 Task: Find connections with filter location Longjumeau with filter topic #productmanagementwith filter profile language English with filter current company TDCX with filter school D.A.V. College Muzaffarnagar Mob.No.0131-2622667 with filter industry Civic and Social Organizations with filter service category AnimationArchitecture with filter keywords title Help Desk
Action: Mouse moved to (587, 109)
Screenshot: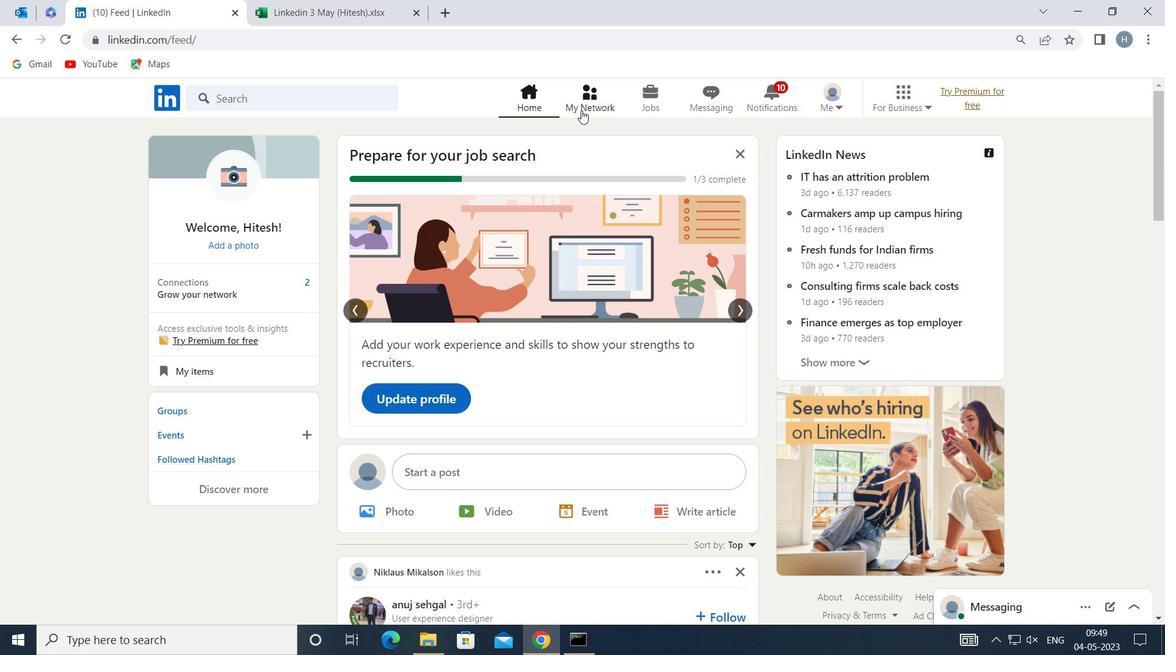 
Action: Mouse pressed left at (587, 109)
Screenshot: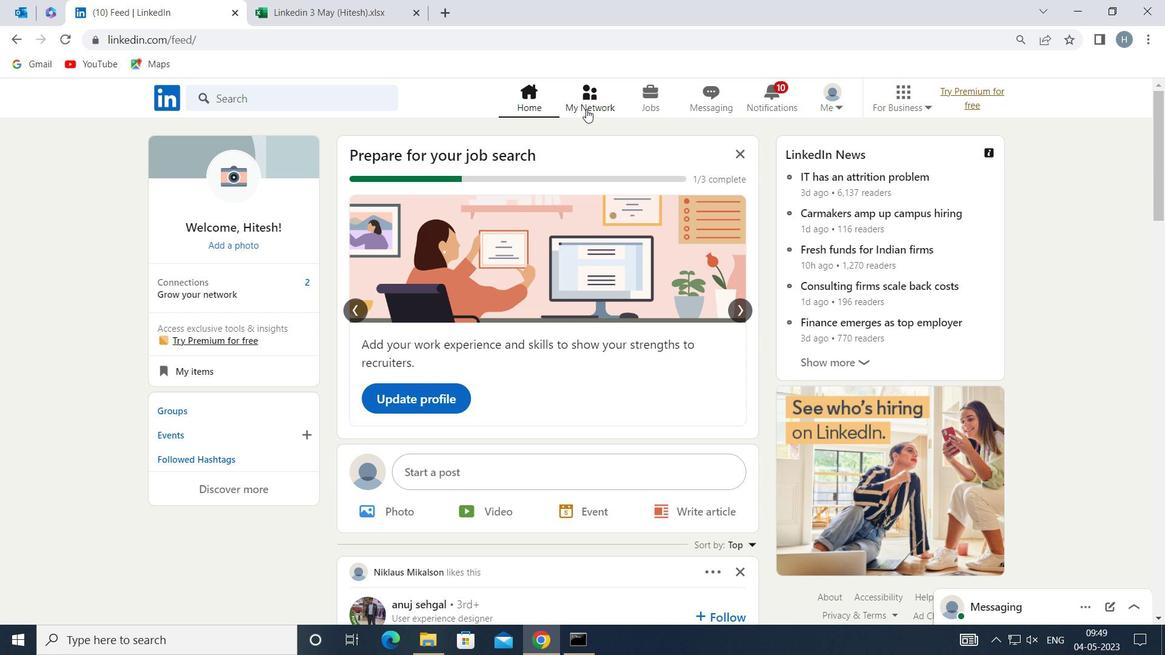 
Action: Mouse moved to (333, 186)
Screenshot: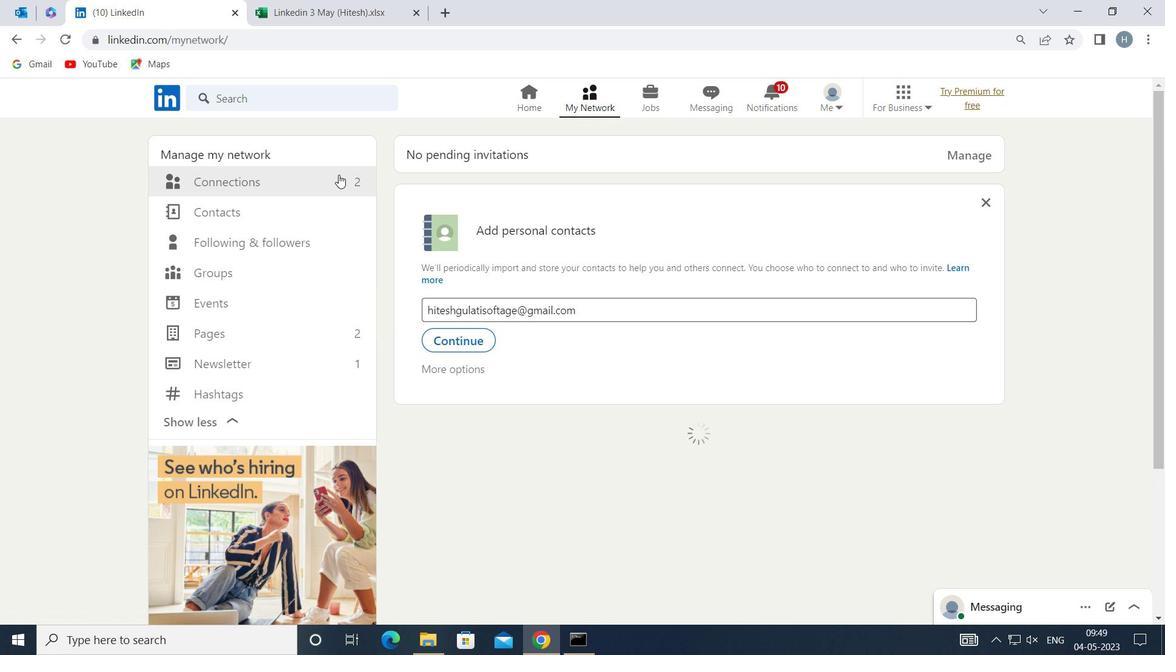 
Action: Mouse pressed left at (333, 186)
Screenshot: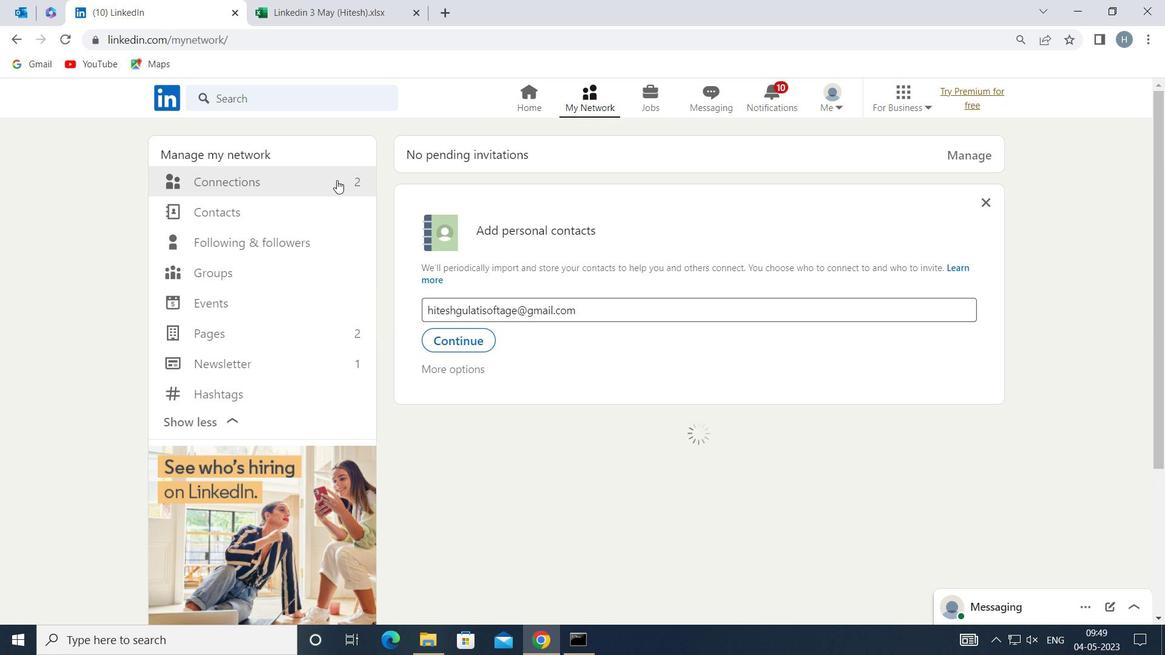 
Action: Mouse moved to (658, 180)
Screenshot: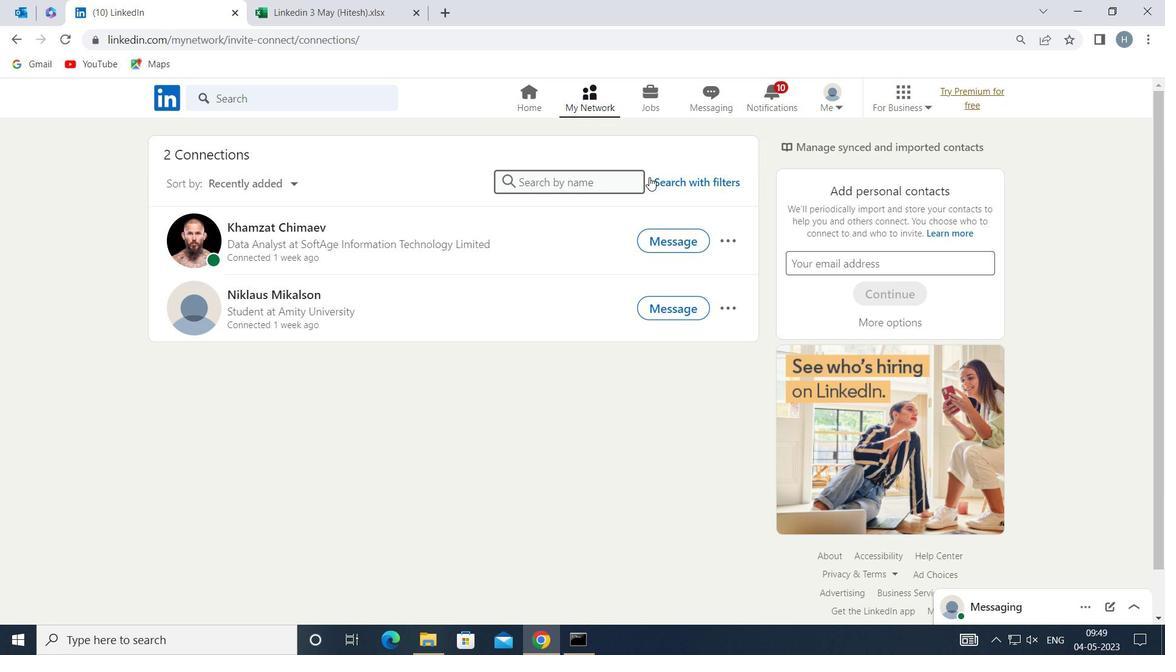 
Action: Mouse pressed left at (658, 180)
Screenshot: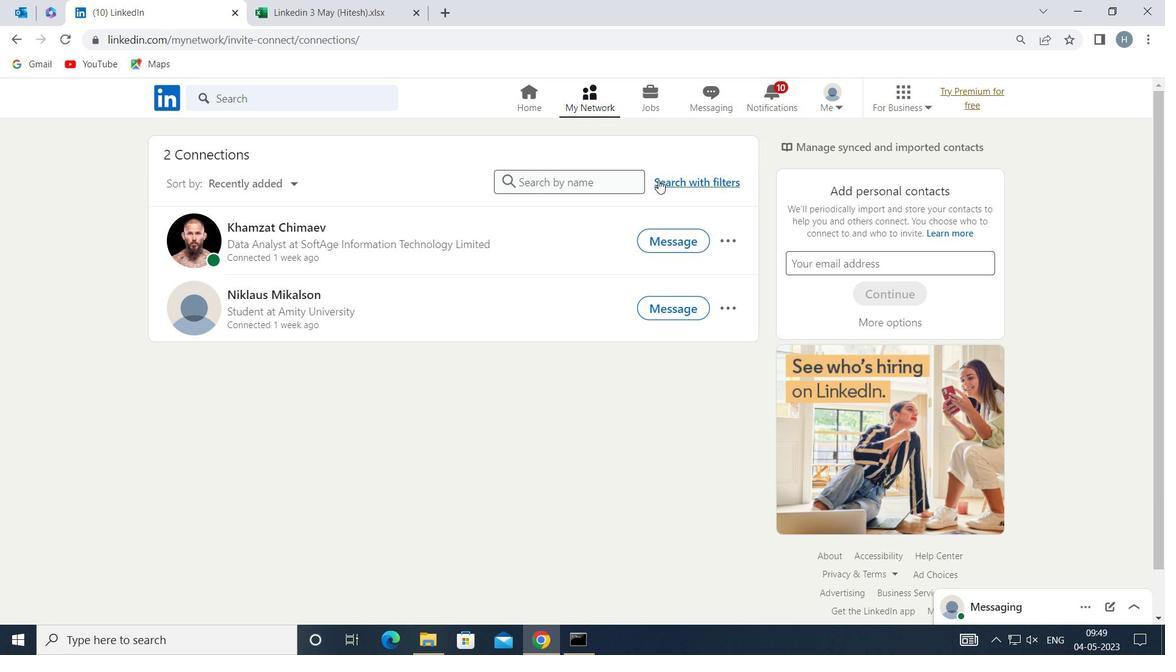 
Action: Mouse moved to (635, 145)
Screenshot: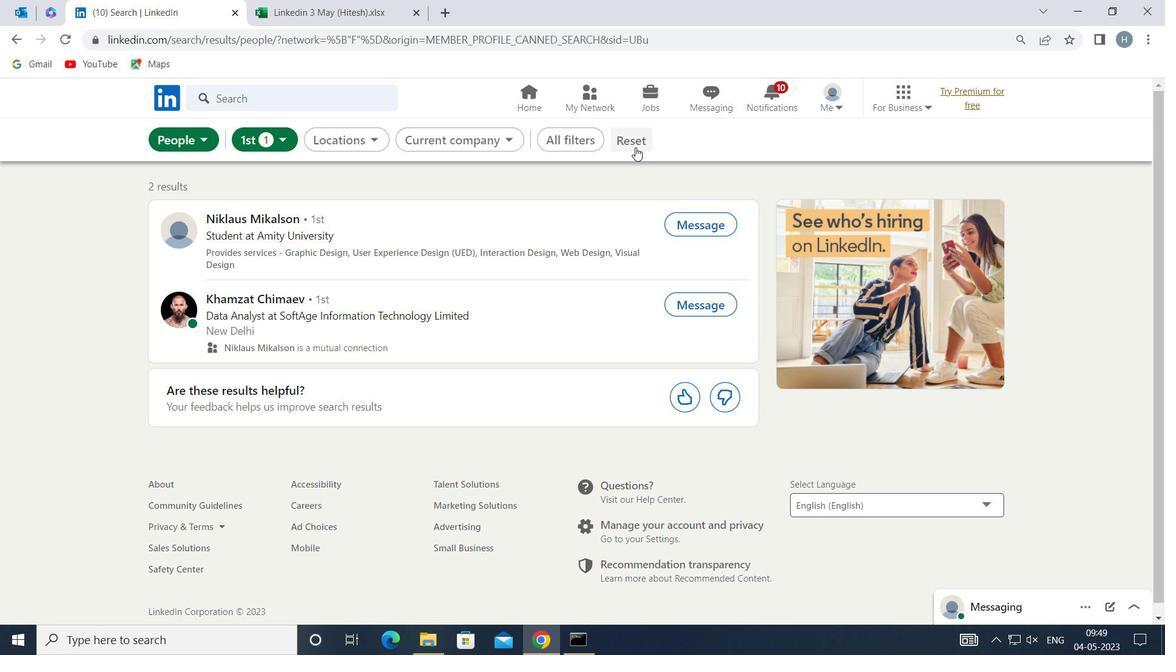 
Action: Mouse pressed left at (635, 145)
Screenshot: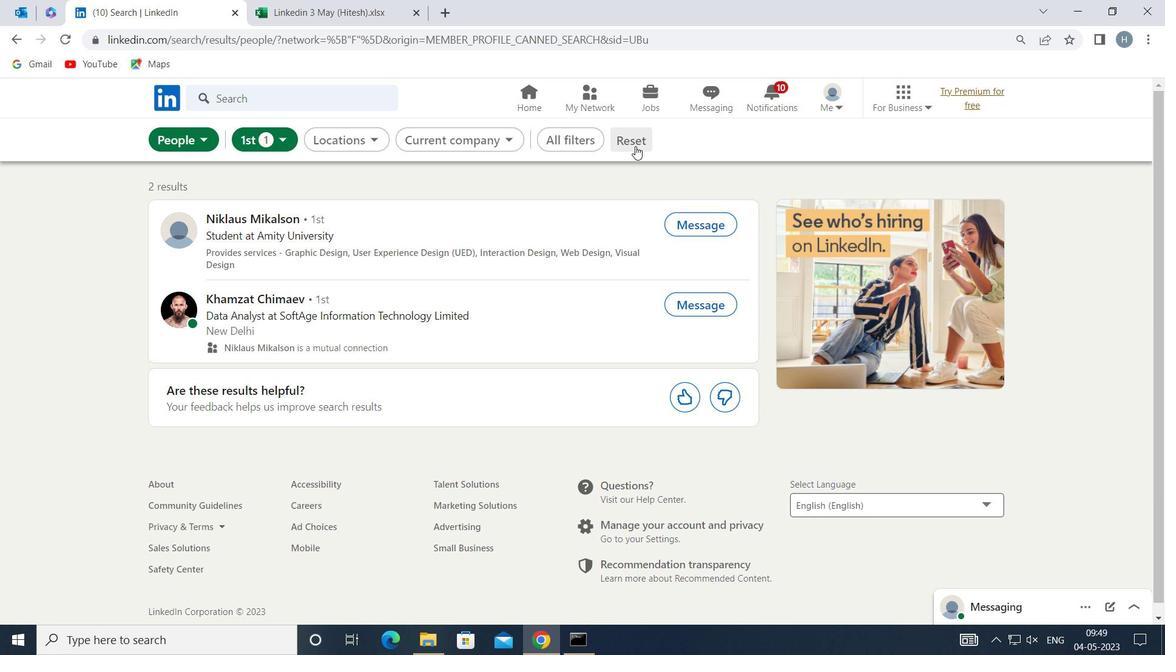 
Action: Mouse moved to (627, 142)
Screenshot: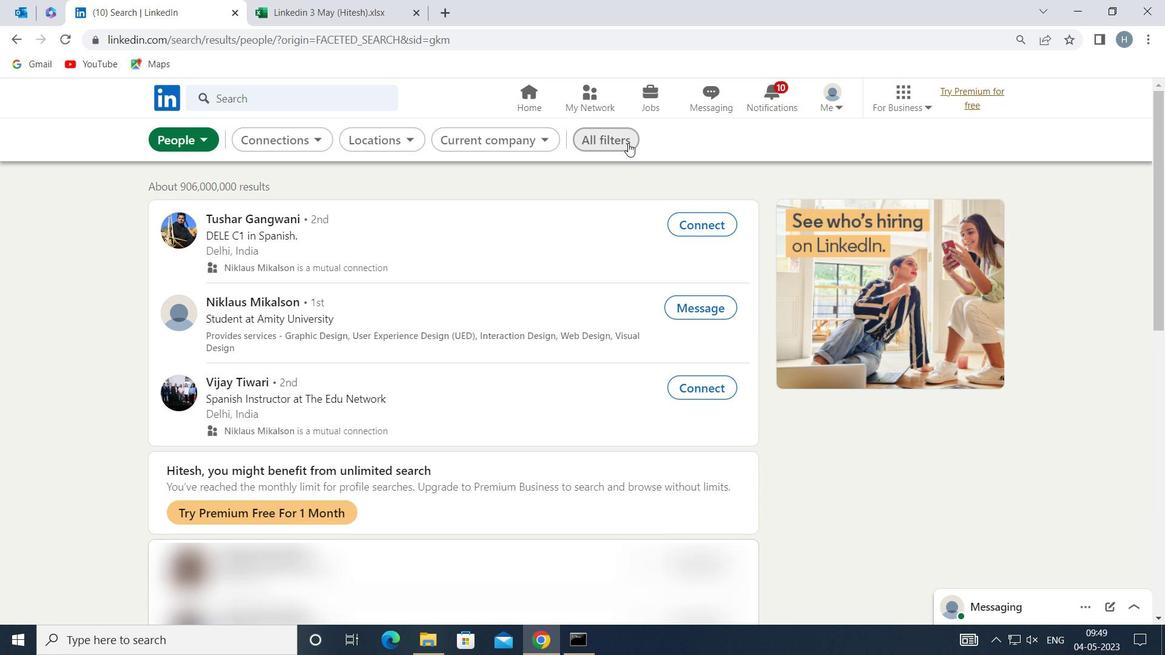
Action: Mouse pressed left at (627, 142)
Screenshot: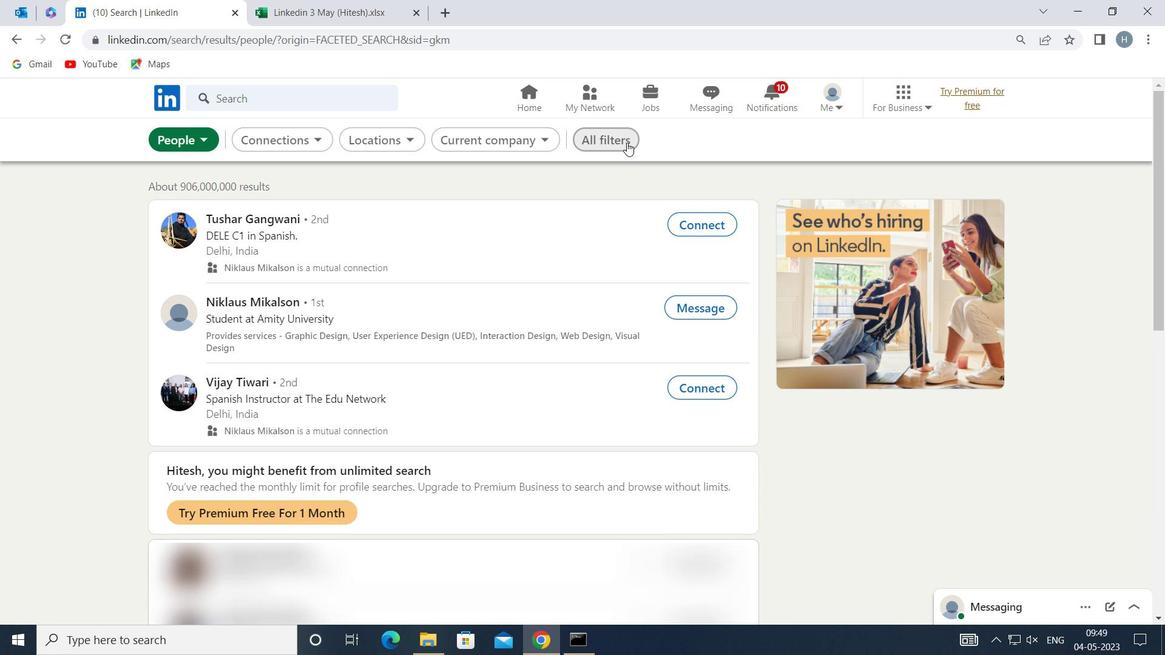 
Action: Mouse moved to (927, 337)
Screenshot: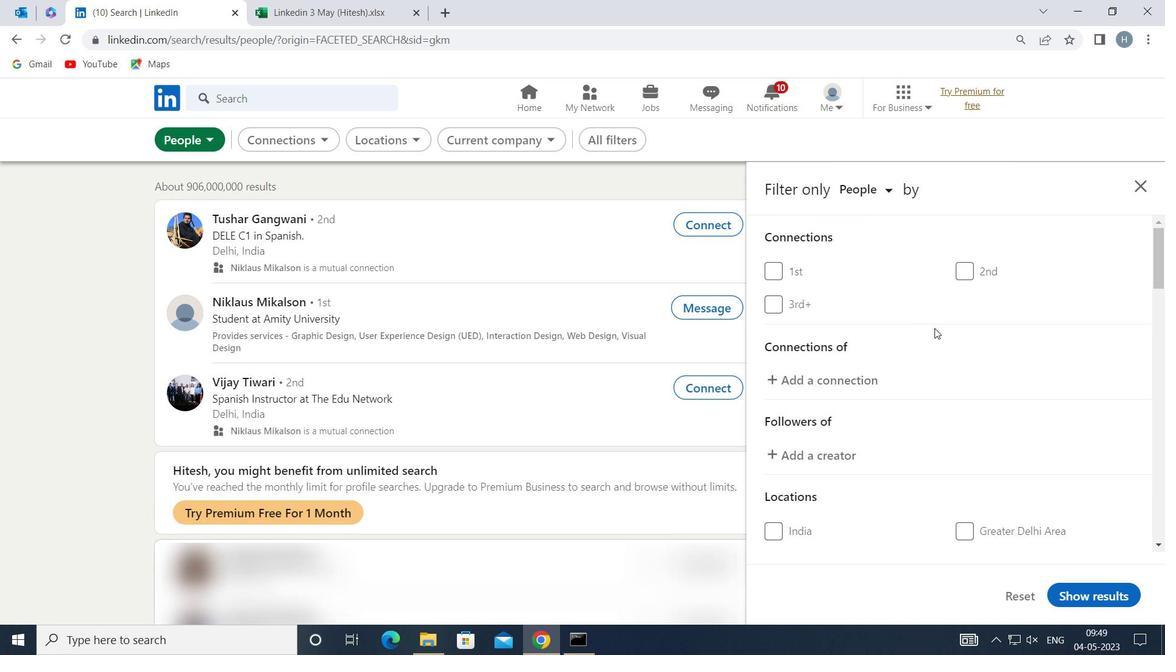
Action: Mouse scrolled (927, 337) with delta (0, 0)
Screenshot: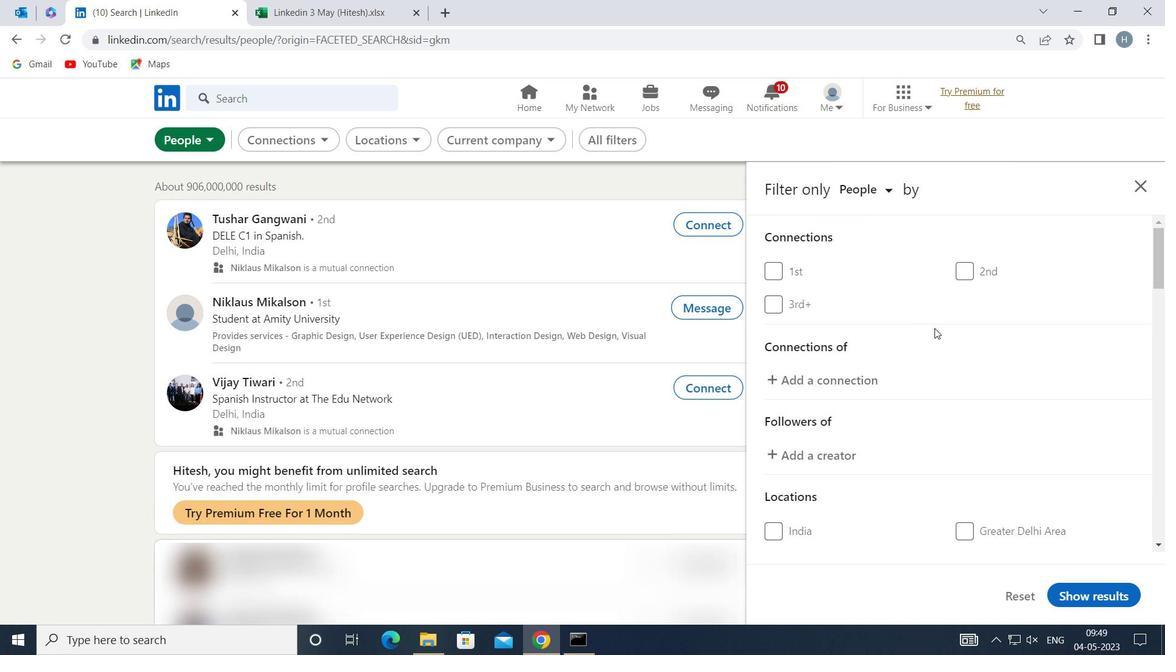 
Action: Mouse moved to (927, 338)
Screenshot: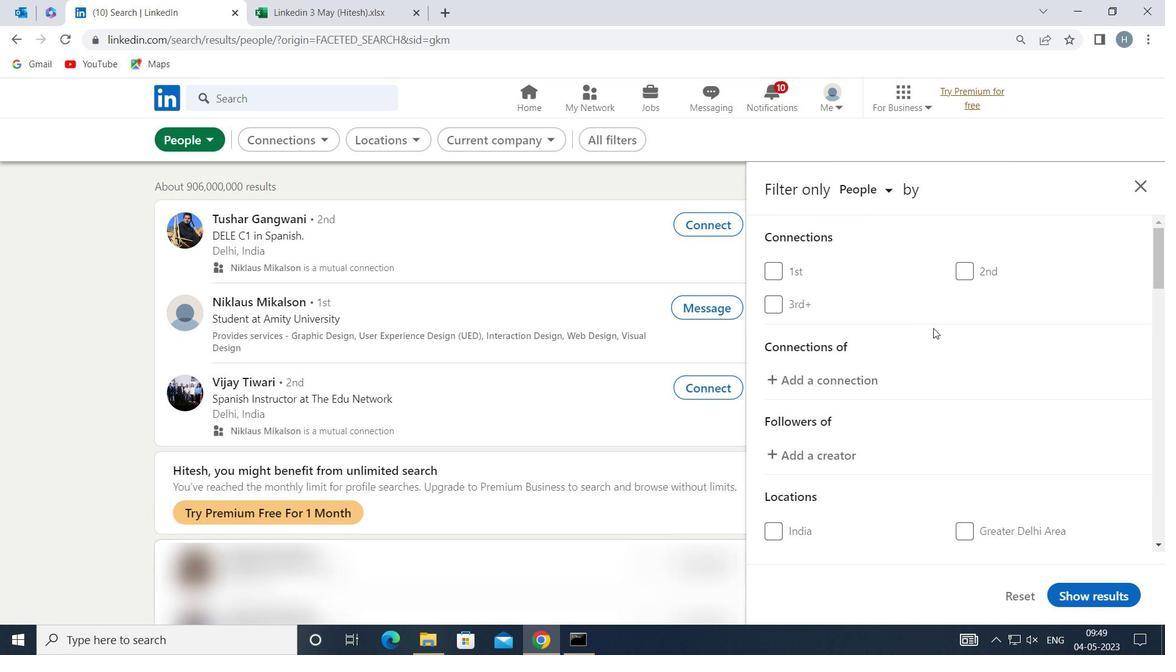 
Action: Mouse scrolled (927, 337) with delta (0, 0)
Screenshot: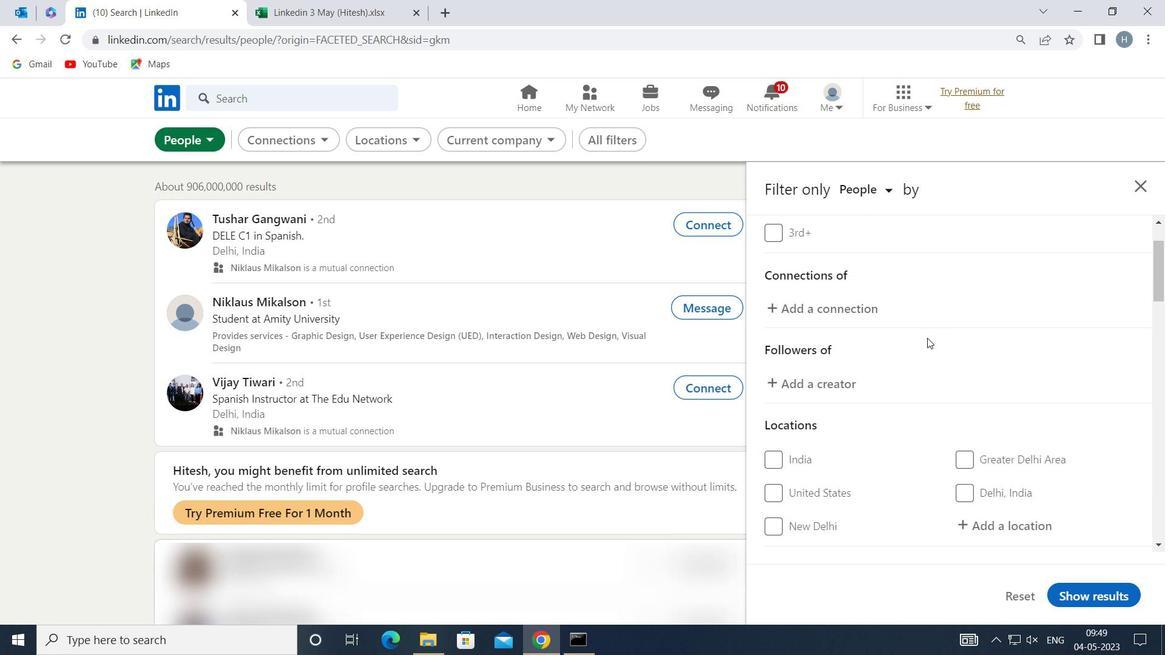 
Action: Mouse moved to (927, 341)
Screenshot: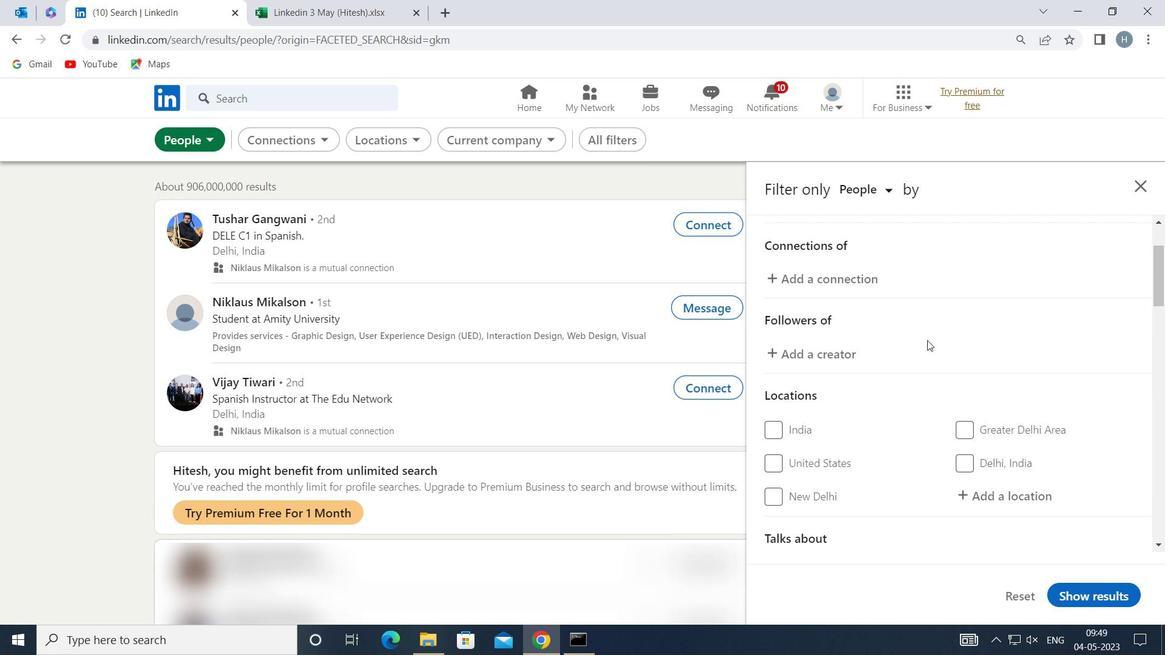 
Action: Mouse scrolled (927, 340) with delta (0, 0)
Screenshot: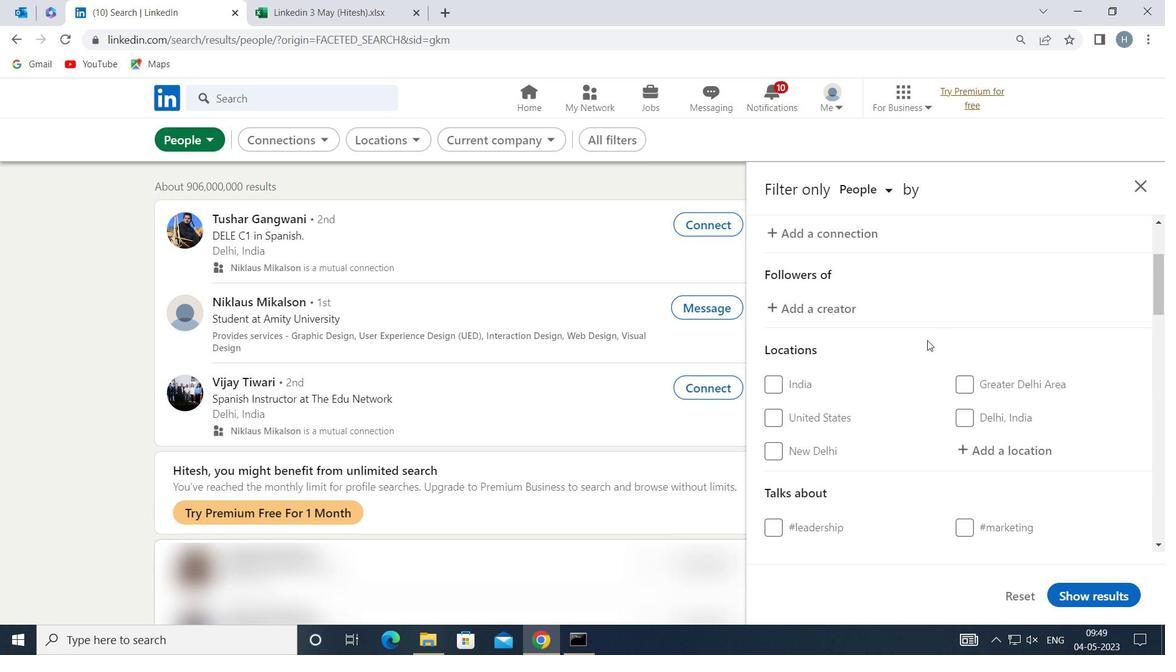 
Action: Mouse moved to (1002, 370)
Screenshot: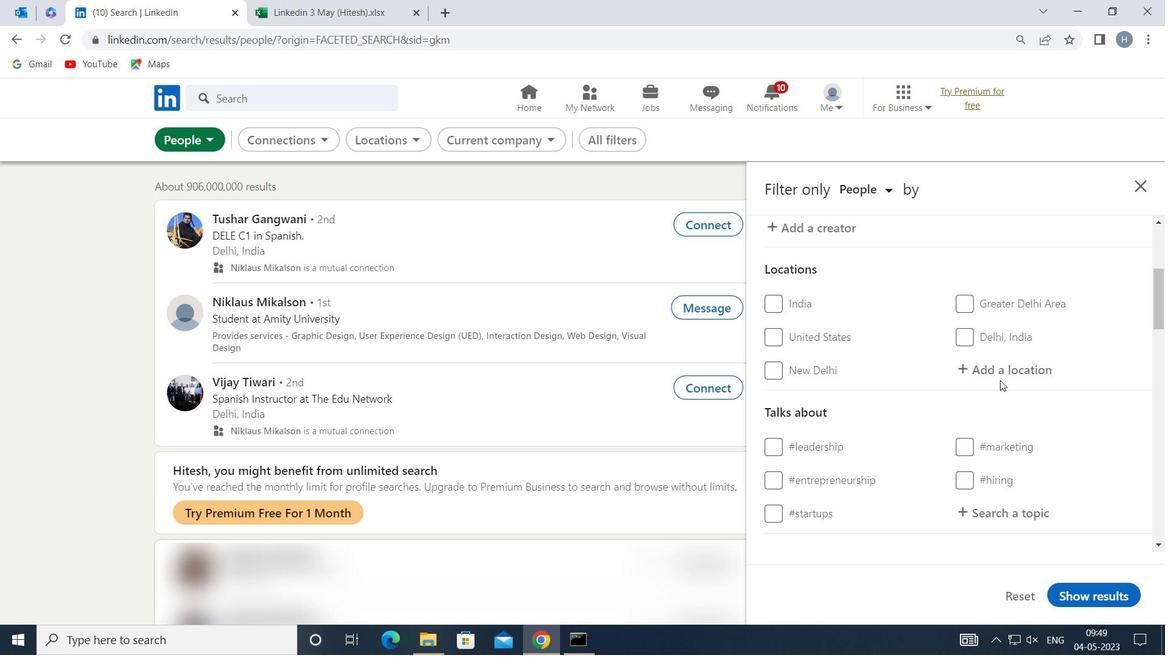 
Action: Mouse pressed left at (1002, 370)
Screenshot: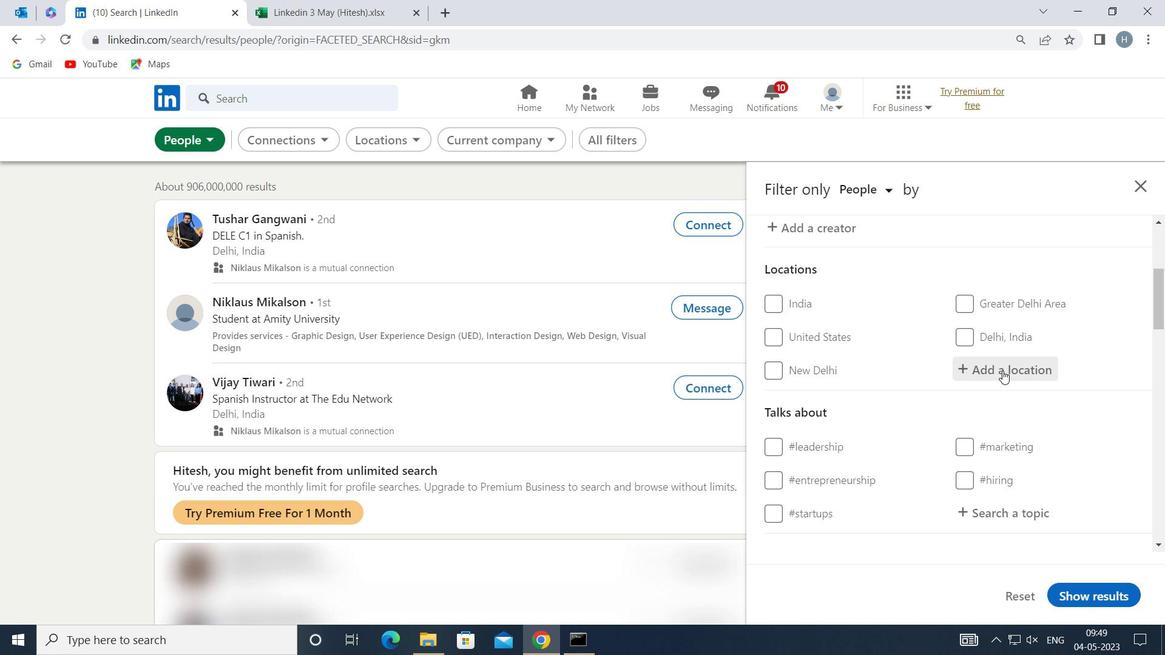 
Action: Key pressed <Key.shift>LONGJUMEAU
Screenshot: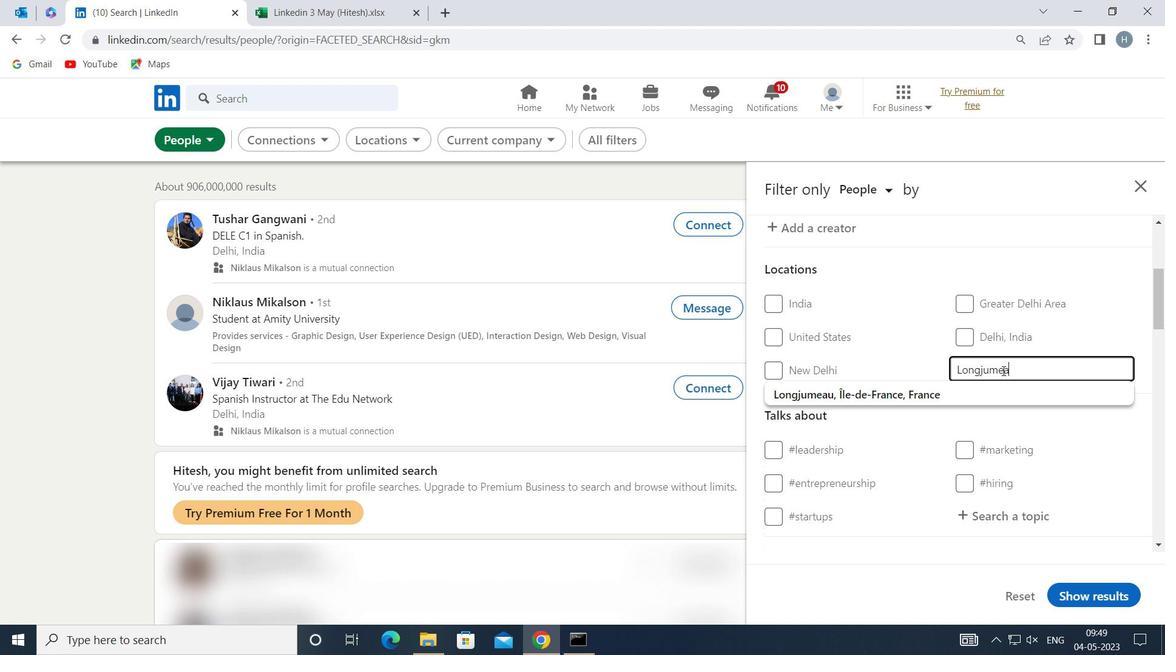 
Action: Mouse moved to (974, 396)
Screenshot: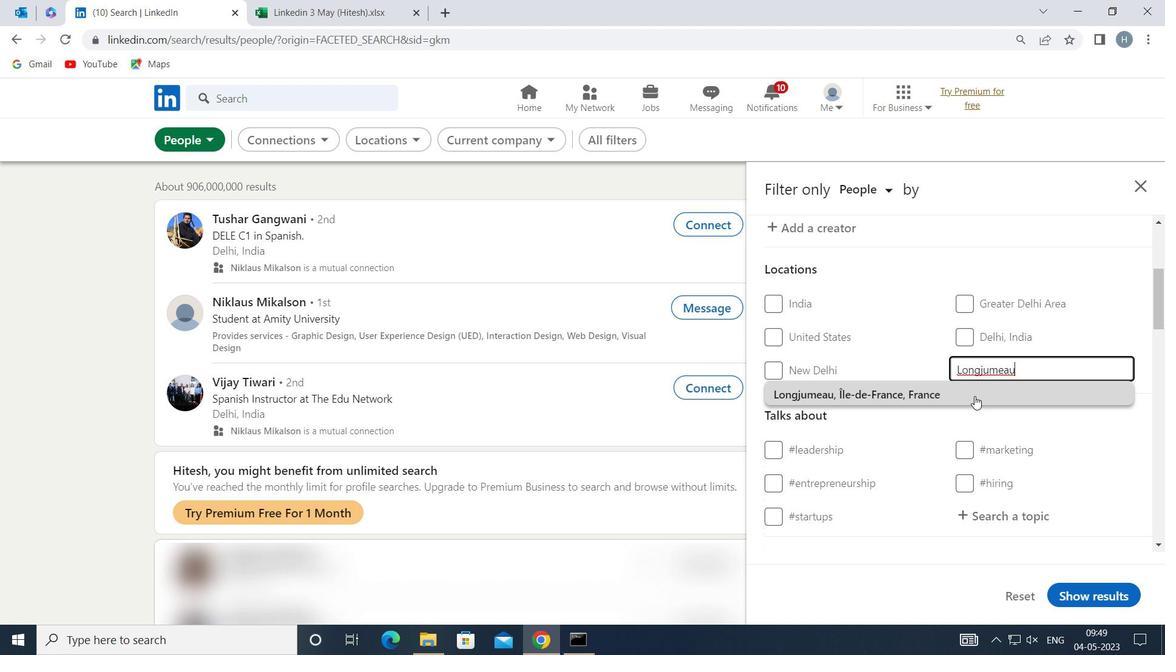 
Action: Mouse pressed left at (974, 396)
Screenshot: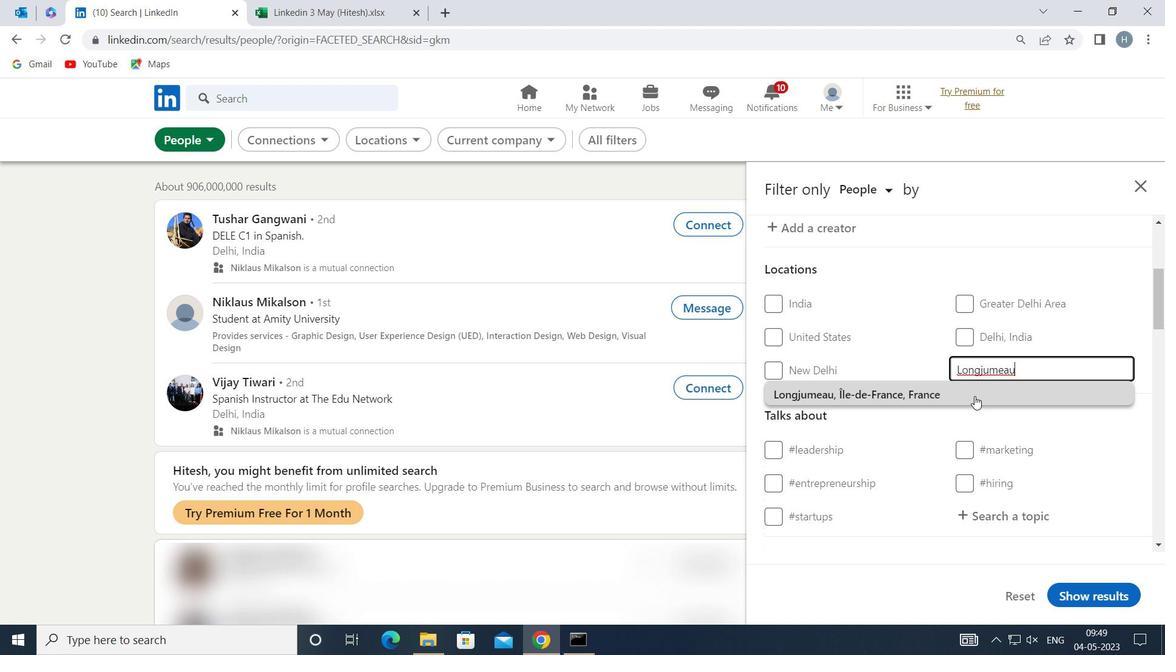 
Action: Mouse moved to (935, 418)
Screenshot: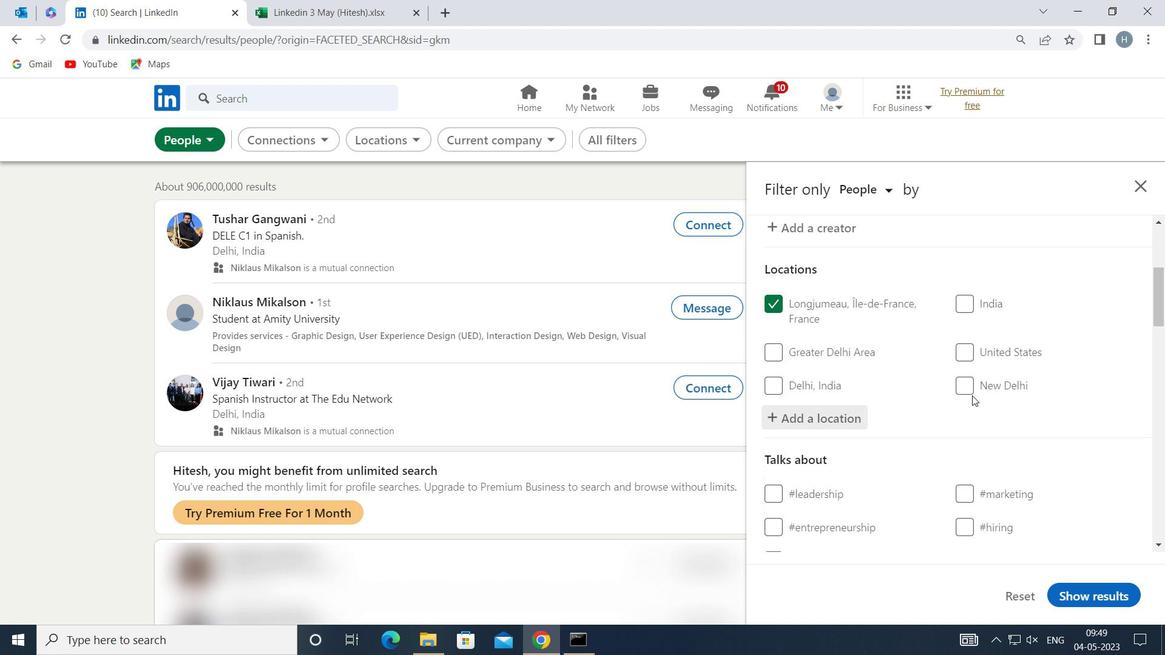 
Action: Mouse scrolled (935, 418) with delta (0, 0)
Screenshot: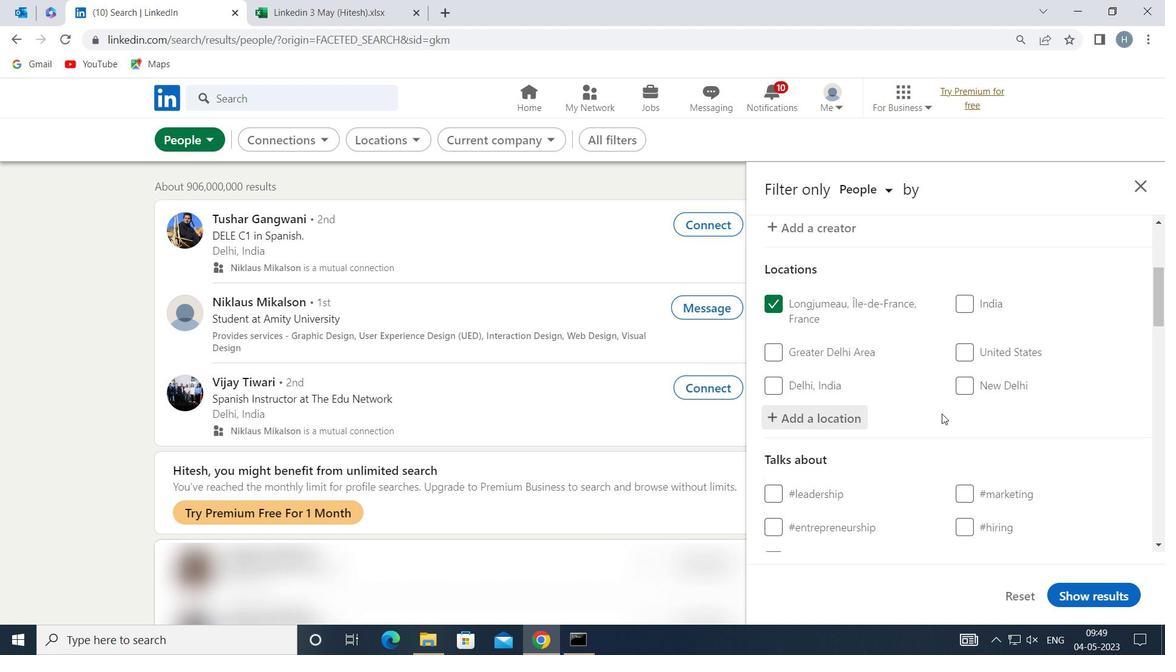 
Action: Mouse moved to (934, 419)
Screenshot: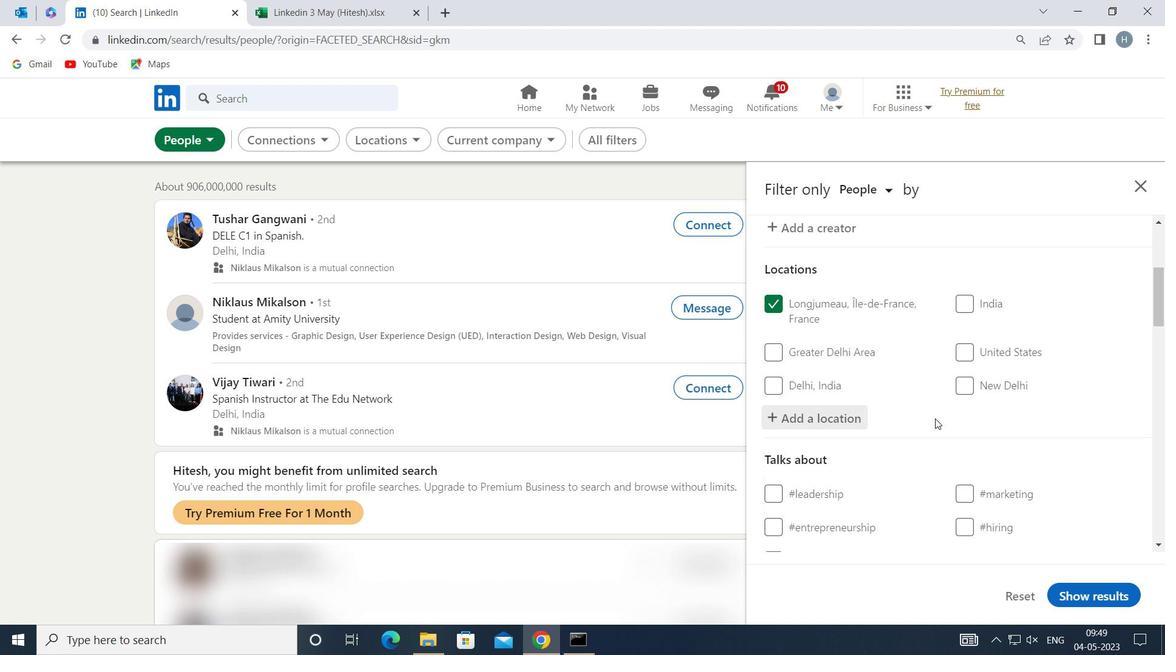 
Action: Mouse scrolled (934, 418) with delta (0, 0)
Screenshot: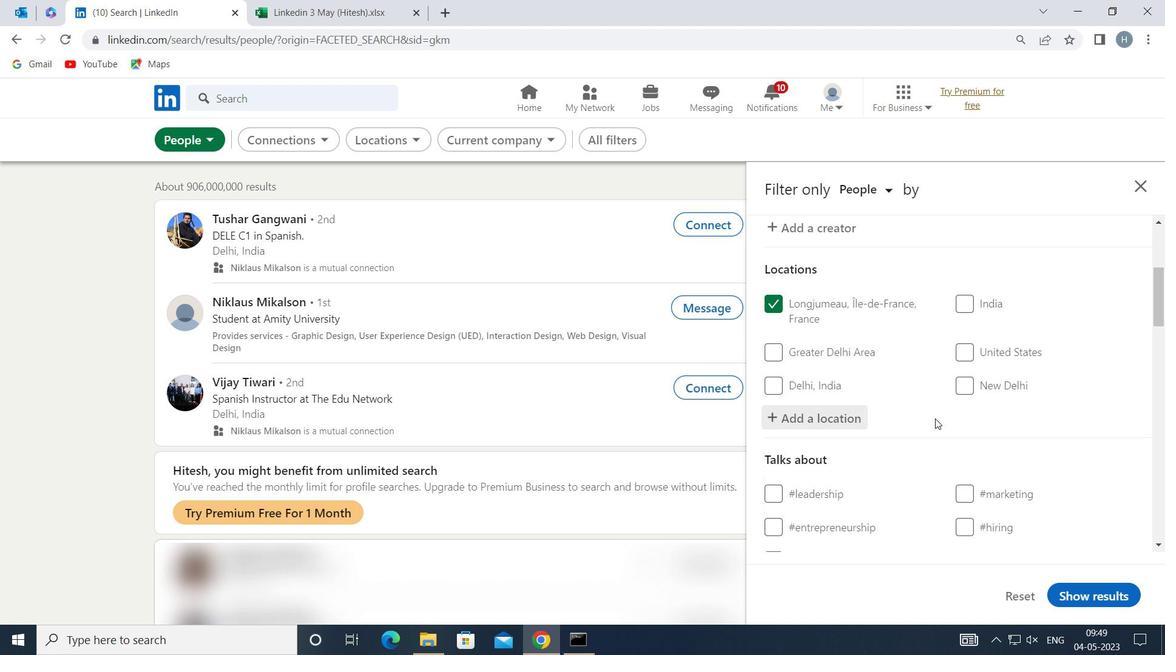 
Action: Mouse moved to (1004, 403)
Screenshot: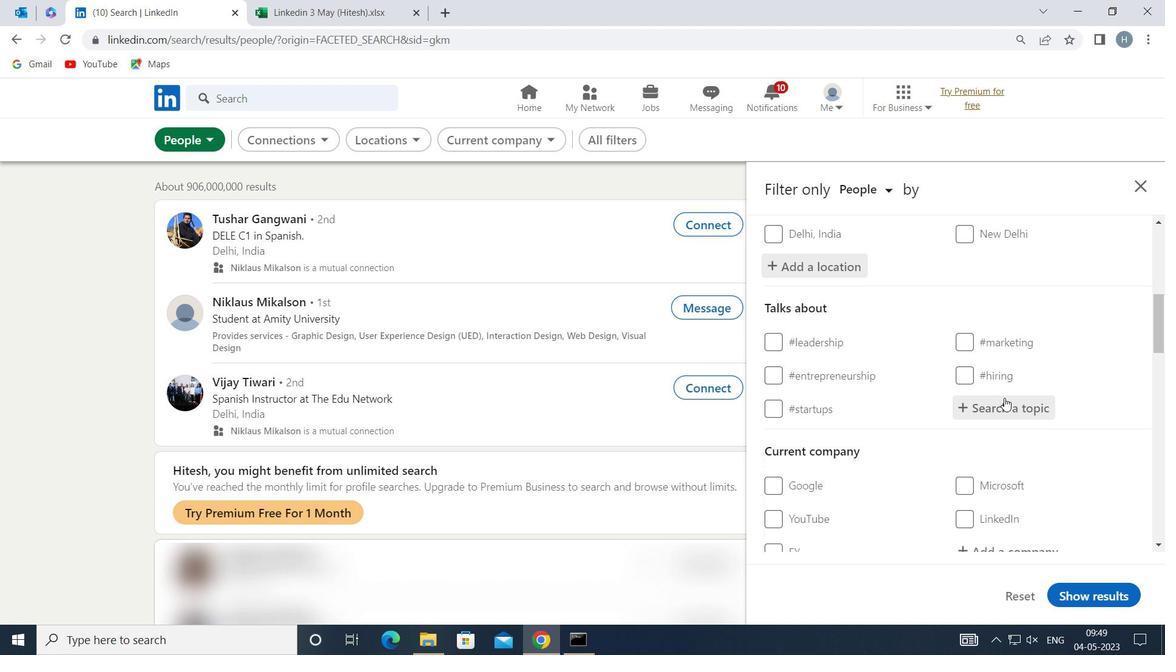 
Action: Mouse pressed left at (1004, 403)
Screenshot: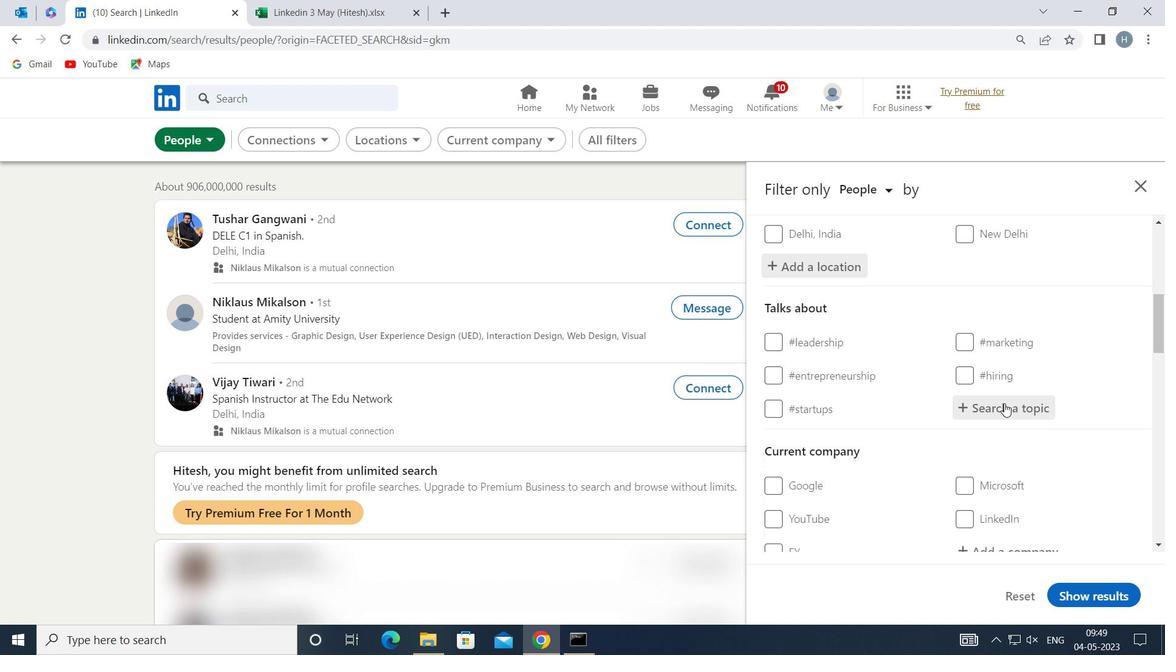 
Action: Key pressed PRODUCTMANAGEMENT
Screenshot: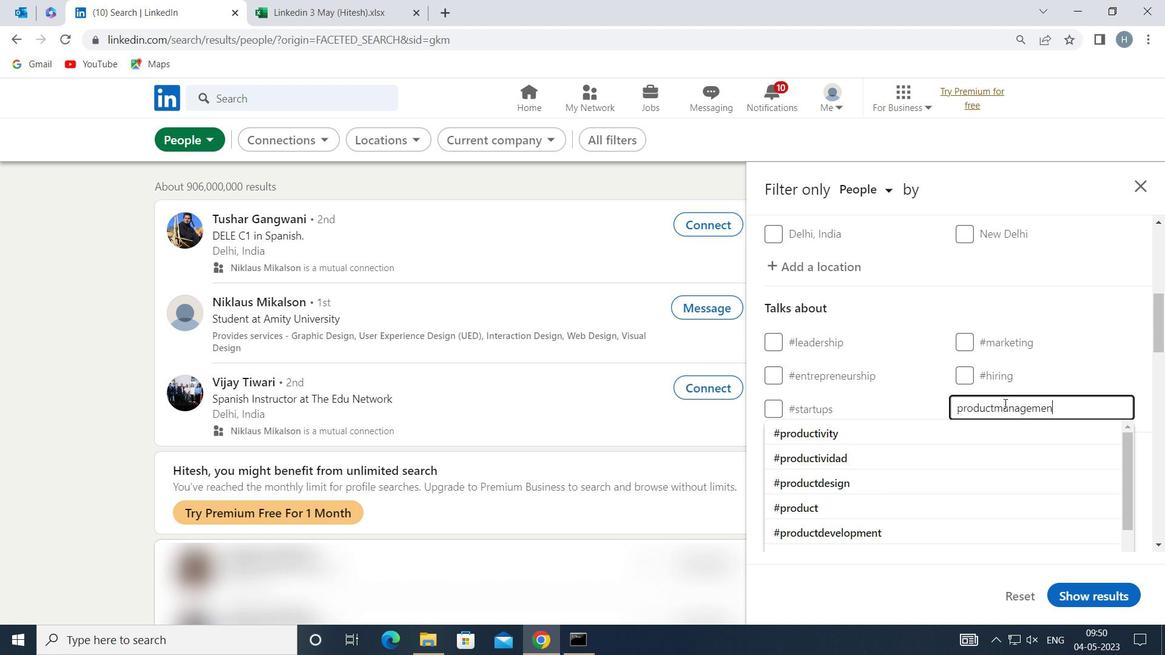 
Action: Mouse moved to (971, 427)
Screenshot: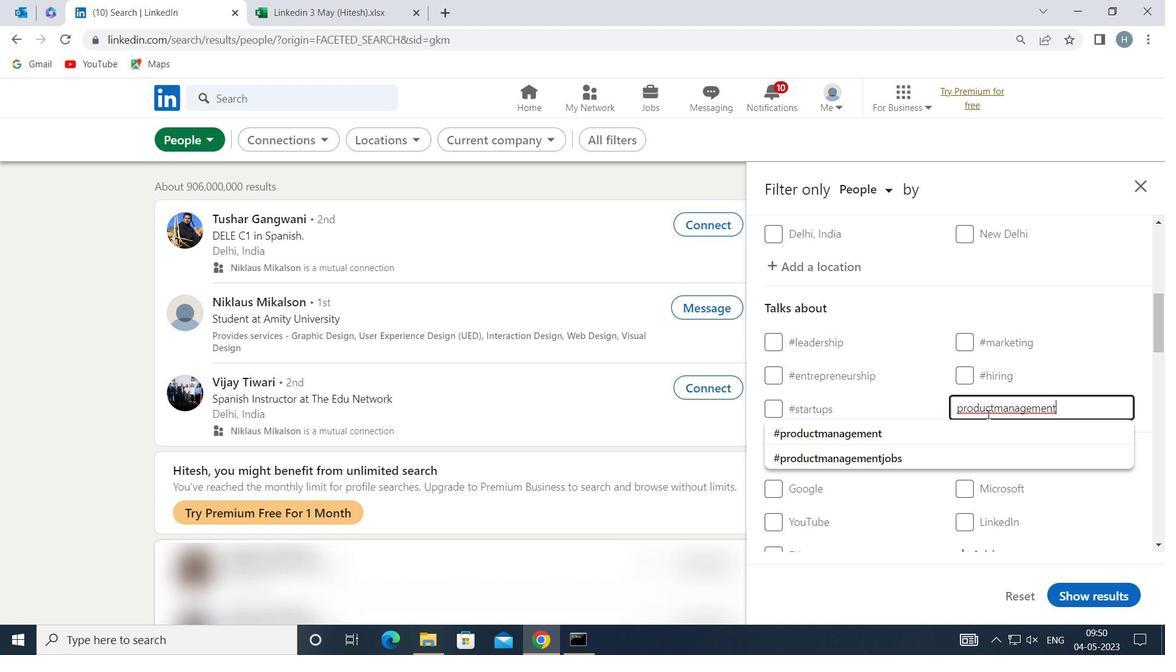 
Action: Mouse pressed left at (971, 427)
Screenshot: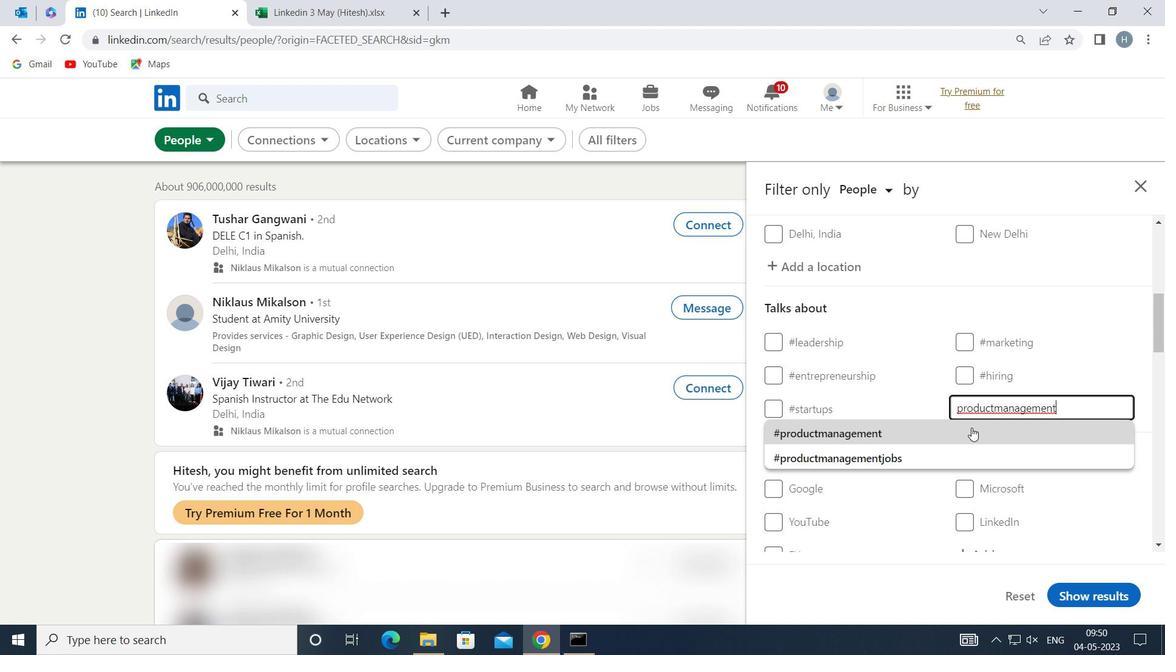 
Action: Mouse moved to (905, 443)
Screenshot: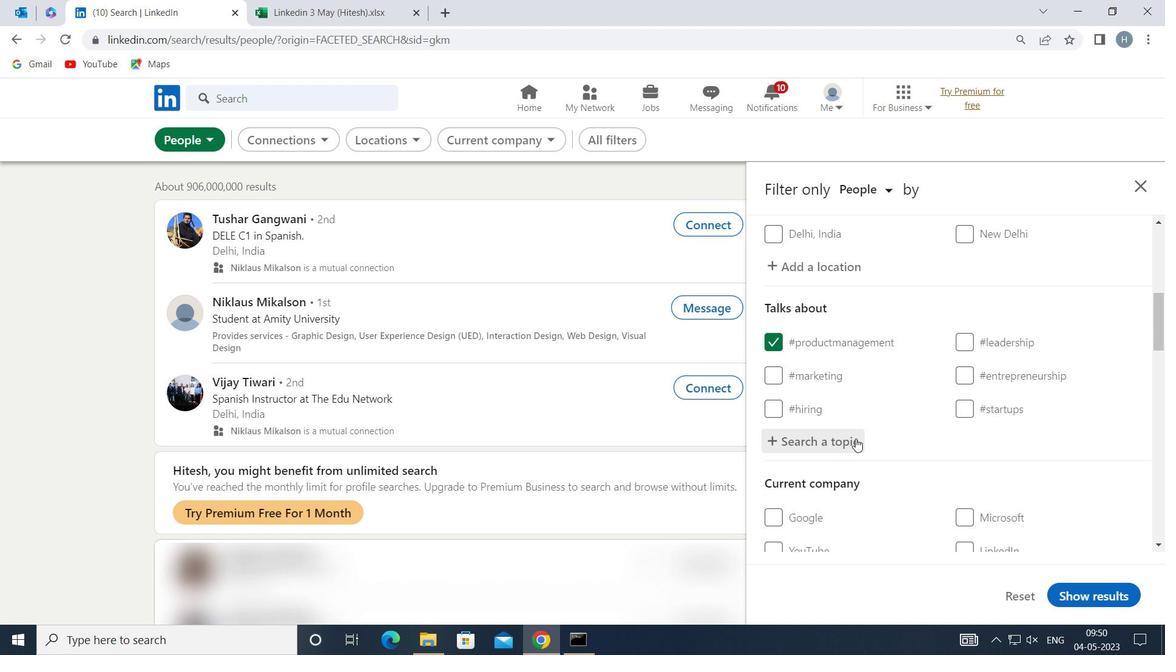 
Action: Mouse scrolled (905, 442) with delta (0, 0)
Screenshot: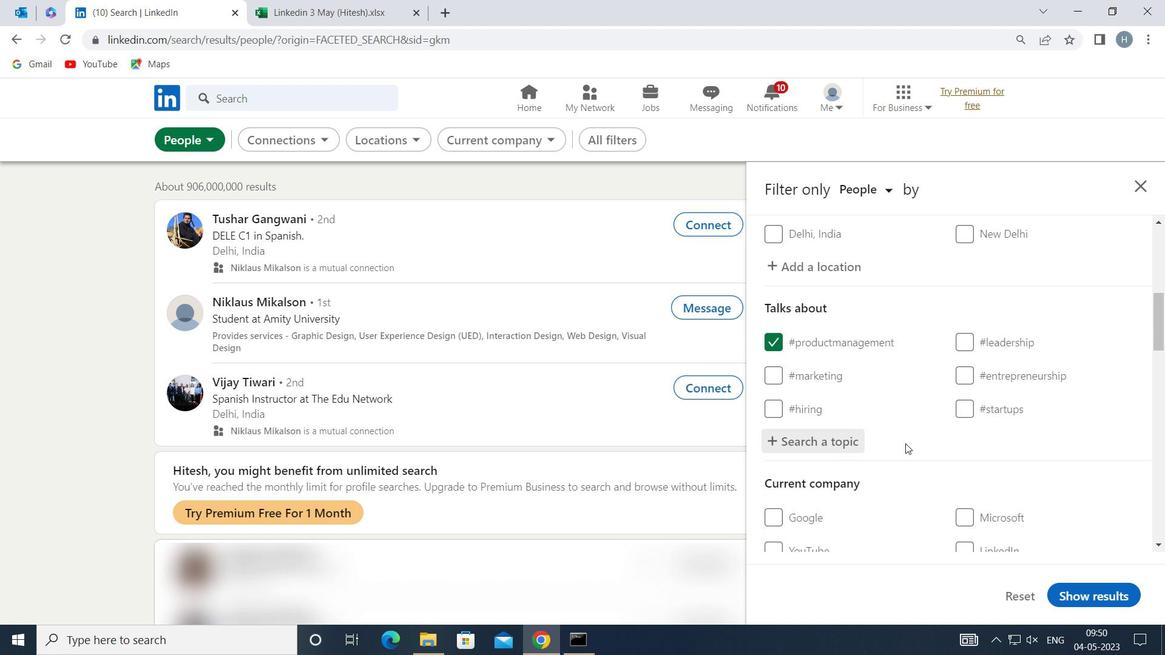 
Action: Mouse moved to (908, 441)
Screenshot: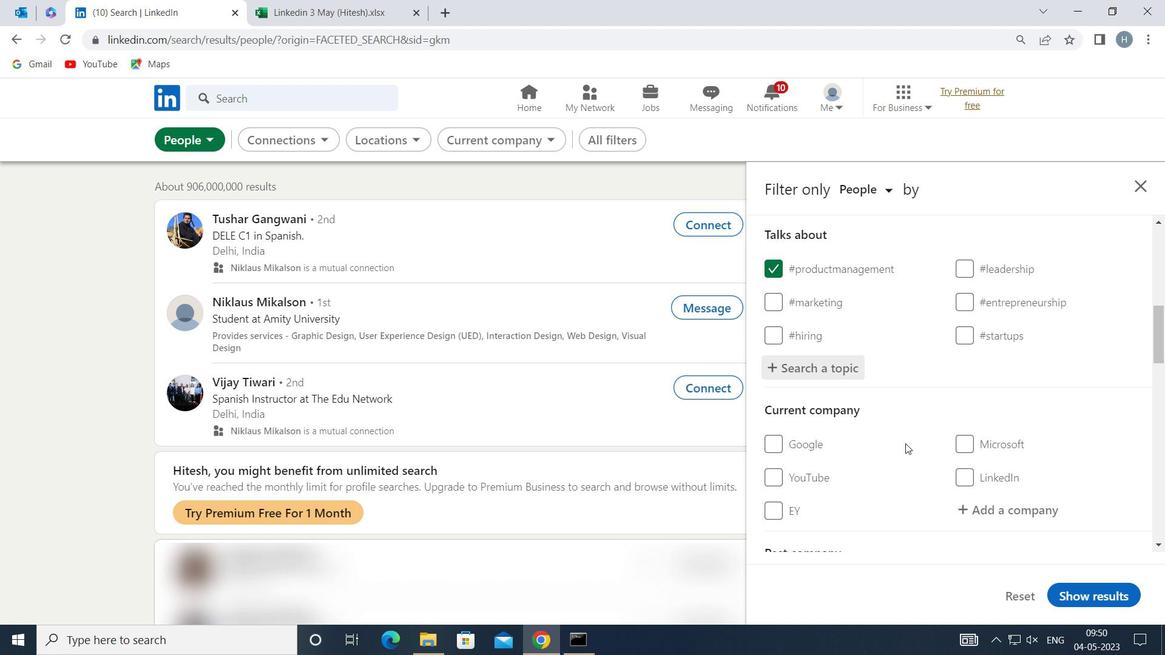 
Action: Mouse scrolled (908, 441) with delta (0, 0)
Screenshot: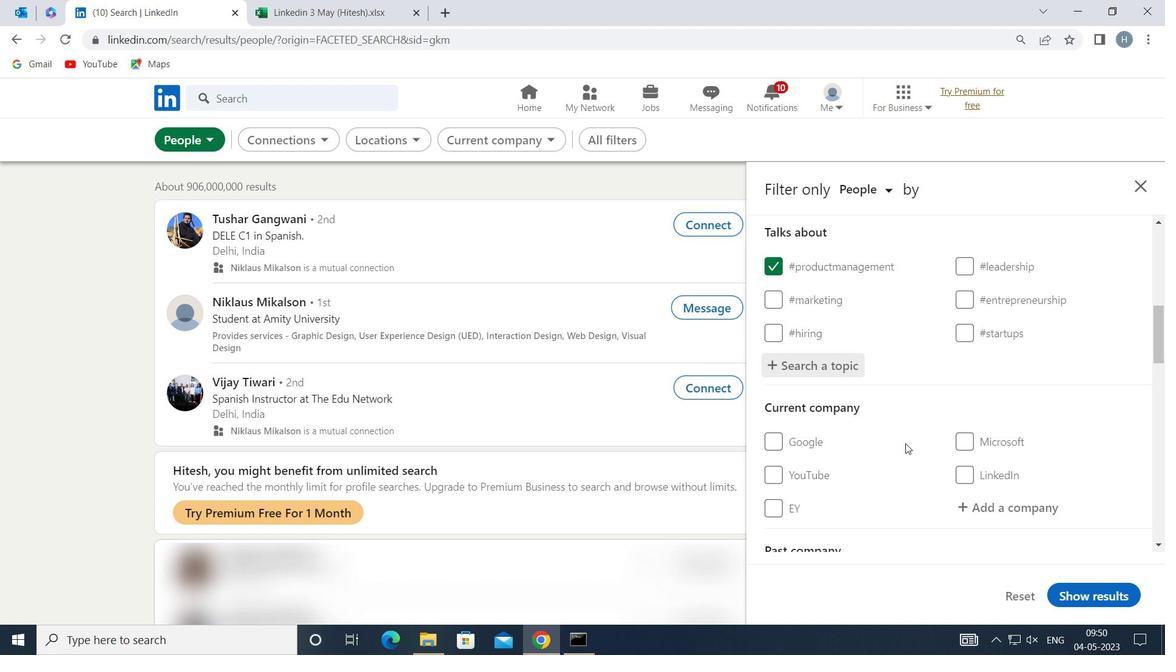 
Action: Mouse scrolled (908, 441) with delta (0, 0)
Screenshot: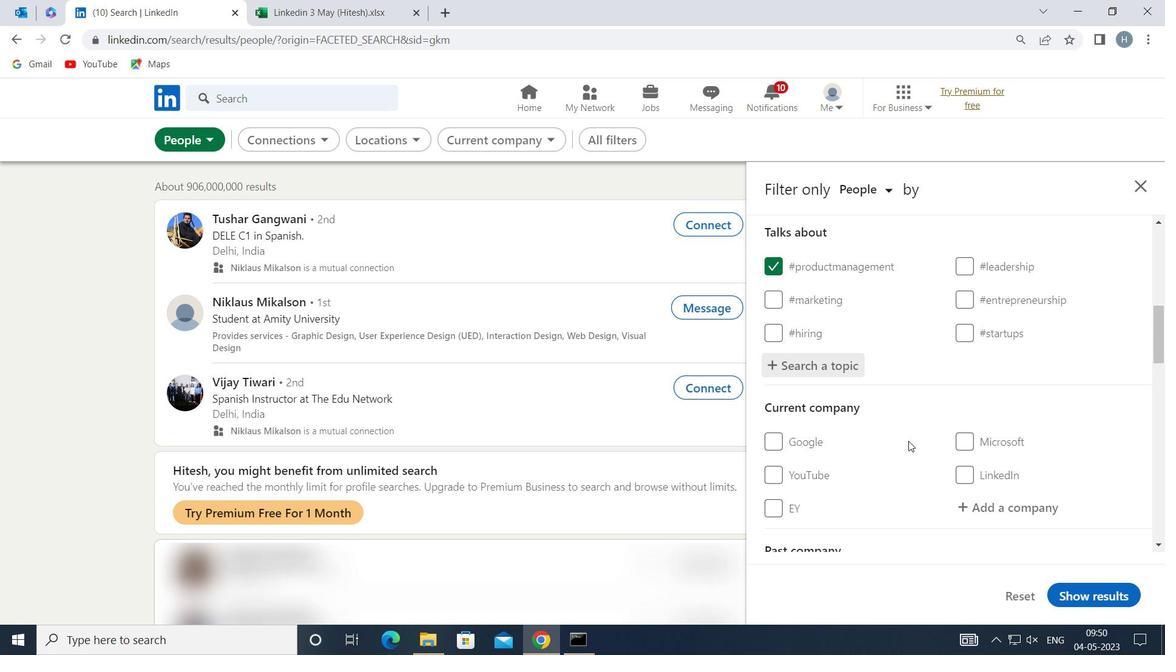 
Action: Mouse scrolled (908, 441) with delta (0, 0)
Screenshot: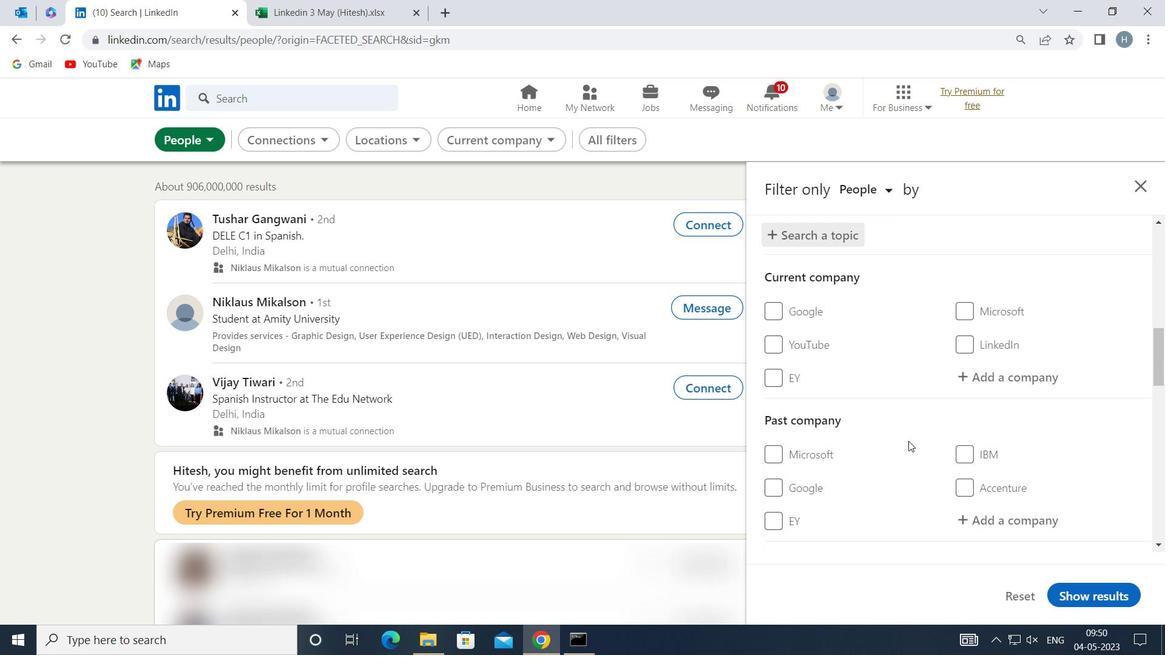 
Action: Mouse scrolled (908, 441) with delta (0, 0)
Screenshot: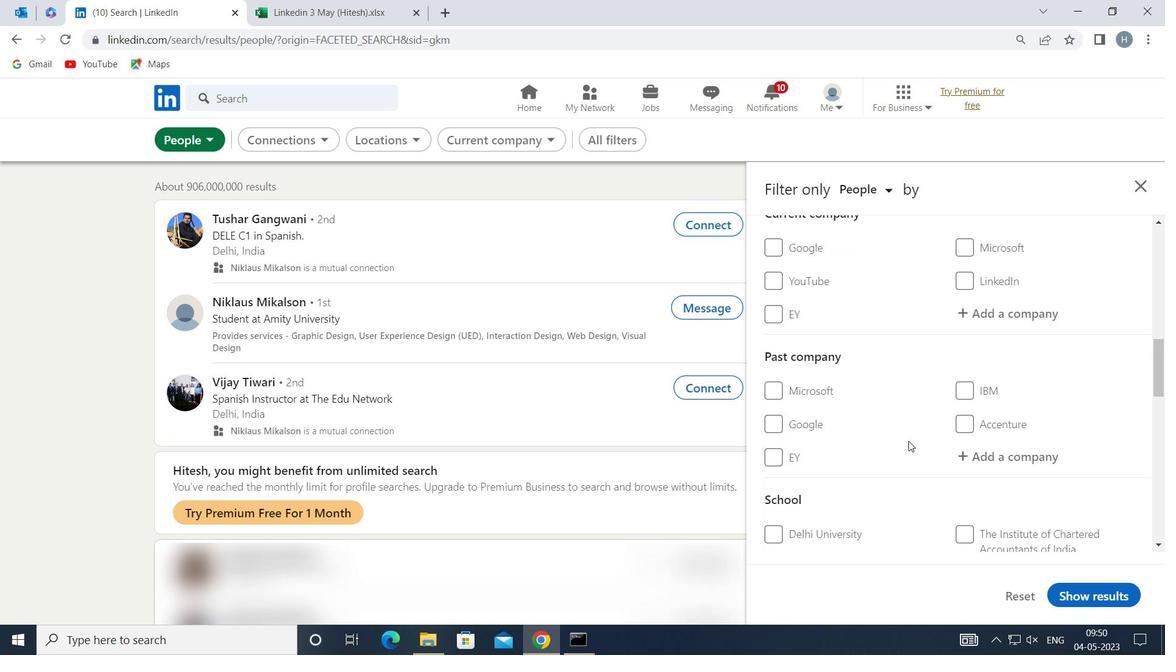 
Action: Mouse scrolled (908, 441) with delta (0, 0)
Screenshot: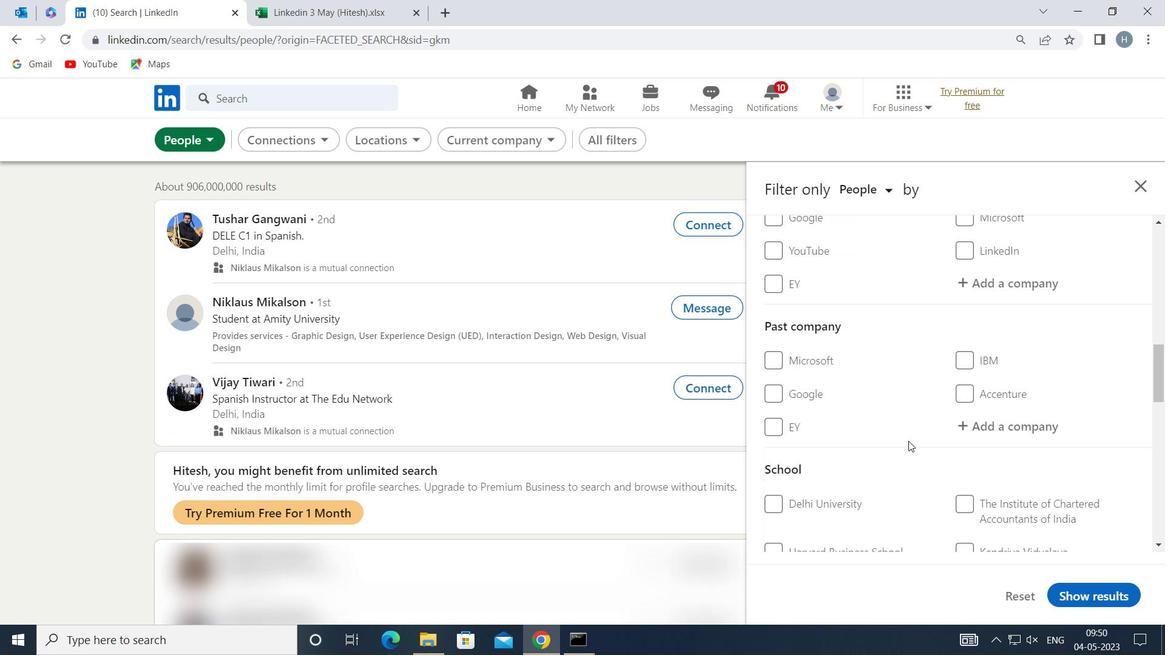 
Action: Mouse scrolled (908, 441) with delta (0, 0)
Screenshot: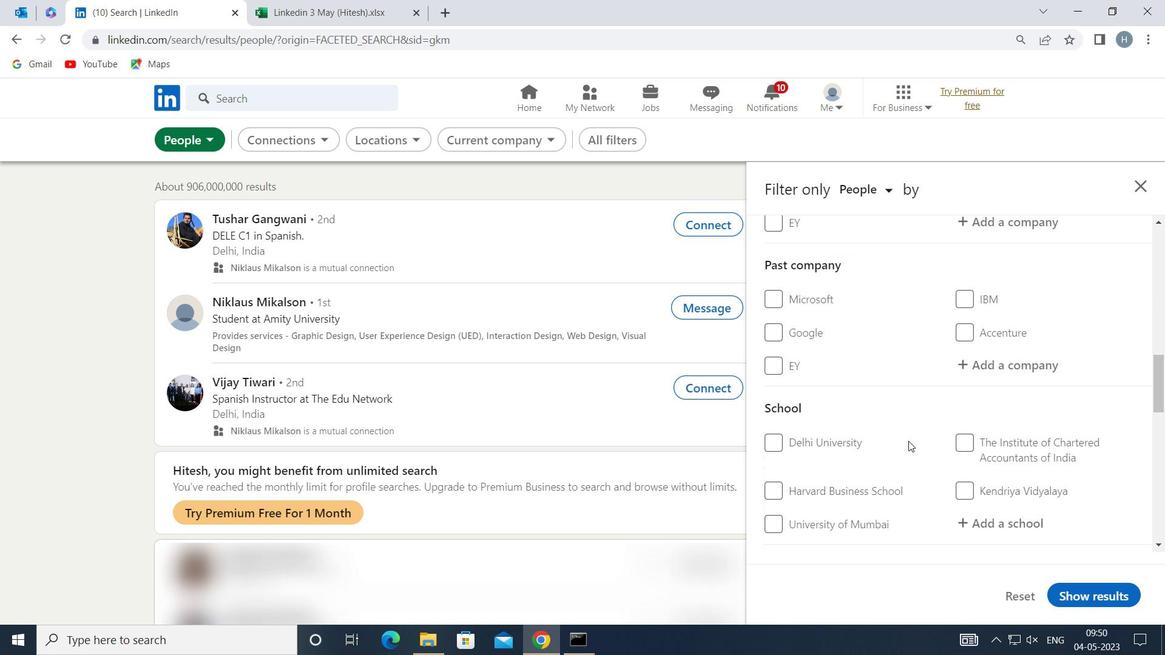 
Action: Mouse scrolled (908, 441) with delta (0, 0)
Screenshot: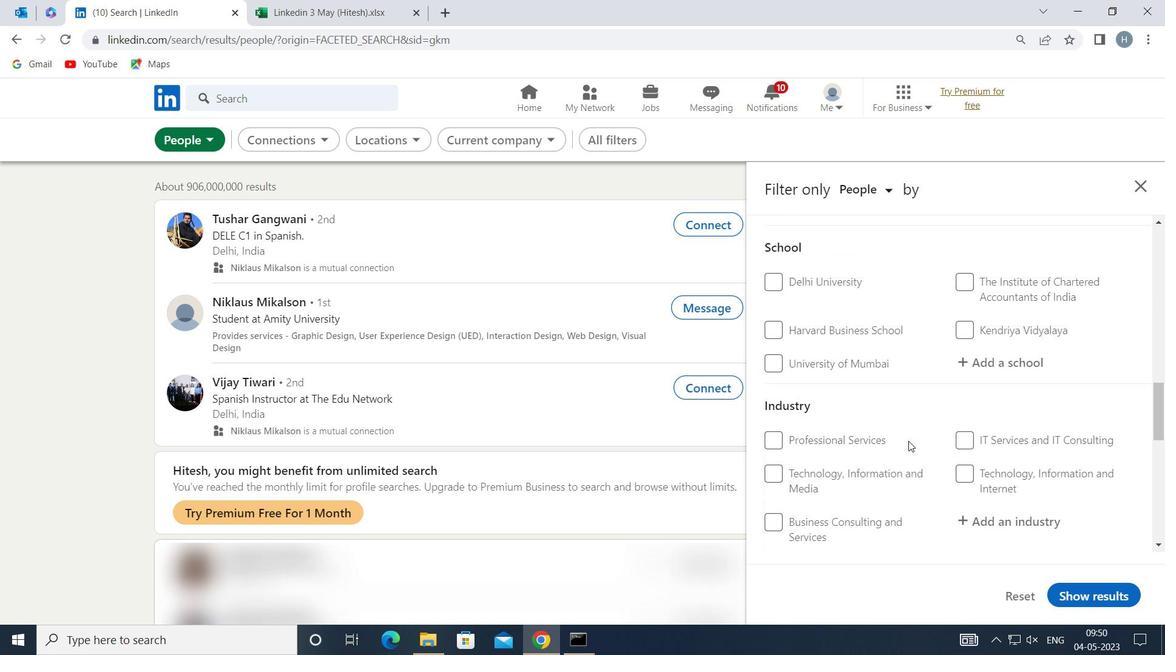 
Action: Mouse moved to (908, 441)
Screenshot: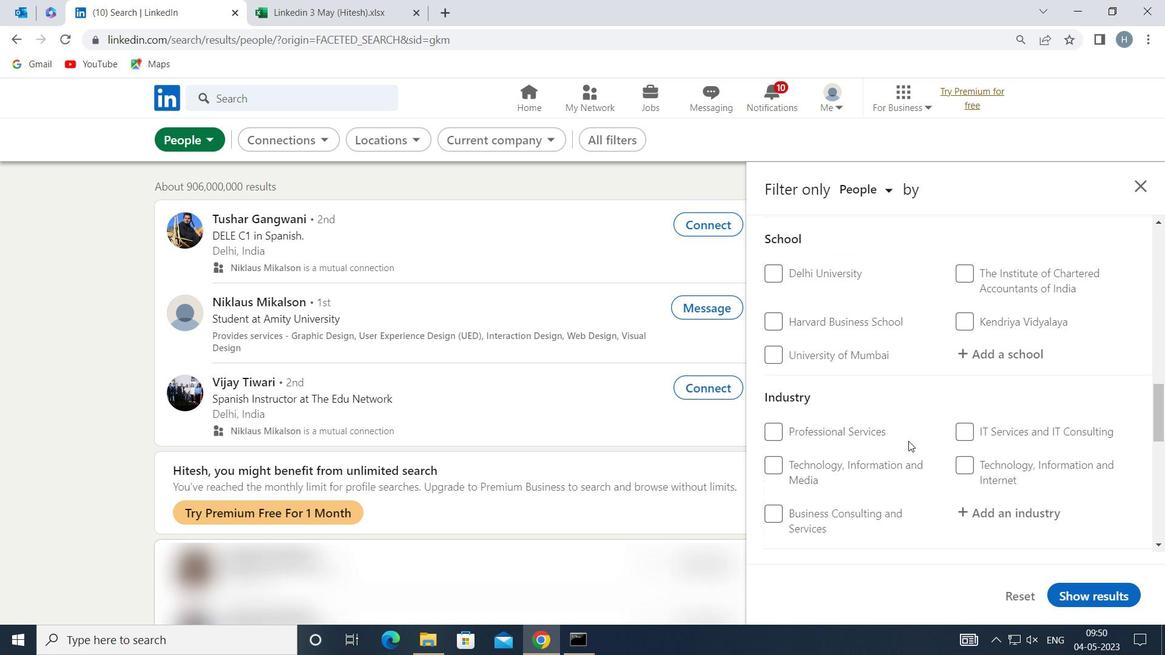 
Action: Mouse scrolled (908, 441) with delta (0, 0)
Screenshot: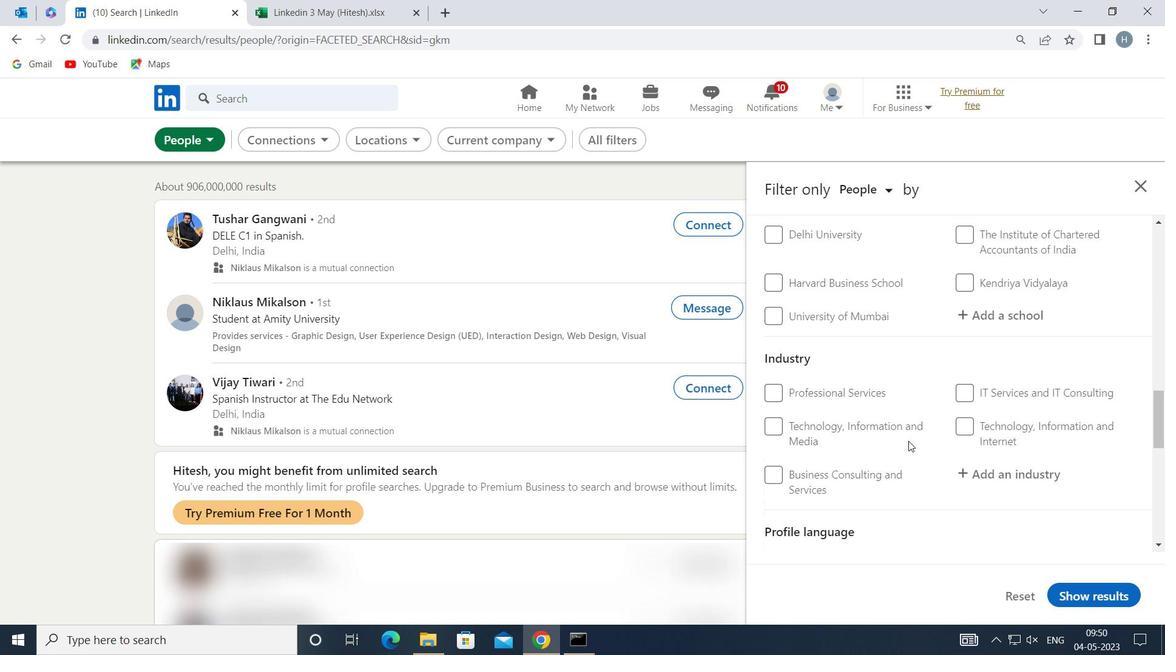 
Action: Mouse moved to (800, 457)
Screenshot: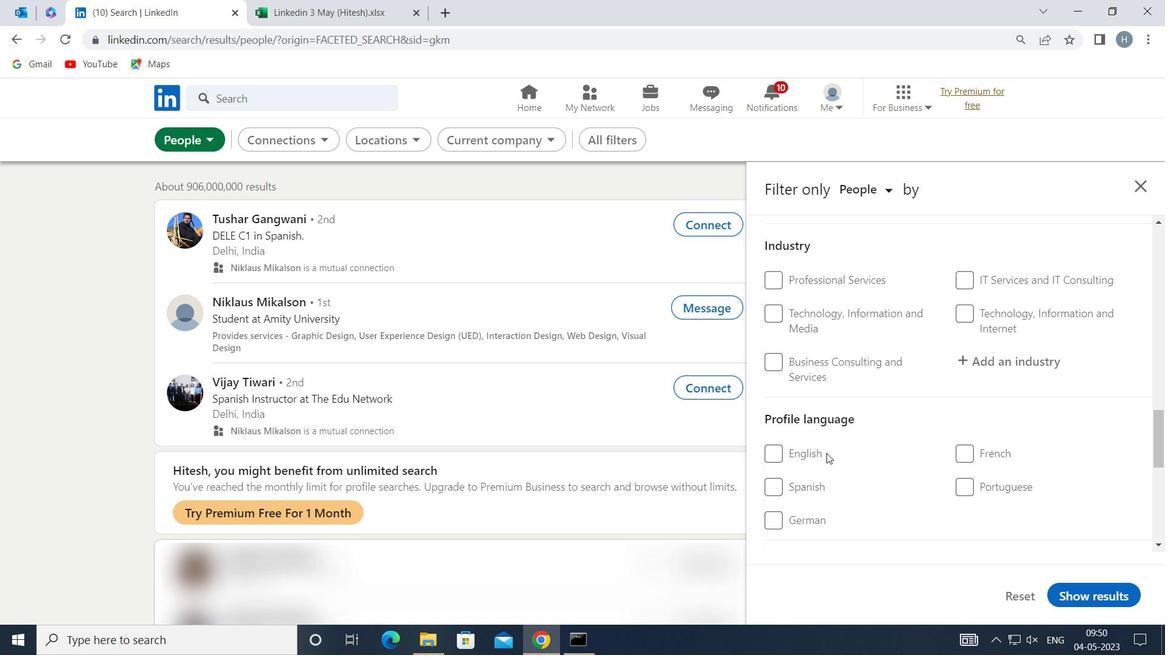 
Action: Mouse pressed left at (800, 457)
Screenshot: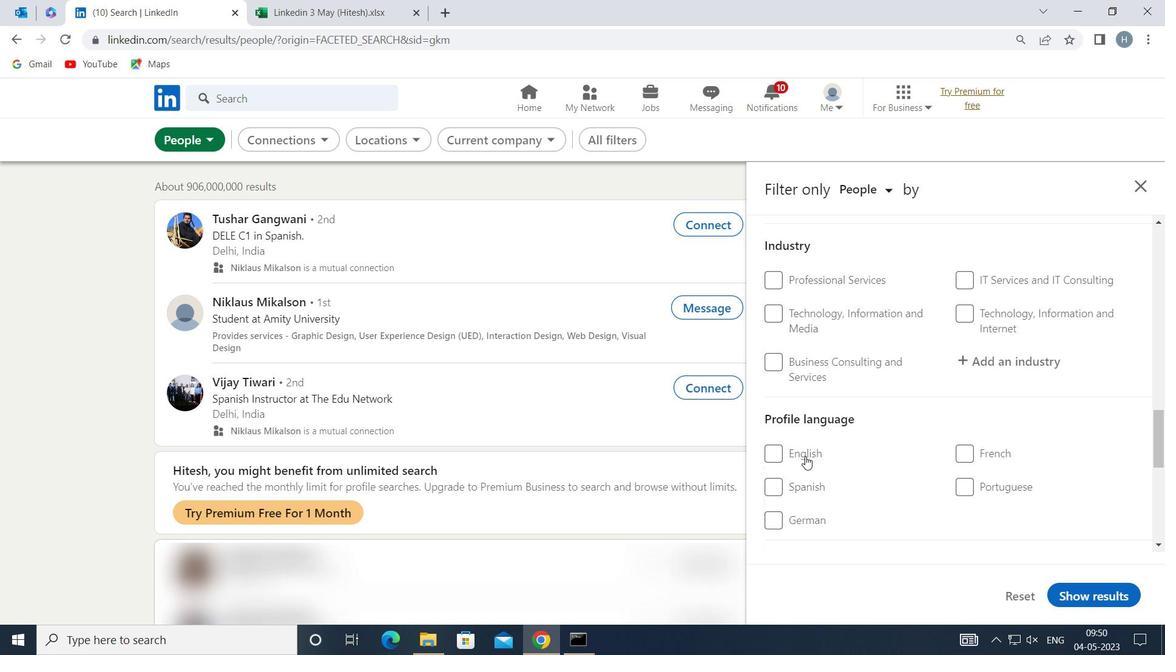 
Action: Mouse moved to (939, 441)
Screenshot: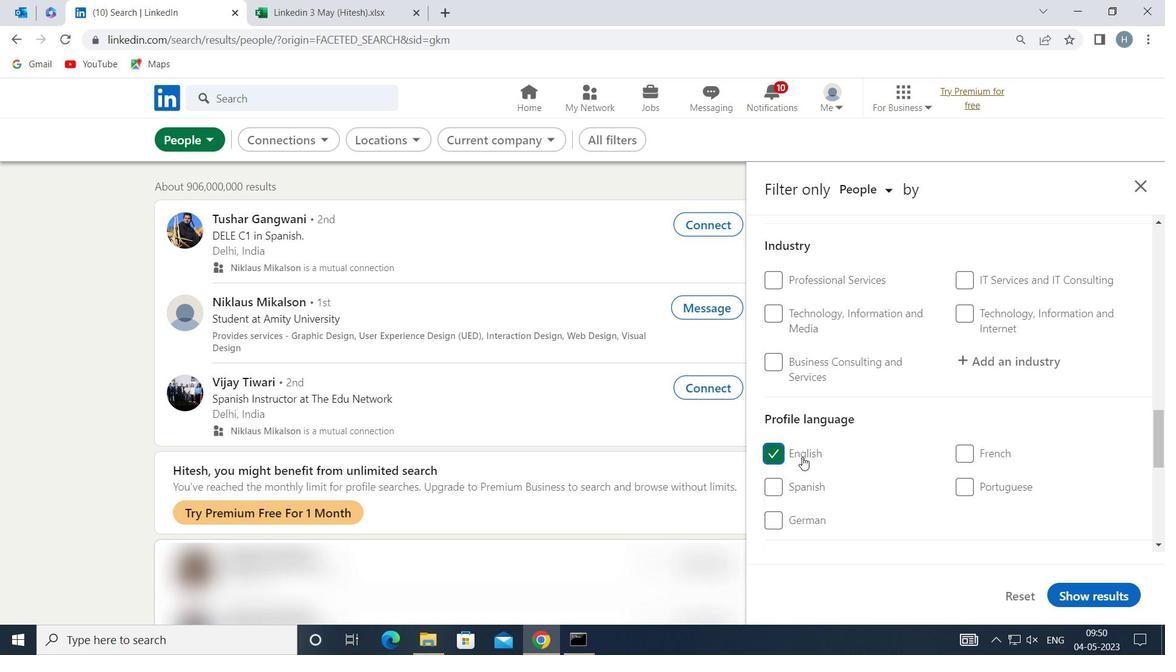 
Action: Mouse scrolled (939, 442) with delta (0, 0)
Screenshot: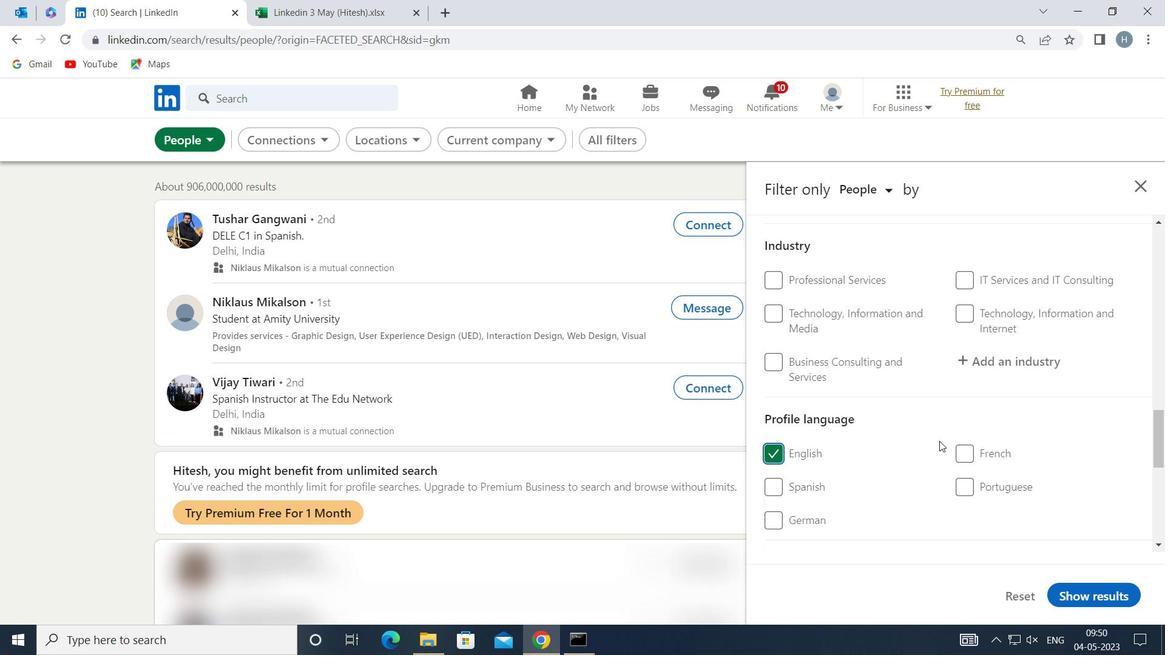 
Action: Mouse moved to (939, 440)
Screenshot: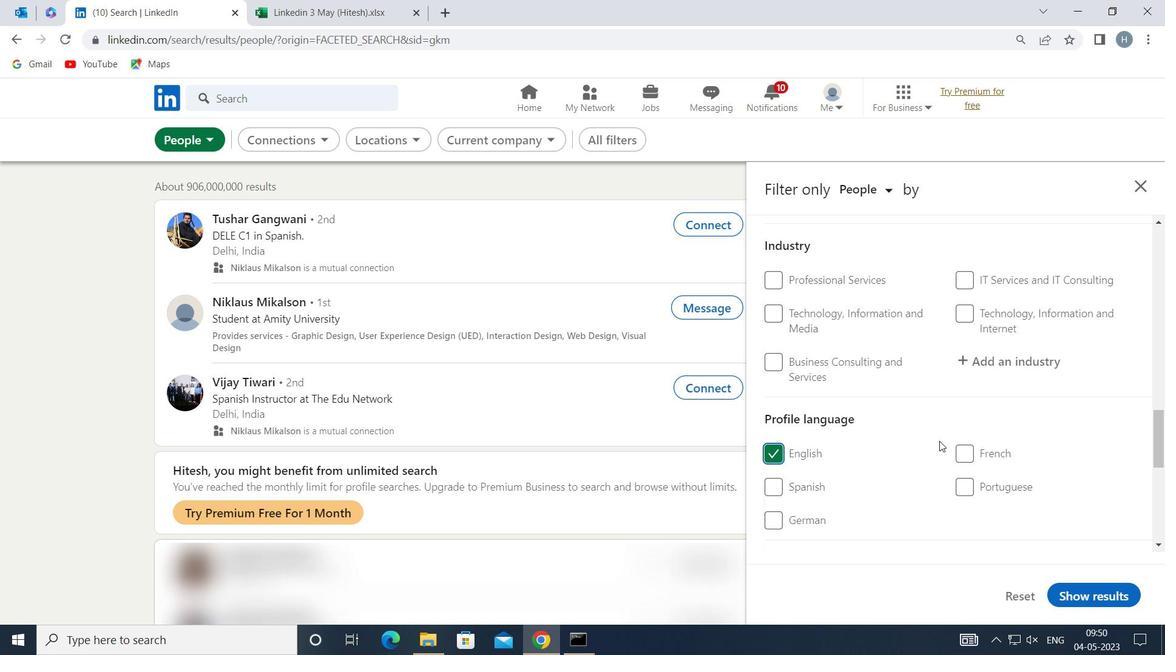 
Action: Mouse scrolled (939, 441) with delta (0, 0)
Screenshot: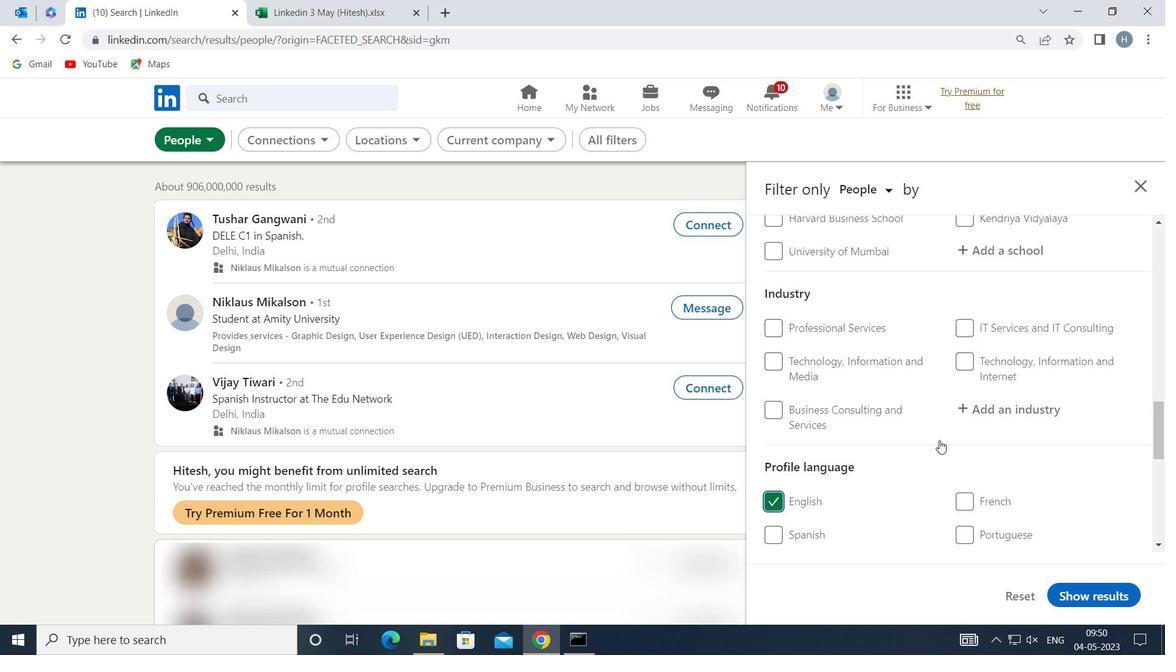 
Action: Mouse scrolled (939, 441) with delta (0, 0)
Screenshot: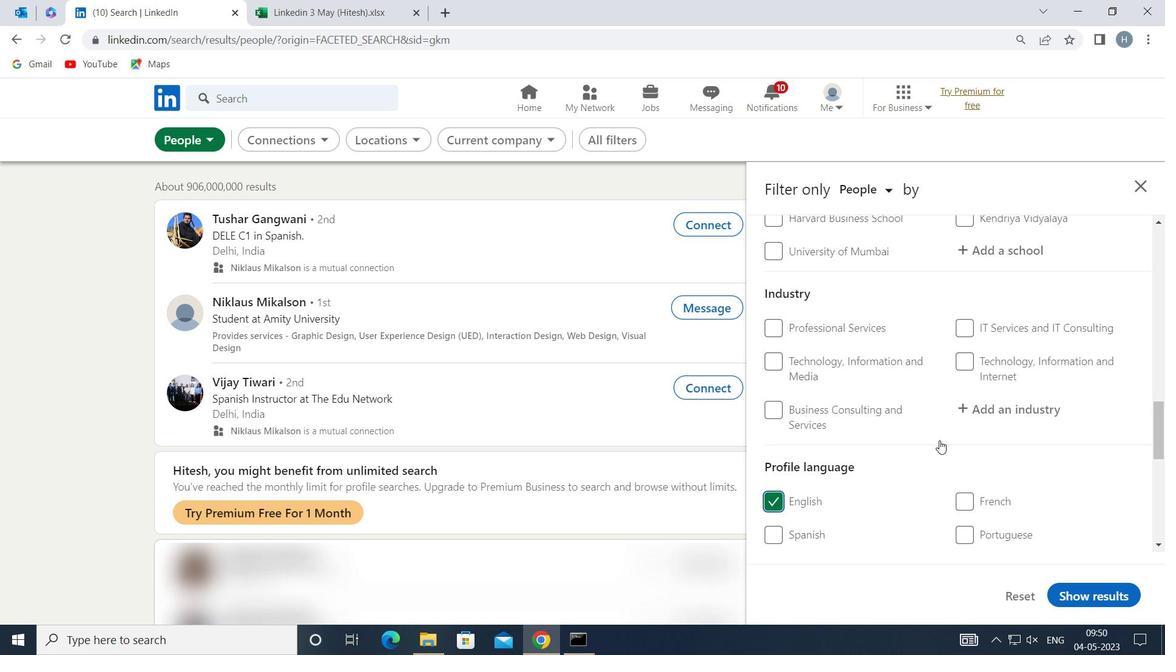 
Action: Mouse scrolled (939, 441) with delta (0, 0)
Screenshot: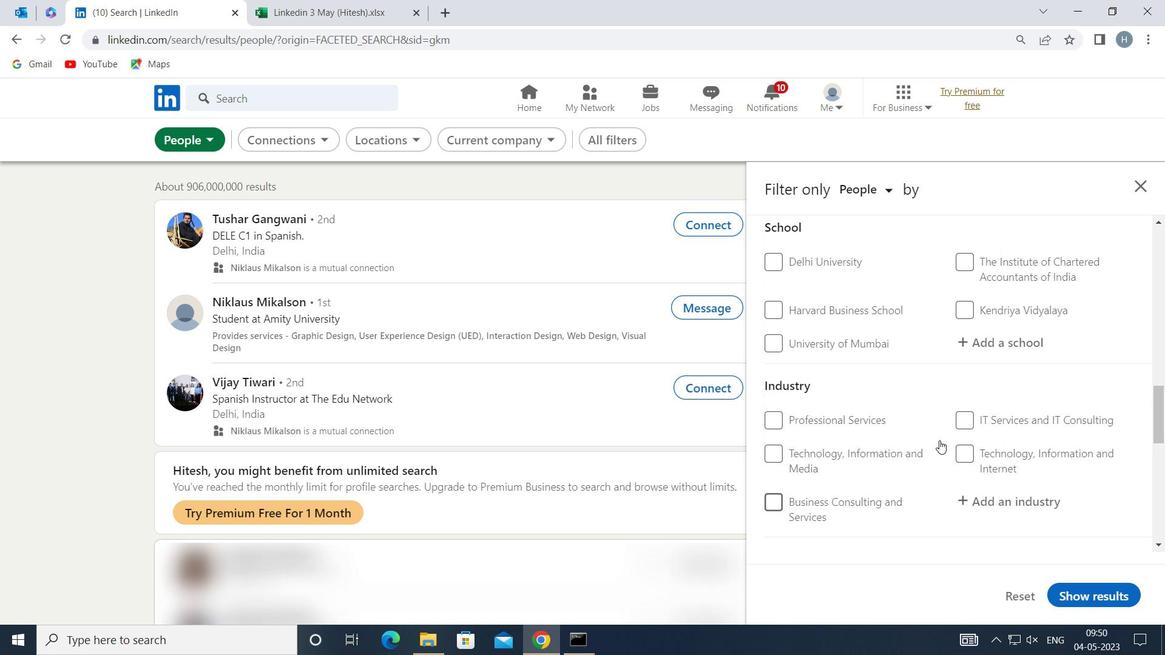 
Action: Mouse scrolled (939, 441) with delta (0, 0)
Screenshot: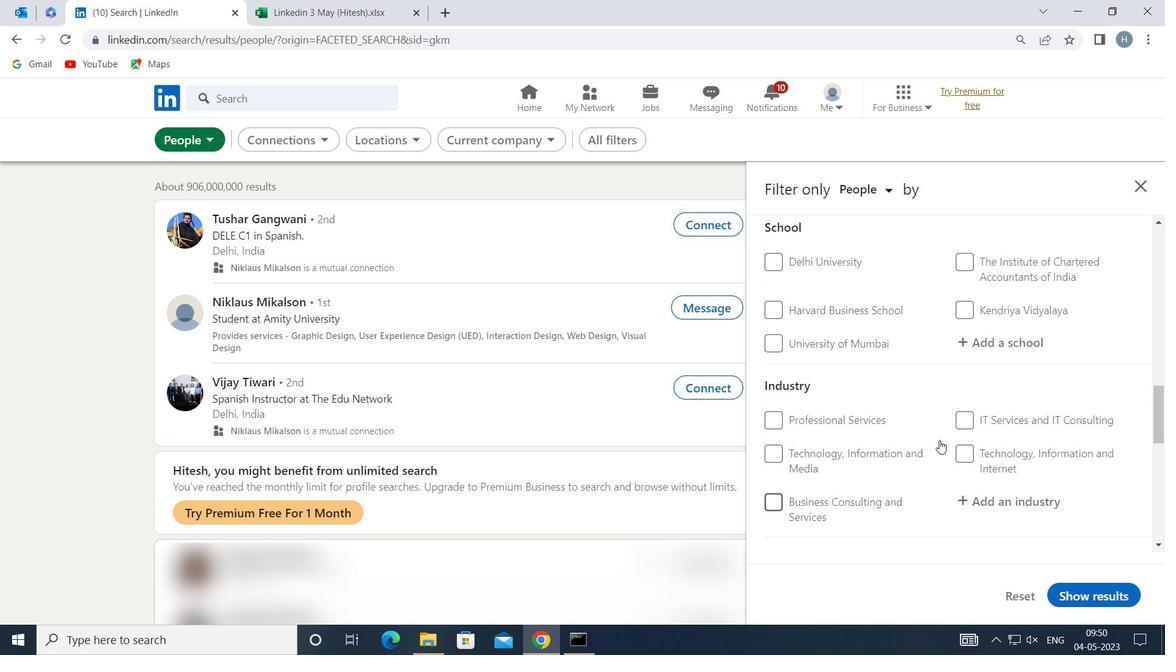 
Action: Mouse scrolled (939, 441) with delta (0, 0)
Screenshot: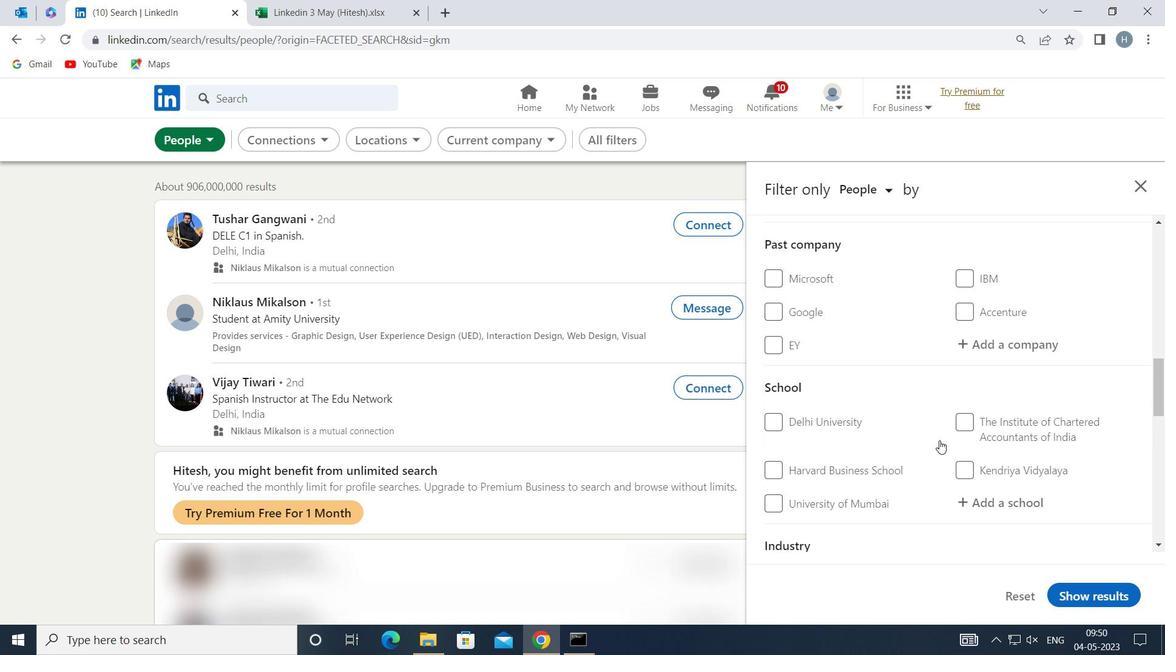 
Action: Mouse scrolled (939, 441) with delta (0, 0)
Screenshot: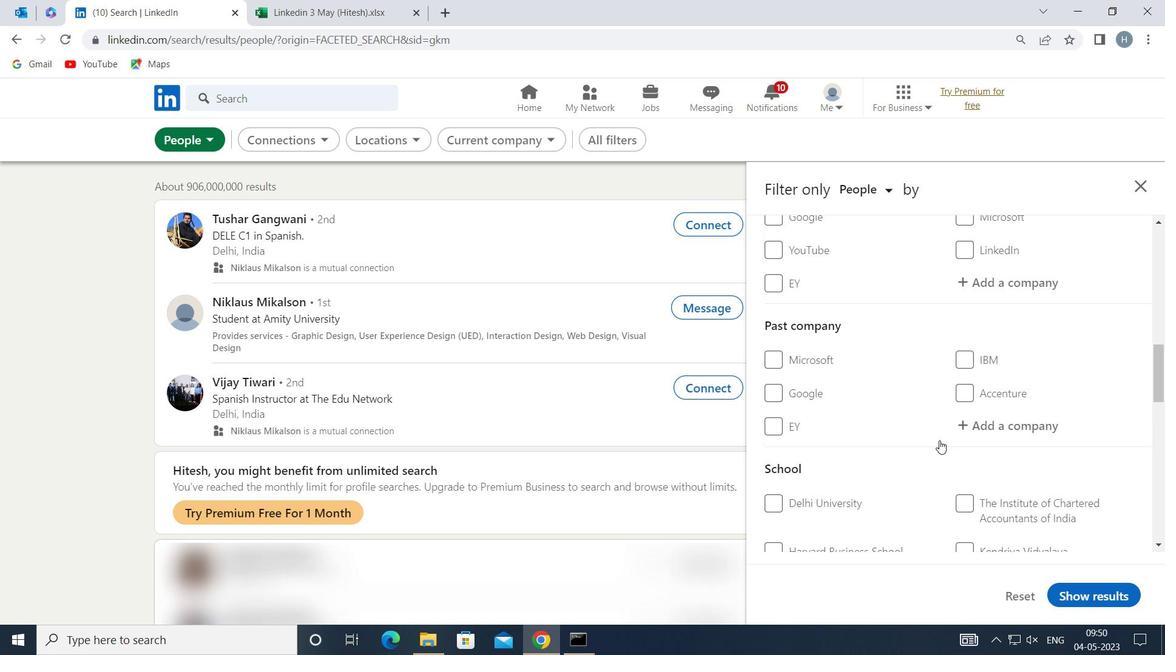 
Action: Mouse moved to (1006, 432)
Screenshot: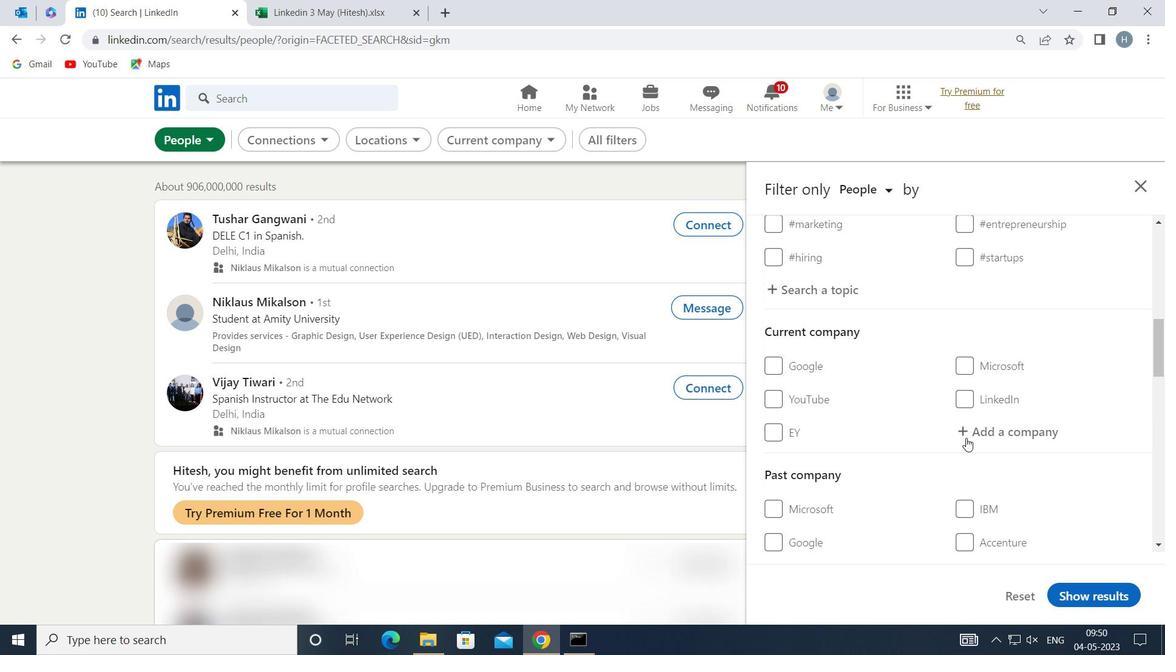 
Action: Mouse pressed left at (1006, 432)
Screenshot: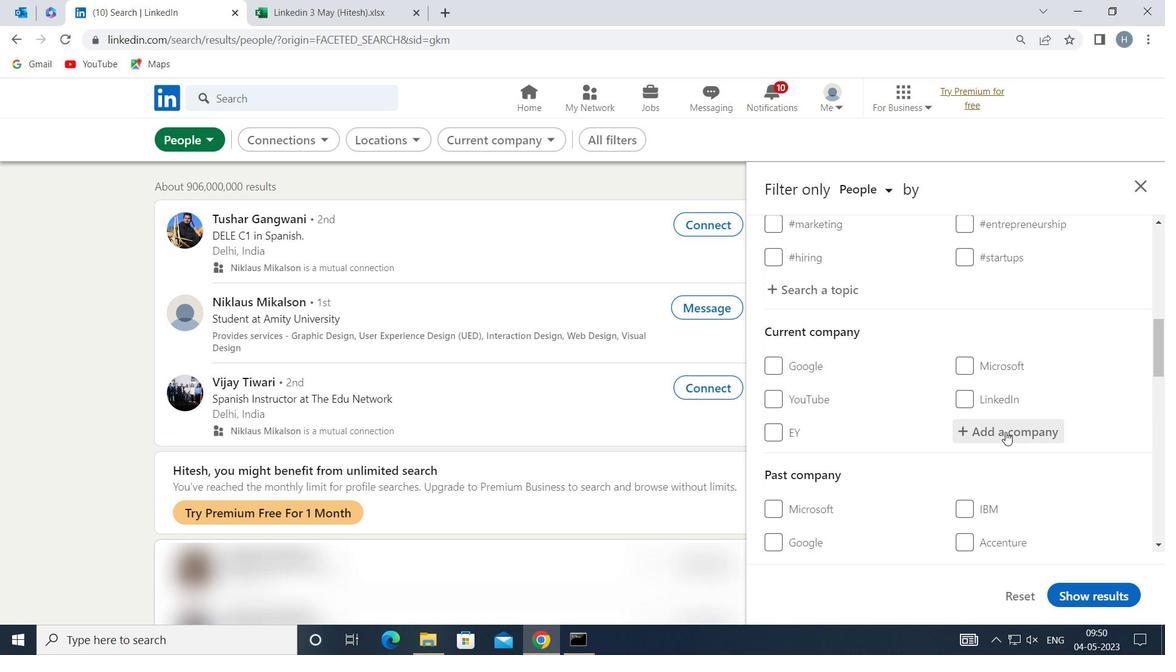
Action: Key pressed <Key.shift>TDCX
Screenshot: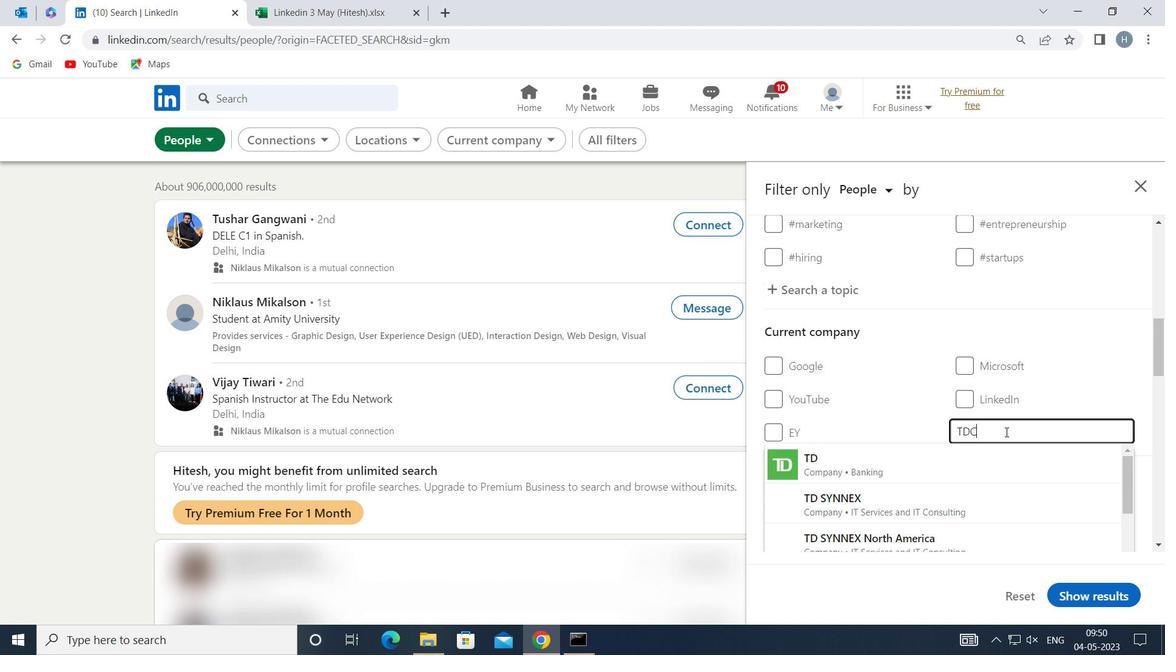 
Action: Mouse moved to (985, 455)
Screenshot: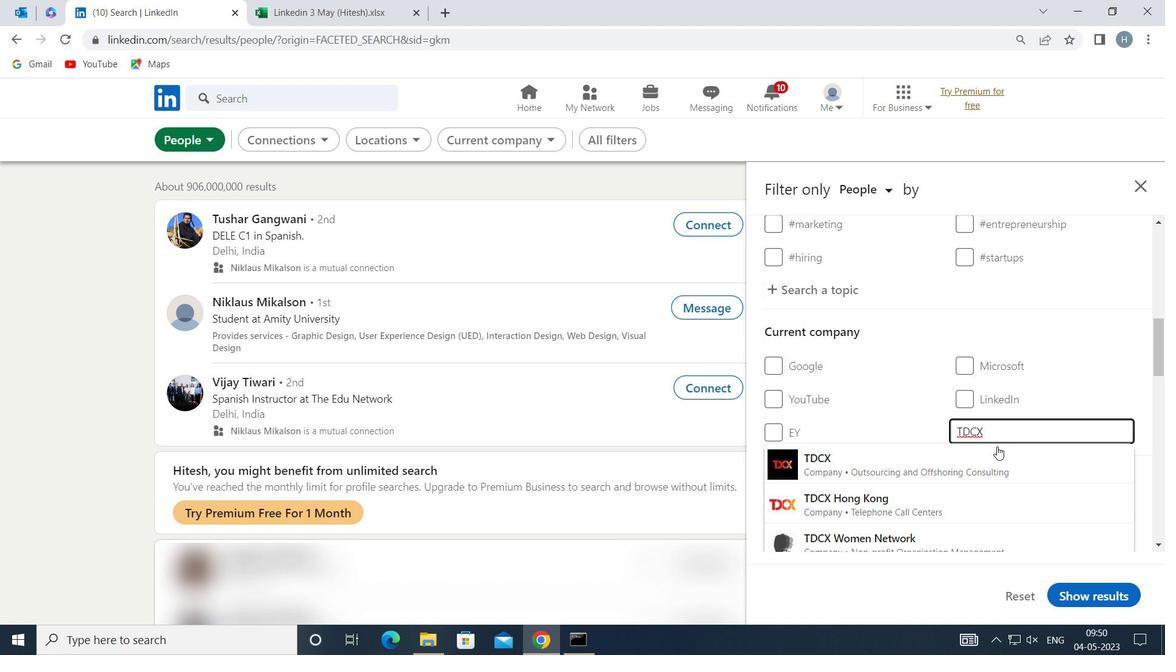 
Action: Mouse pressed left at (985, 455)
Screenshot: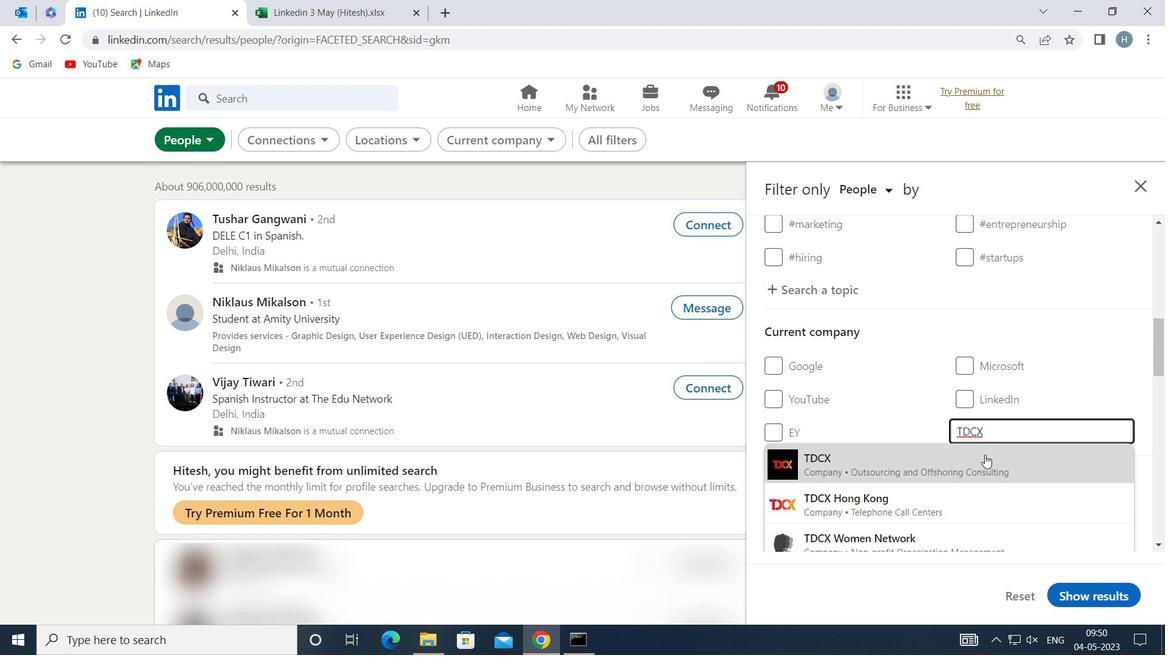
Action: Mouse moved to (960, 456)
Screenshot: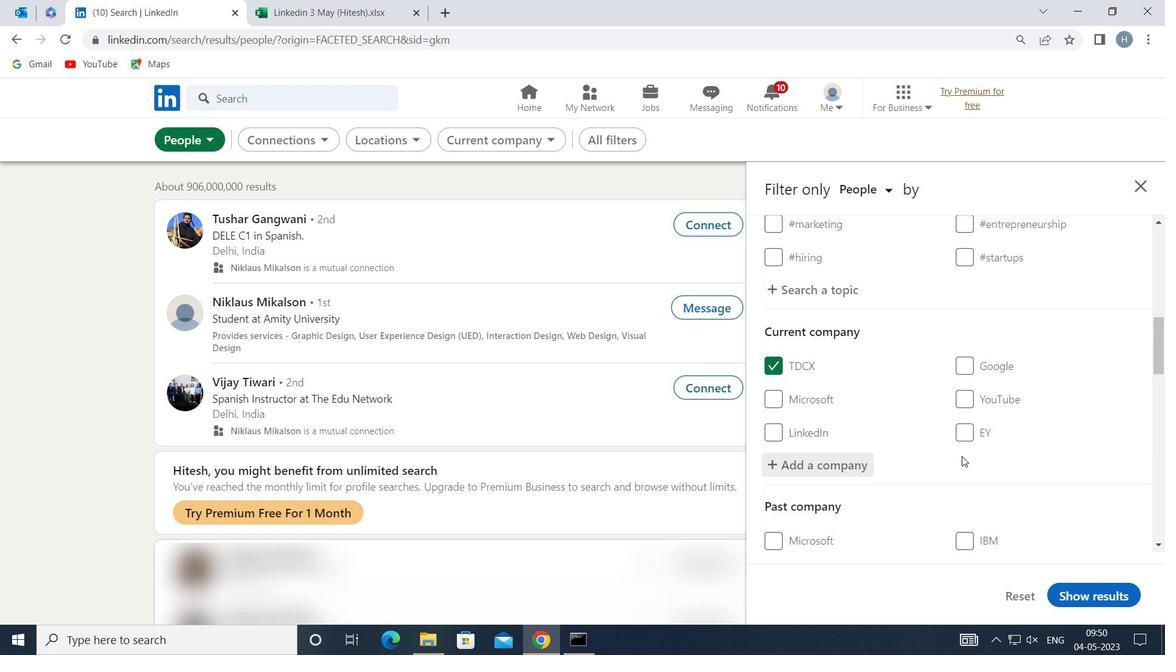 
Action: Mouse scrolled (960, 455) with delta (0, 0)
Screenshot: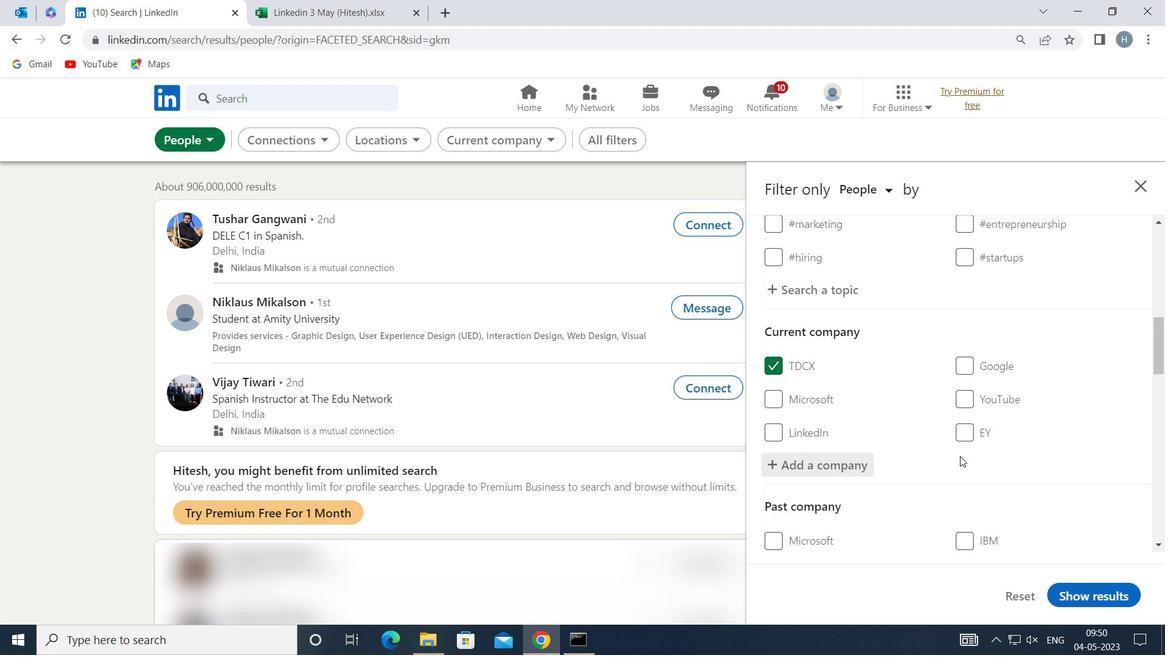 
Action: Mouse scrolled (960, 455) with delta (0, 0)
Screenshot: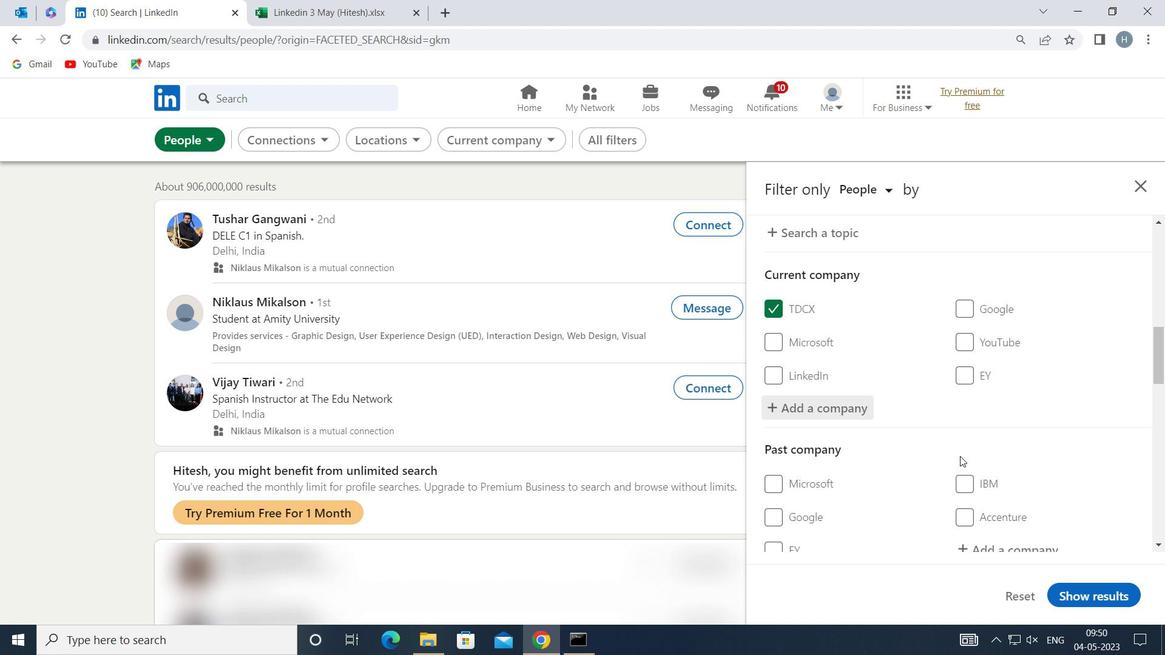 
Action: Mouse scrolled (960, 455) with delta (0, 0)
Screenshot: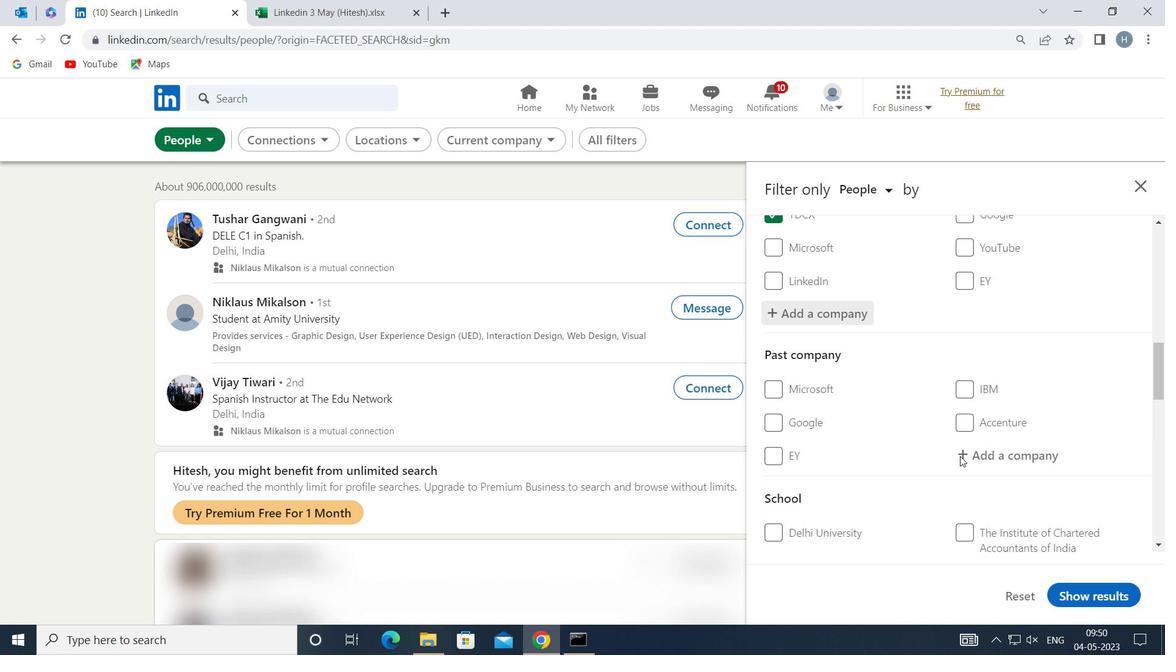 
Action: Mouse scrolled (960, 455) with delta (0, 0)
Screenshot: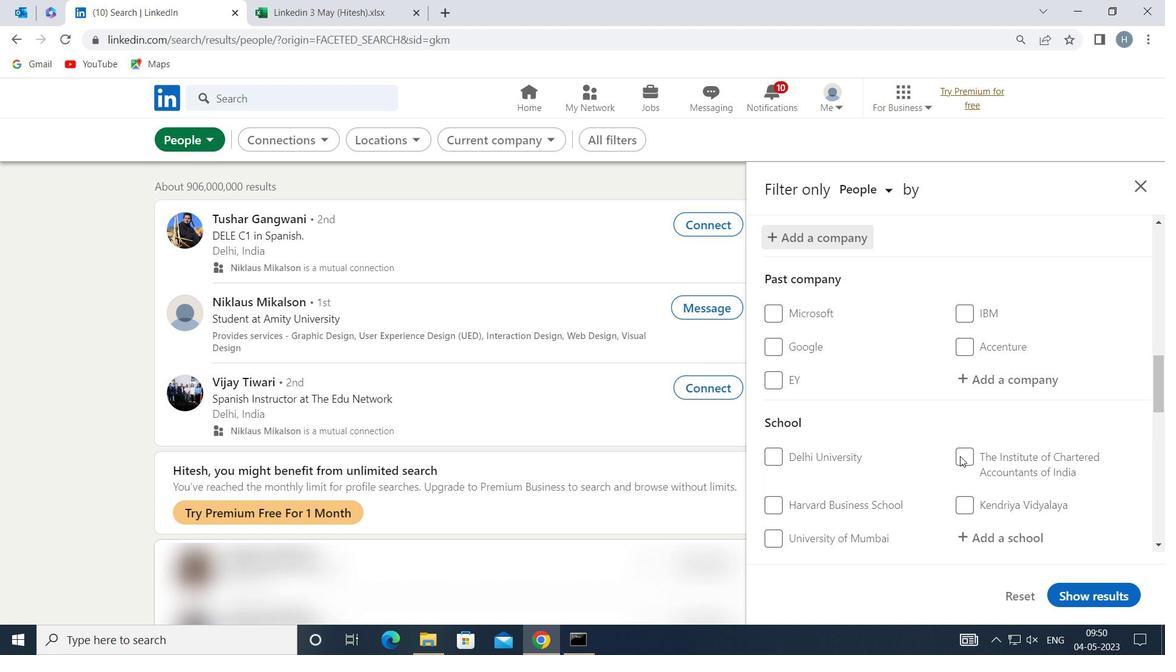 
Action: Mouse scrolled (960, 455) with delta (0, 0)
Screenshot: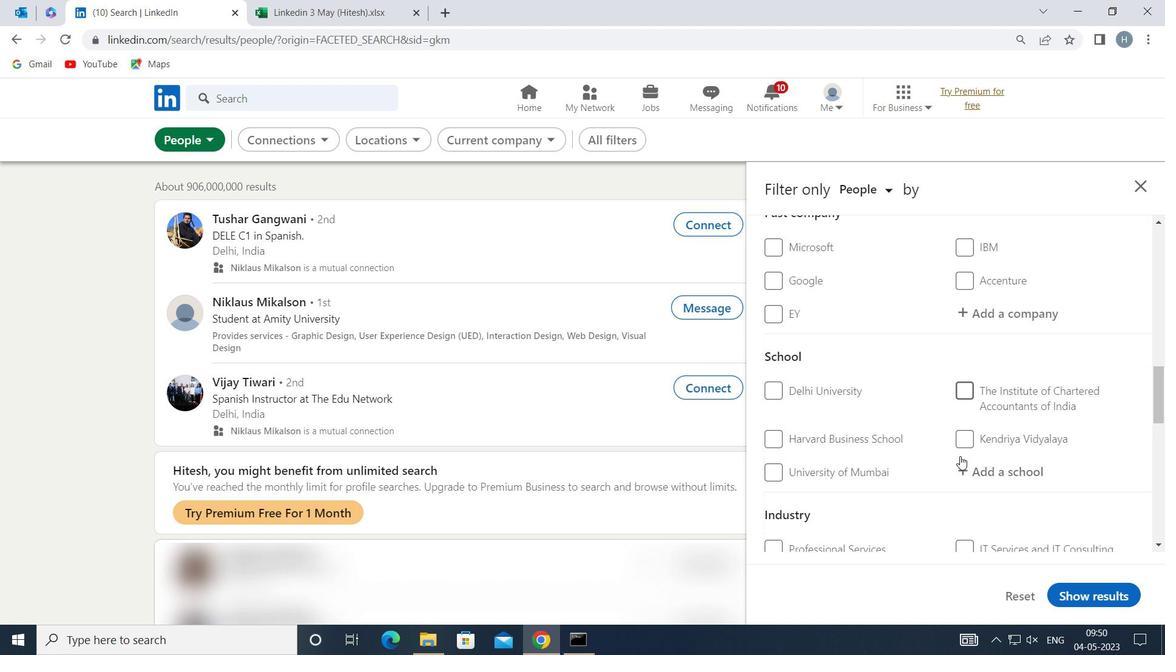 
Action: Mouse moved to (1015, 386)
Screenshot: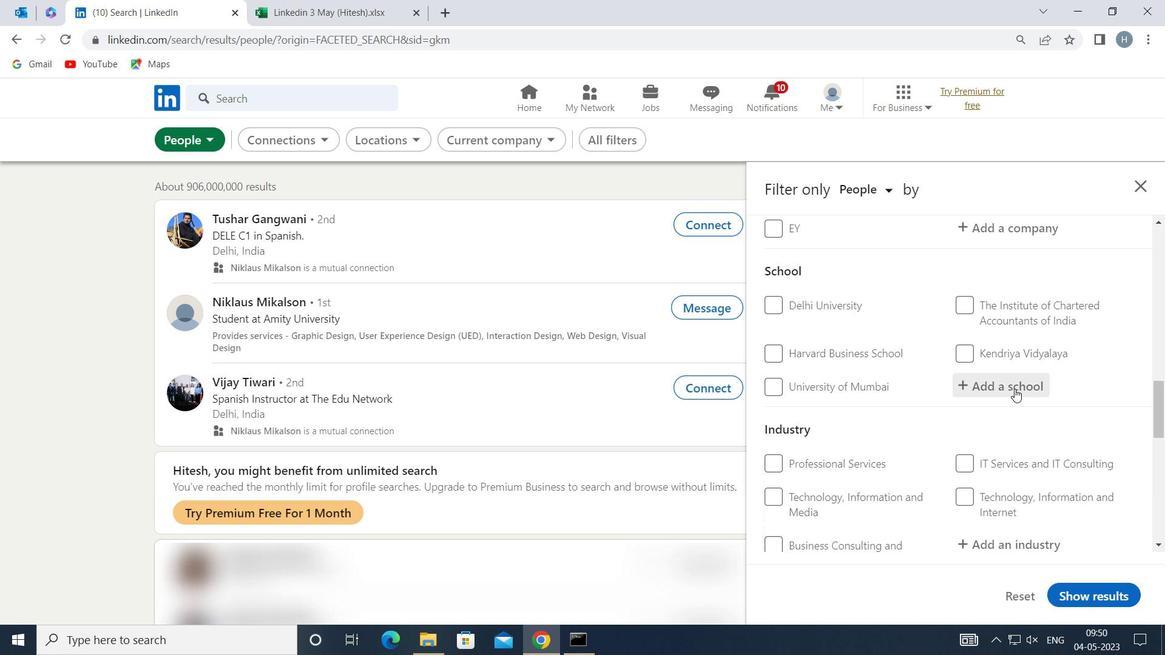 
Action: Mouse pressed left at (1015, 386)
Screenshot: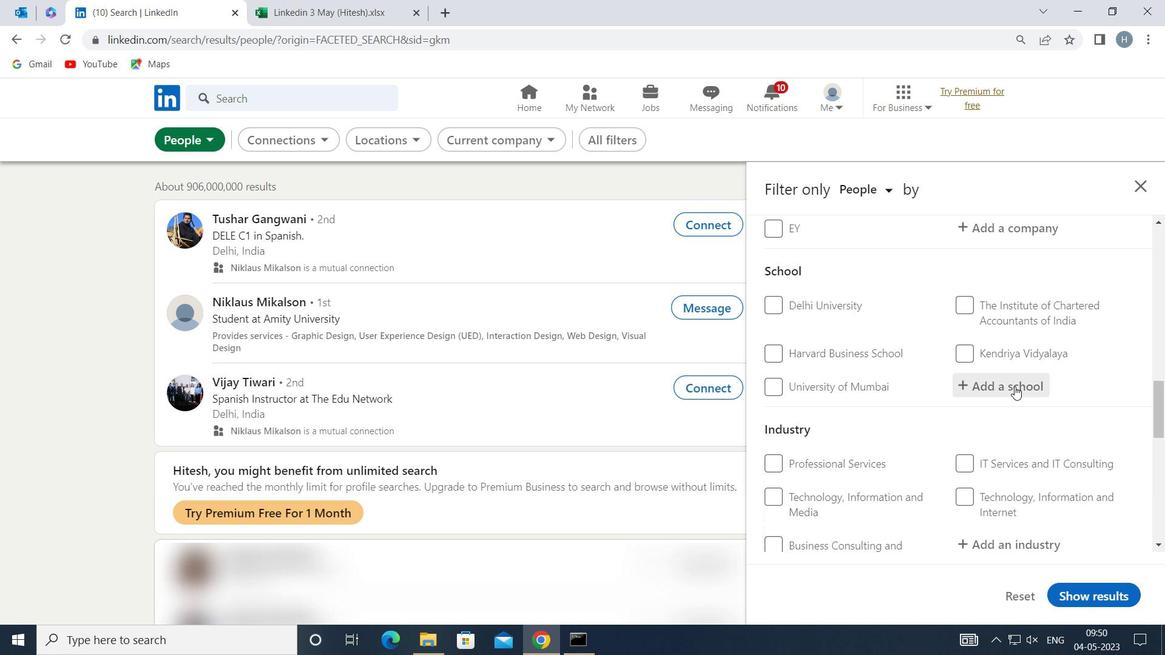 
Action: Key pressed <Key.shift><Key.shift><Key.shift><Key.shift>D<Key.space>A<Key.space>V<Key.space><Key.shift>COLLEGE<Key.space><Key.shift>MU
Screenshot: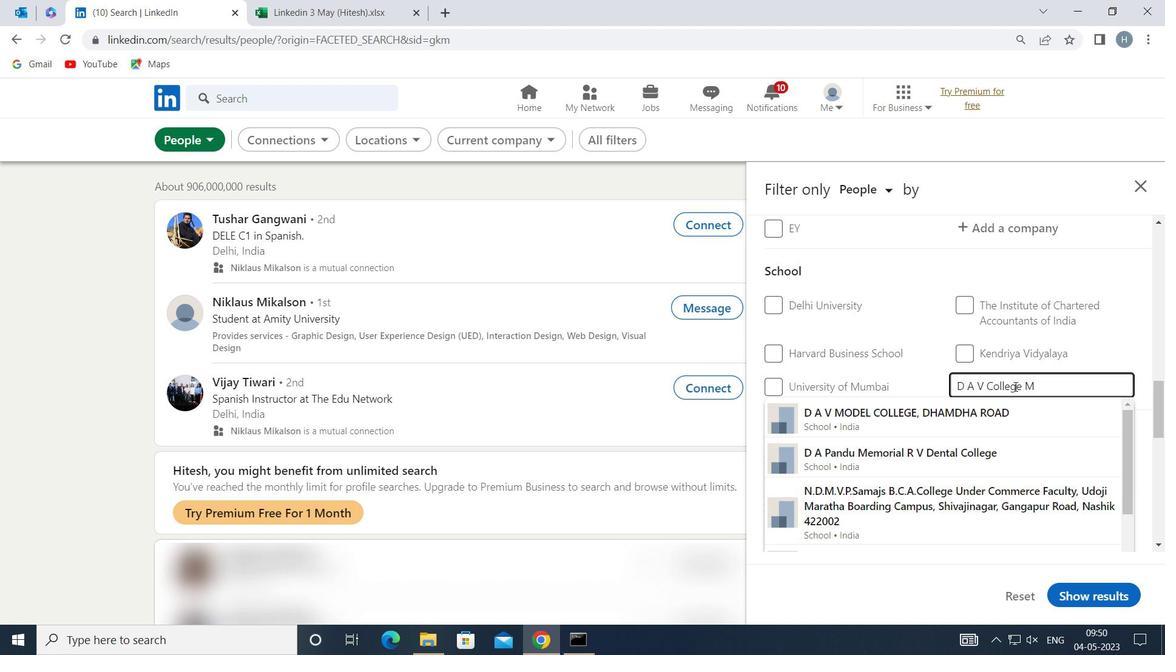 
Action: Mouse moved to (1018, 419)
Screenshot: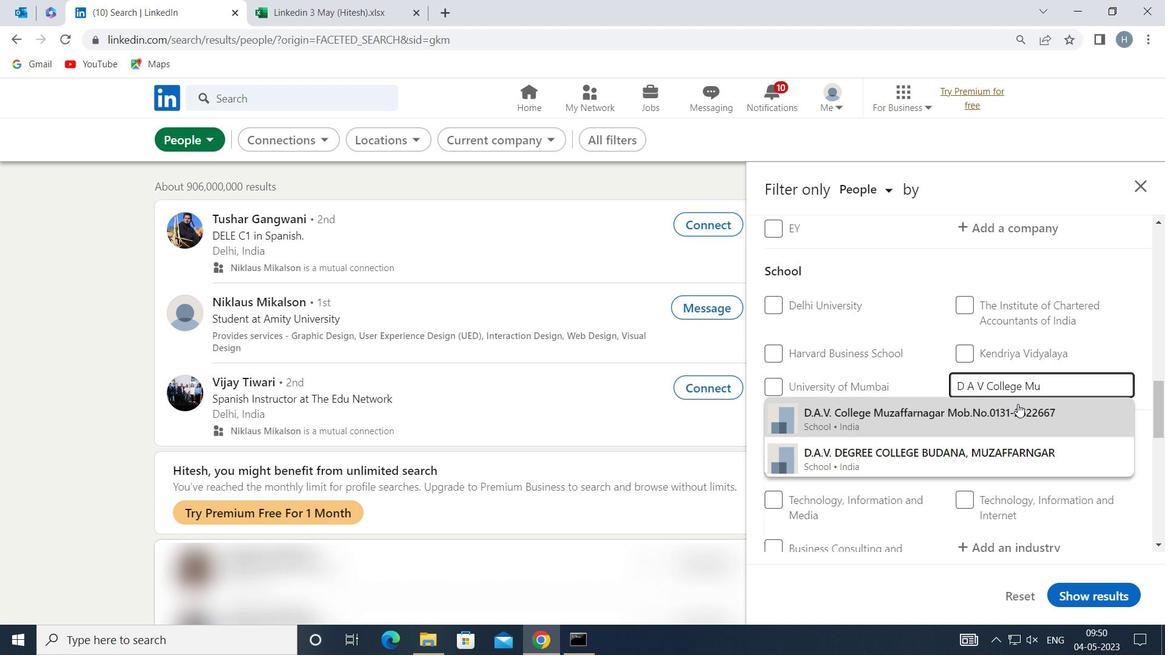 
Action: Mouse pressed left at (1018, 419)
Screenshot: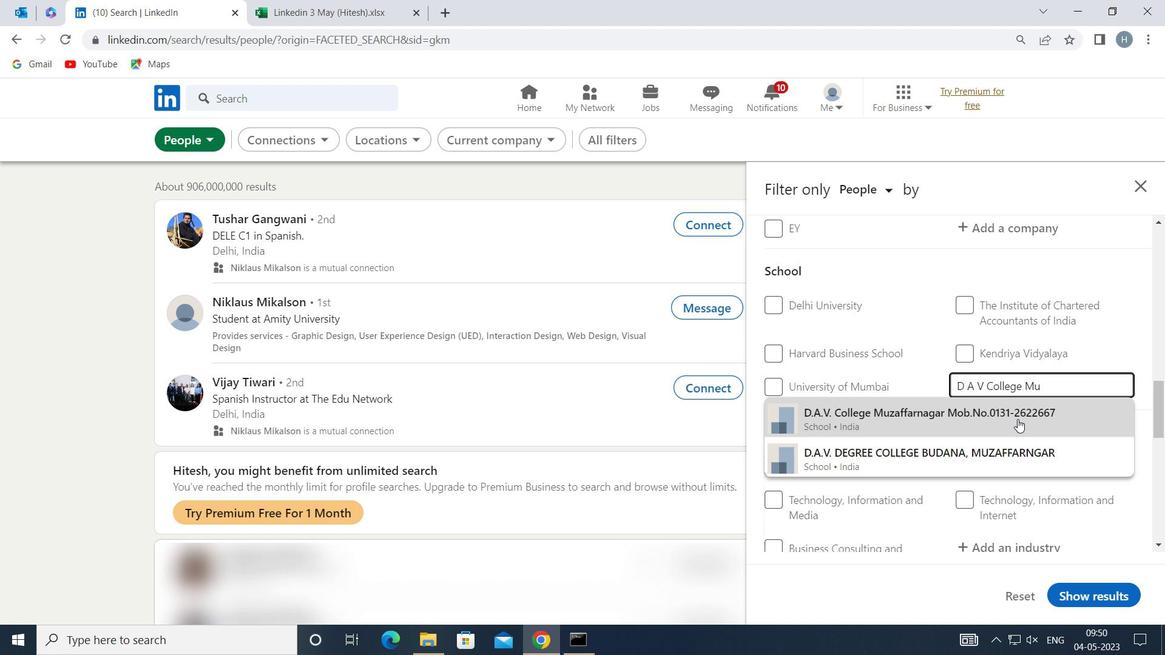 
Action: Mouse moved to (946, 422)
Screenshot: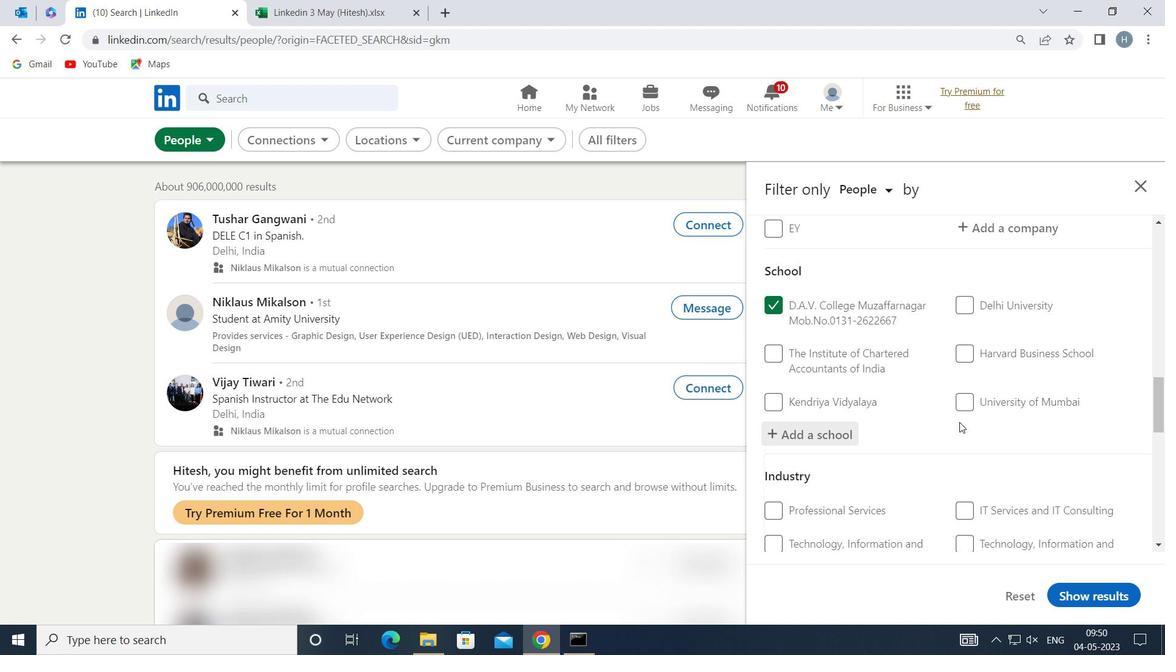 
Action: Mouse scrolled (946, 421) with delta (0, 0)
Screenshot: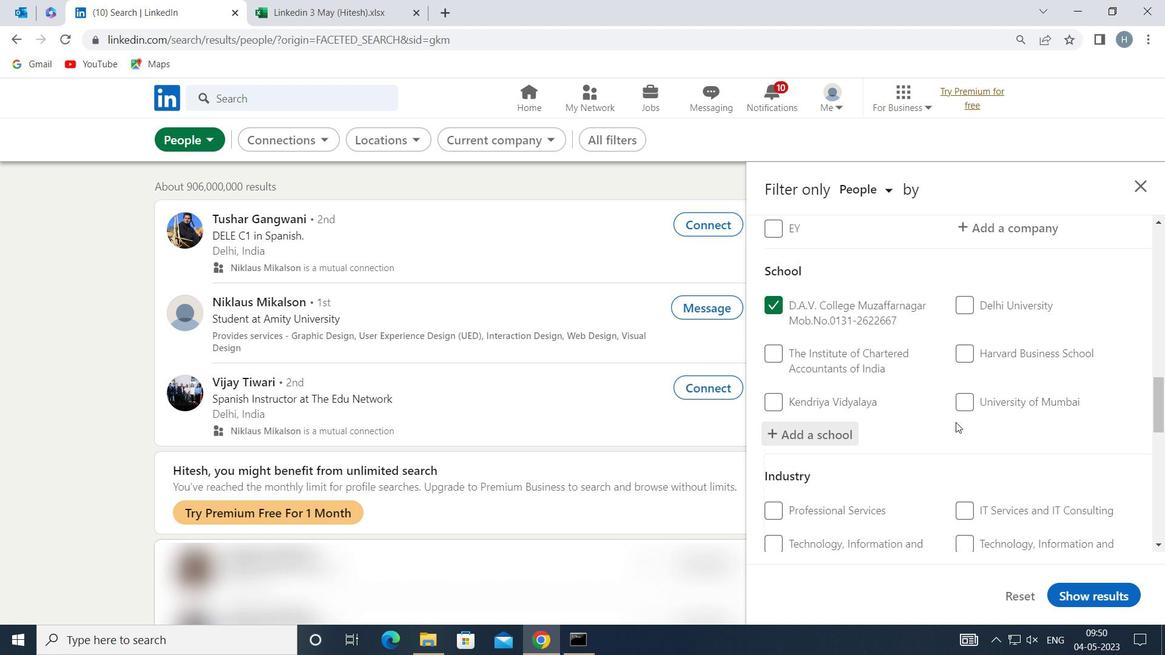 
Action: Mouse scrolled (946, 421) with delta (0, 0)
Screenshot: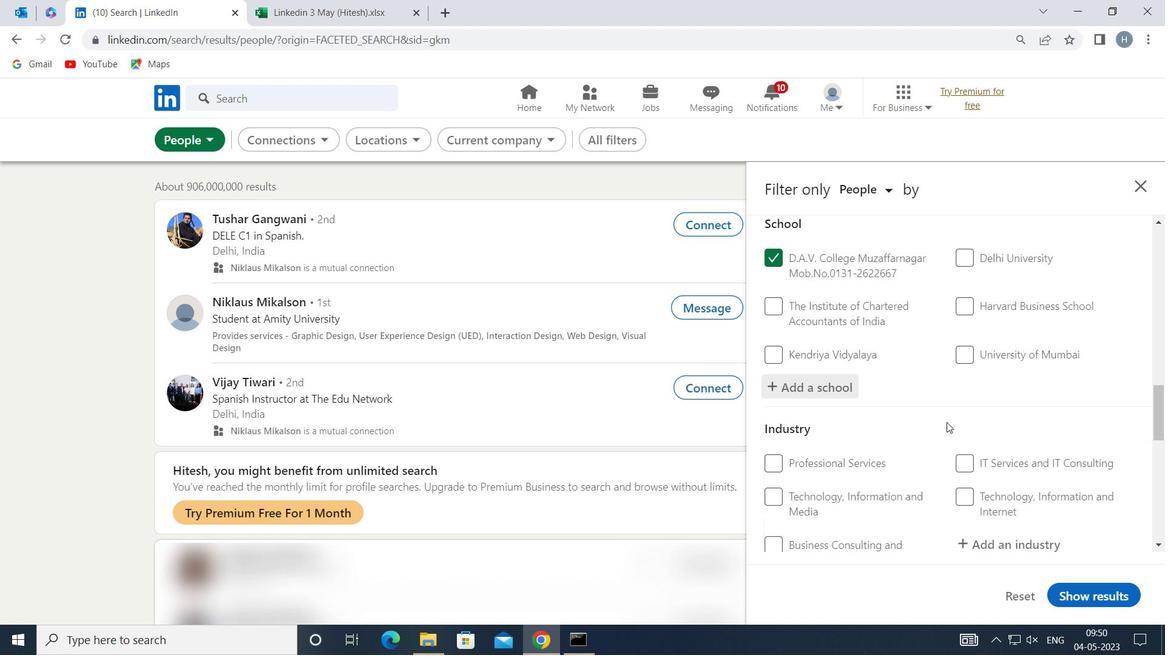 
Action: Mouse scrolled (946, 421) with delta (0, 0)
Screenshot: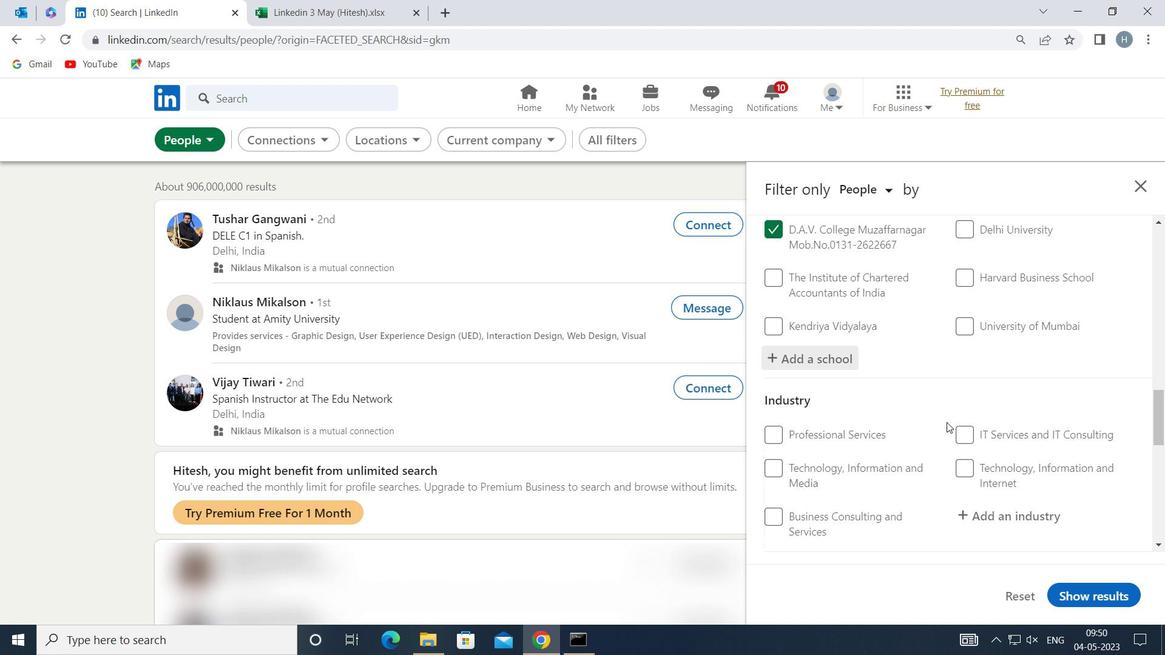 
Action: Mouse moved to (1023, 365)
Screenshot: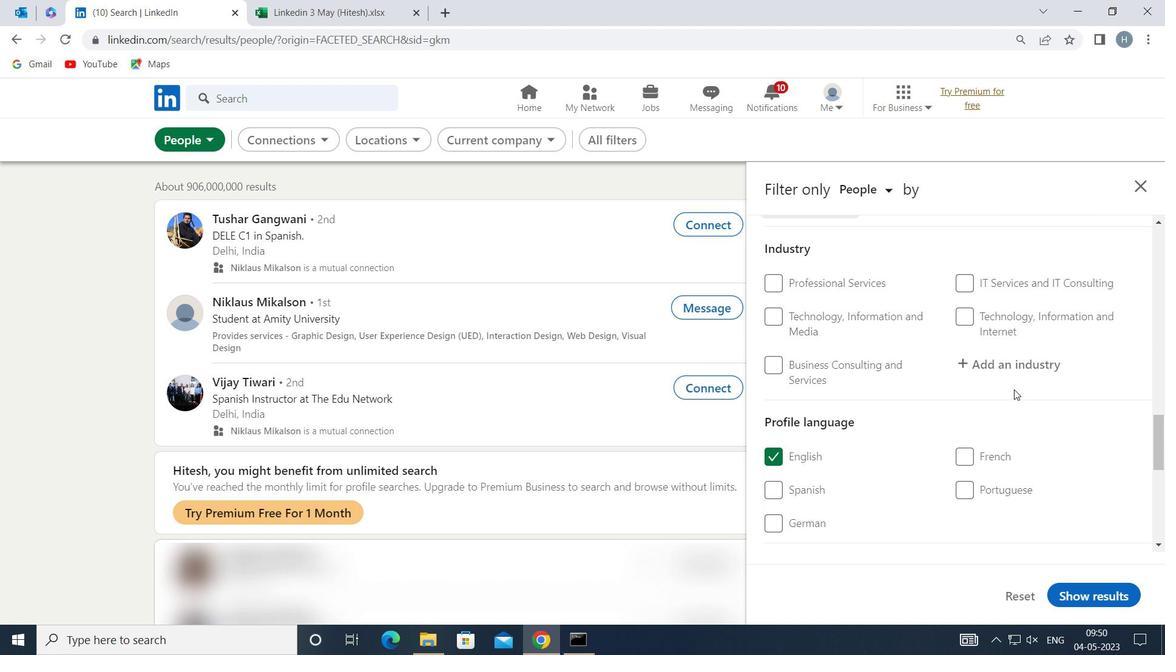 
Action: Mouse pressed left at (1023, 365)
Screenshot: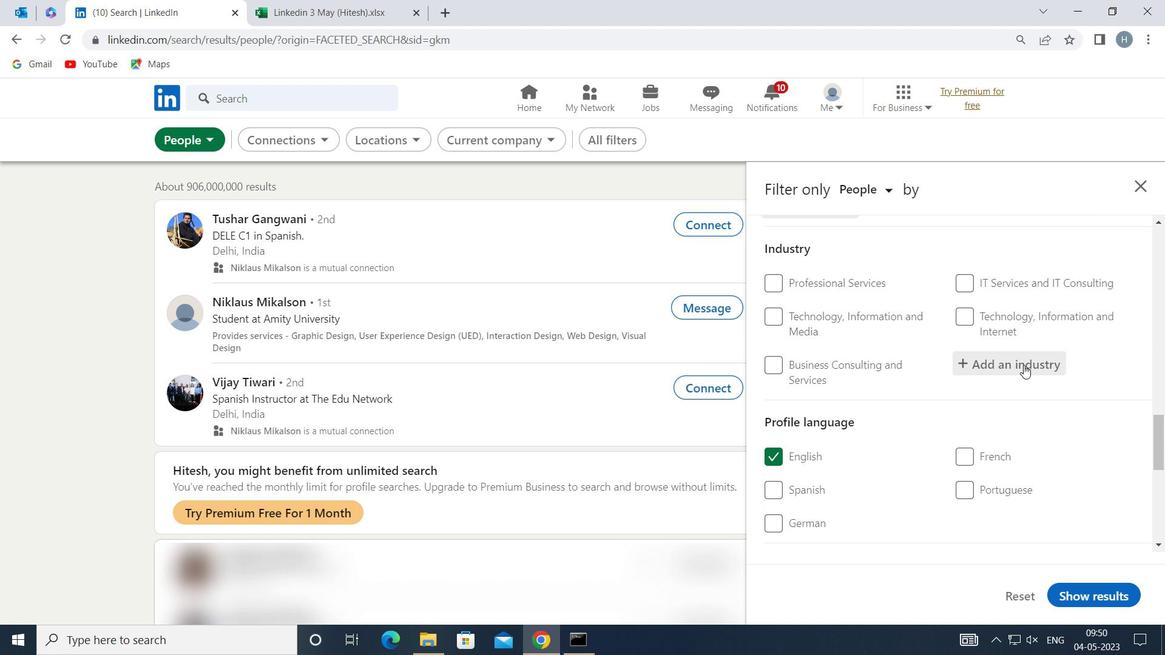
Action: Key pressed <Key.shift>CIVIC<Key.space>AND<Key.space><Key.shift>SOCIAL<Key.space>
Screenshot: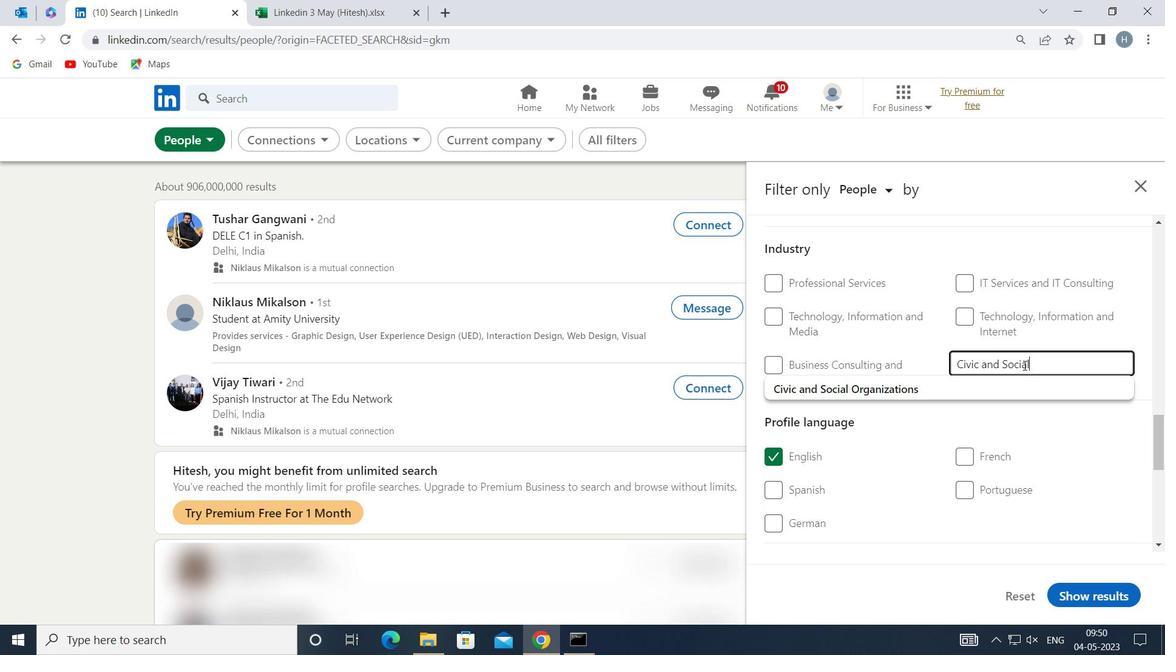 
Action: Mouse moved to (927, 385)
Screenshot: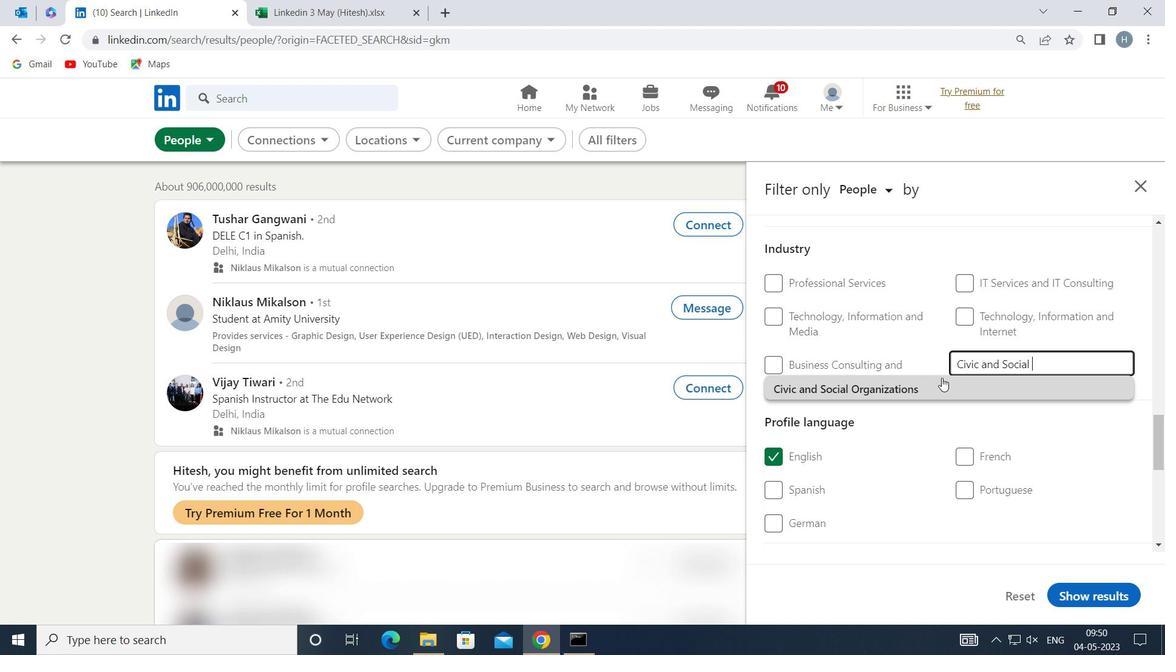 
Action: Mouse pressed left at (927, 385)
Screenshot: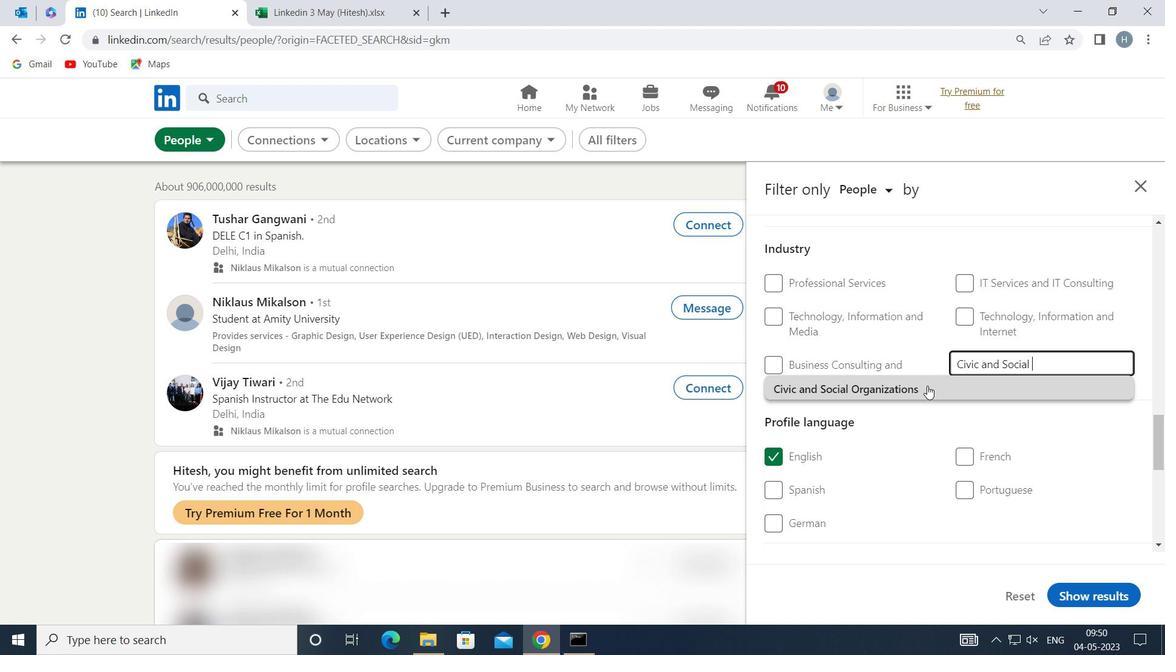 
Action: Mouse moved to (907, 396)
Screenshot: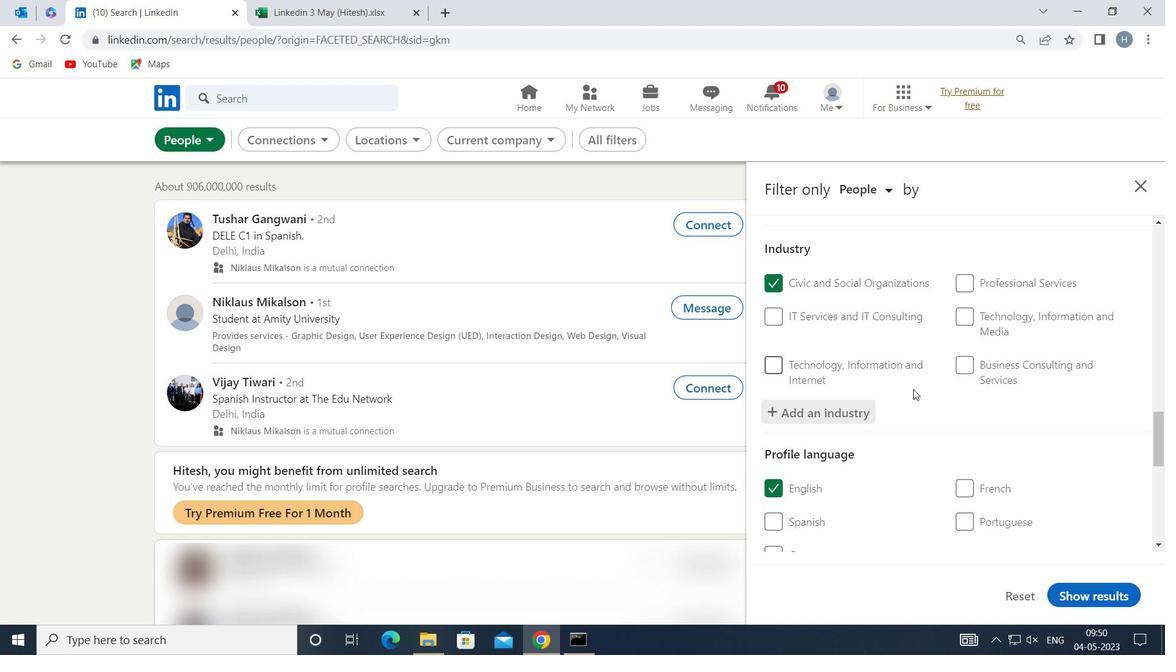 
Action: Mouse scrolled (907, 396) with delta (0, 0)
Screenshot: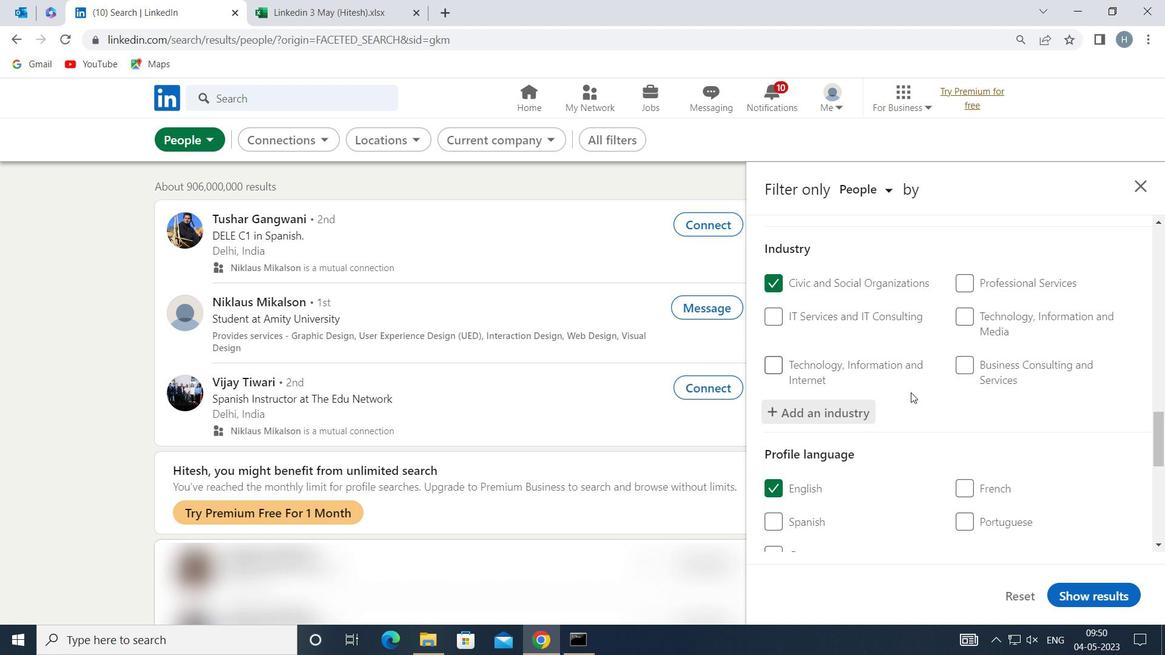 
Action: Mouse scrolled (907, 396) with delta (0, 0)
Screenshot: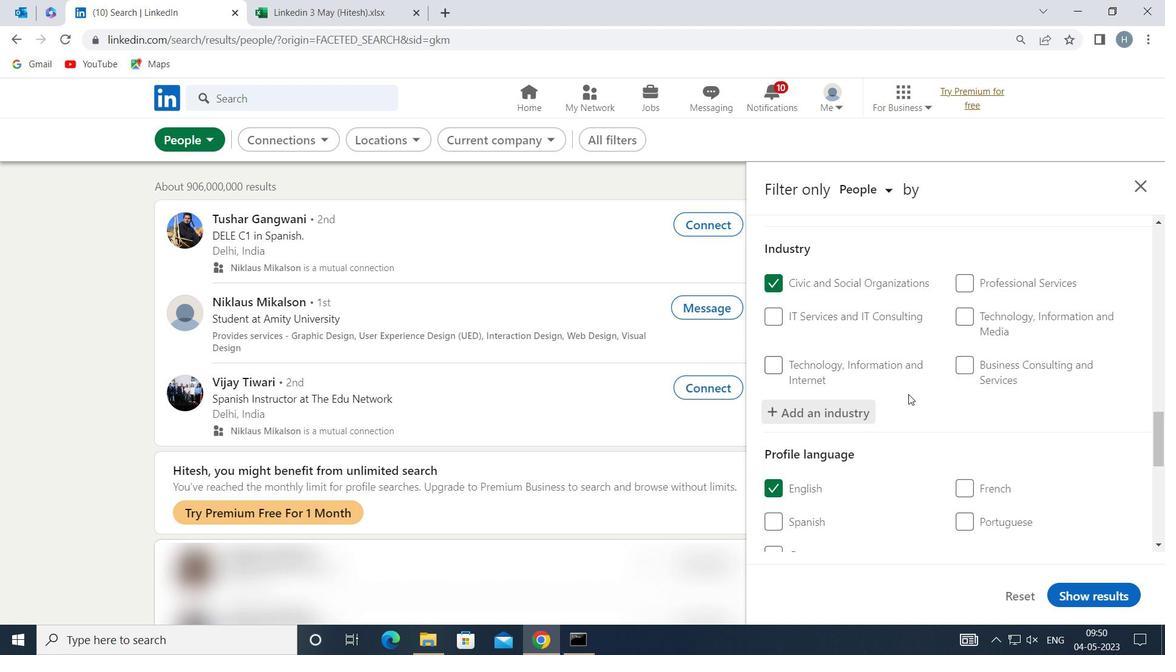 
Action: Mouse scrolled (907, 396) with delta (0, 0)
Screenshot: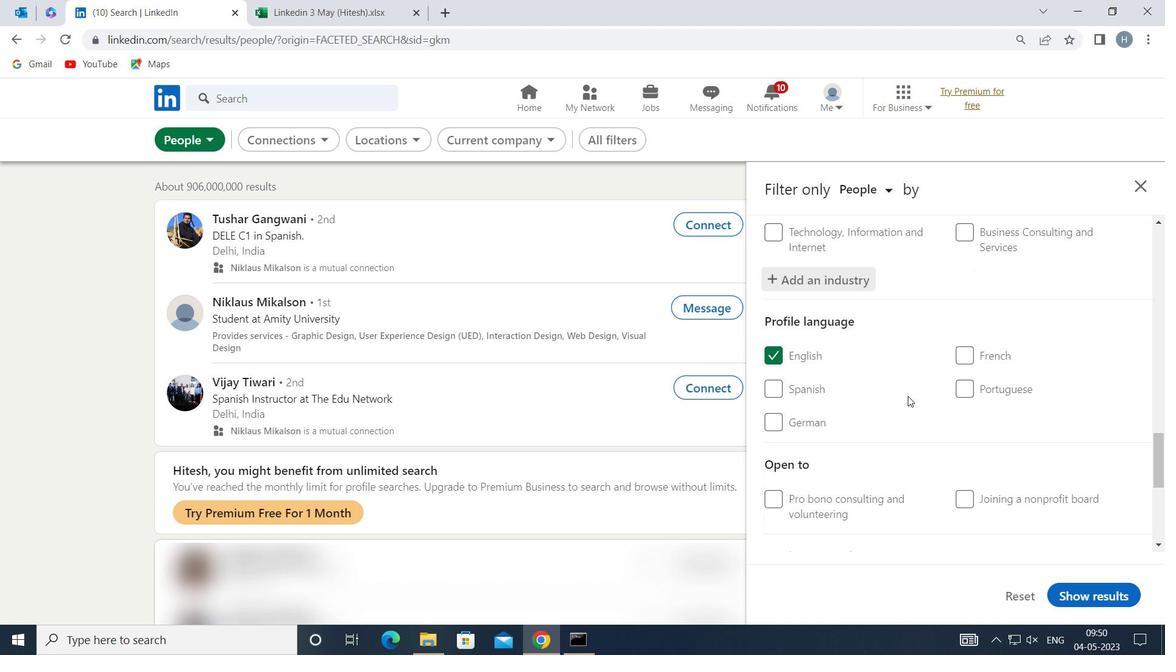 
Action: Mouse scrolled (907, 396) with delta (0, 0)
Screenshot: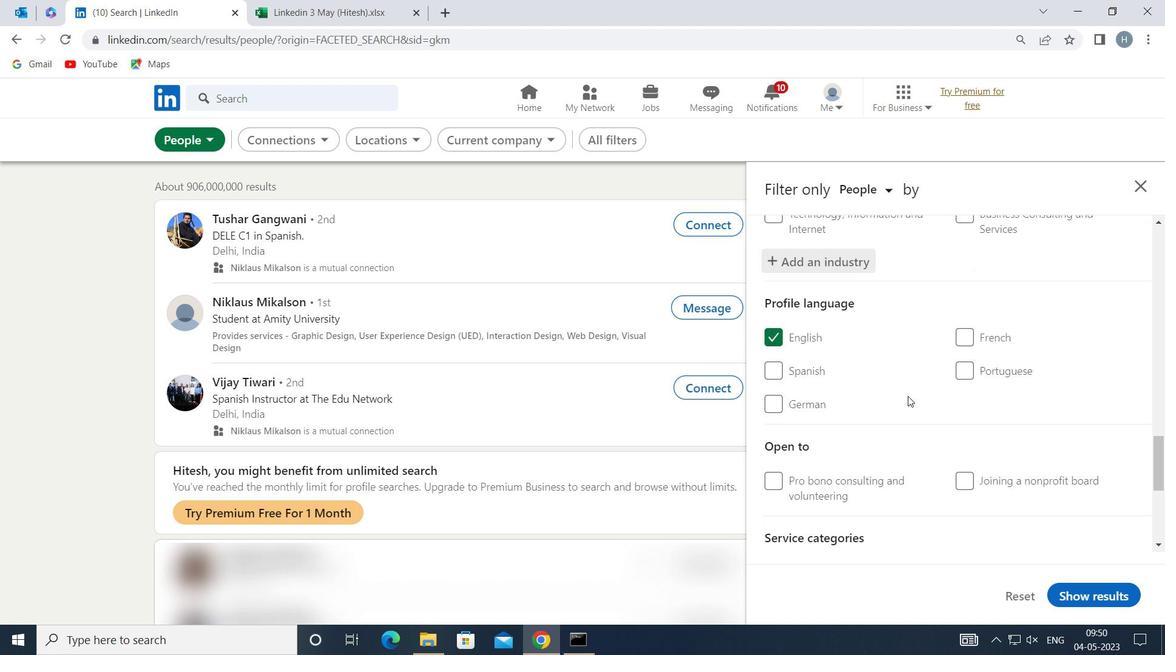 
Action: Mouse scrolled (907, 396) with delta (0, 0)
Screenshot: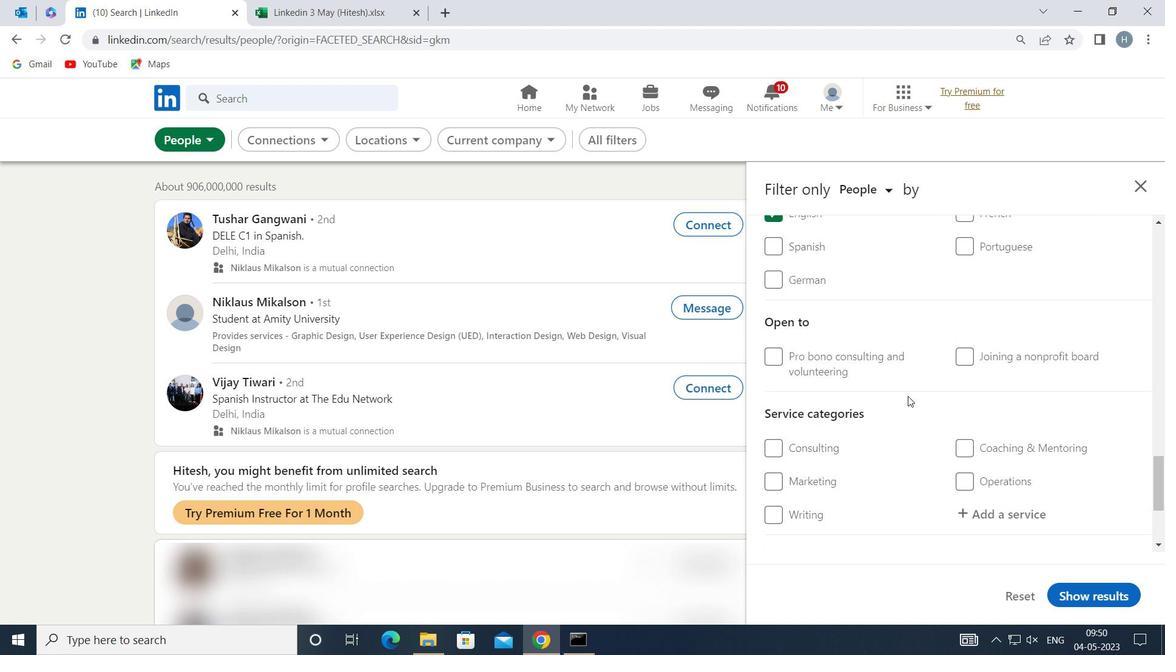 
Action: Mouse scrolled (907, 396) with delta (0, 0)
Screenshot: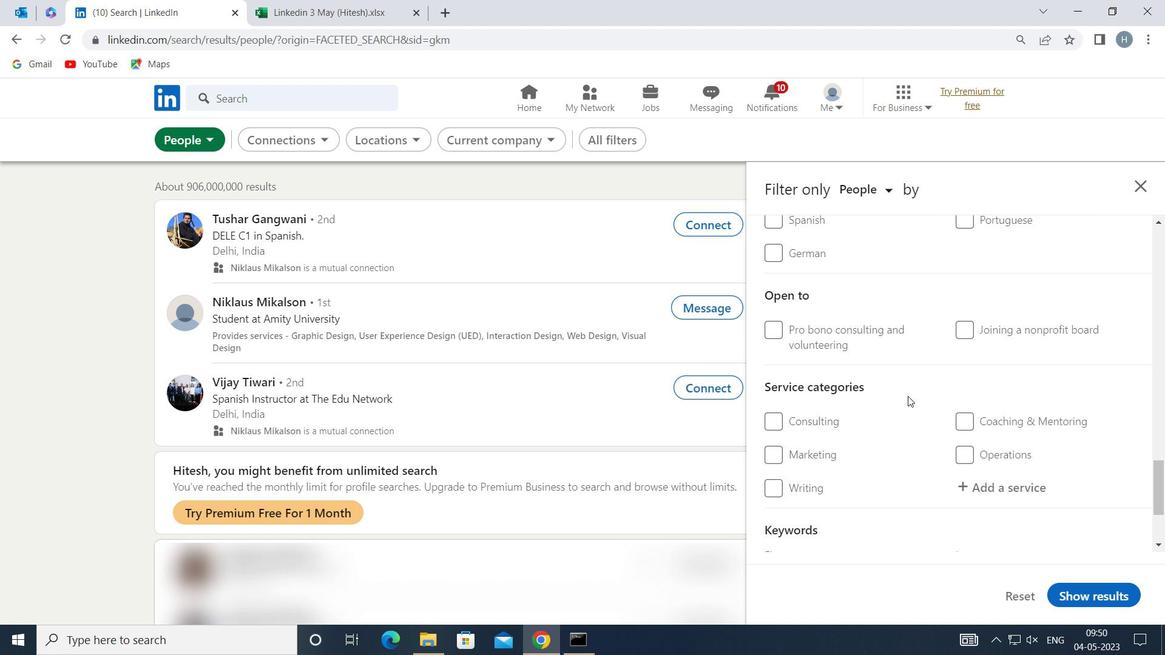 
Action: Mouse moved to (1038, 342)
Screenshot: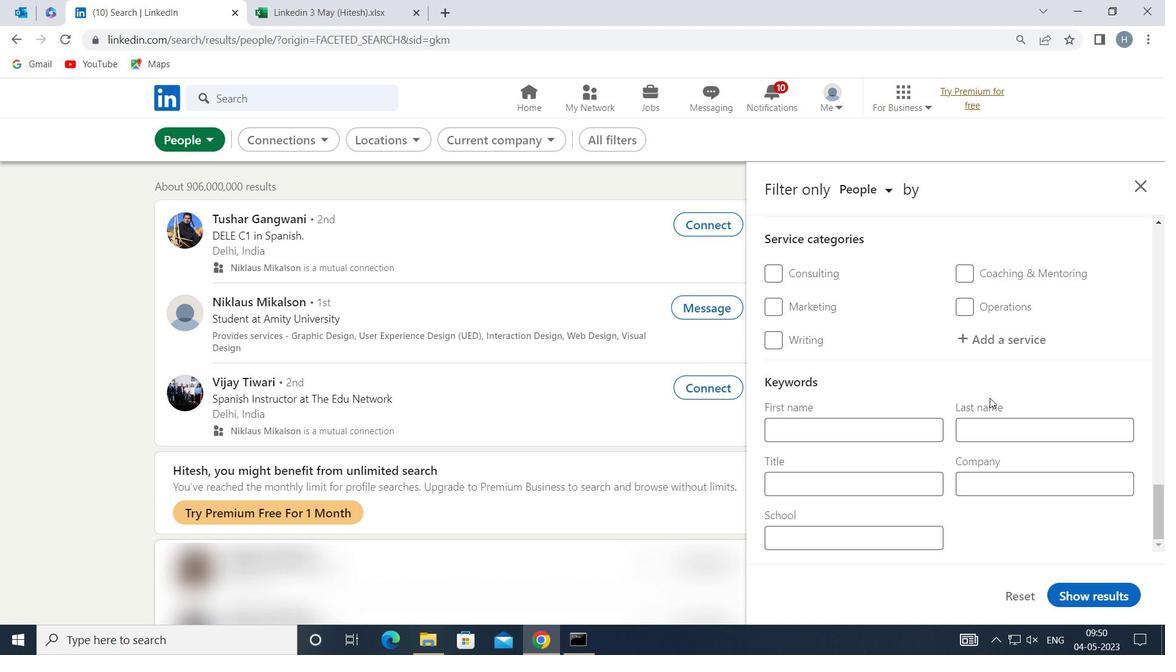 
Action: Mouse pressed left at (1038, 342)
Screenshot: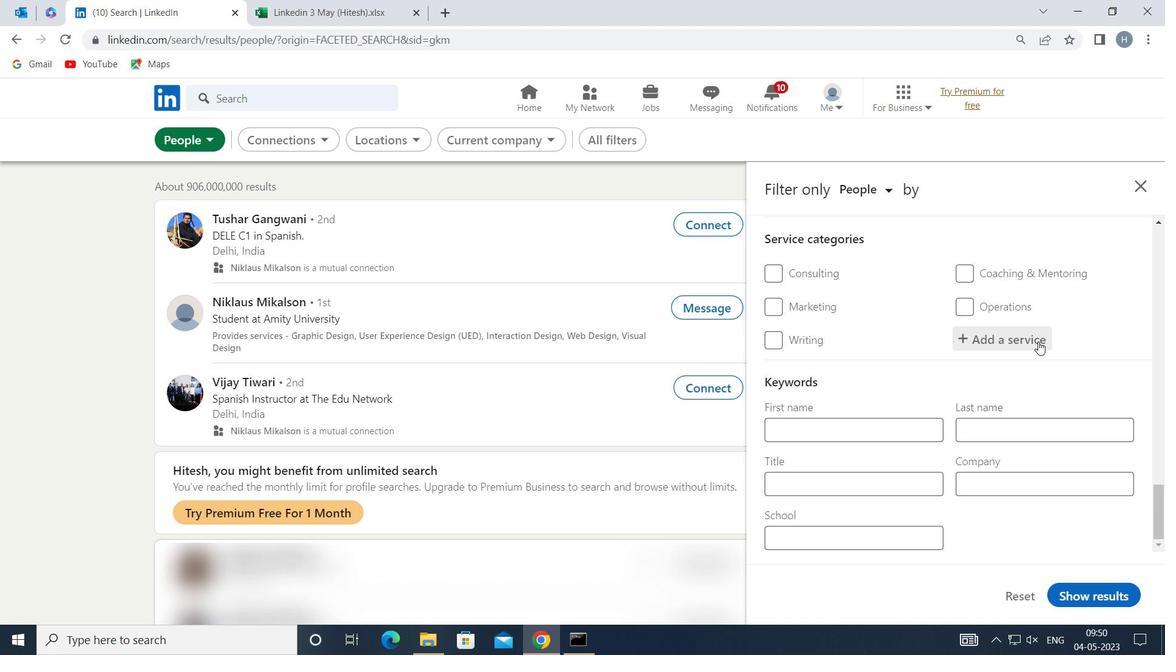 
Action: Mouse moved to (1034, 341)
Screenshot: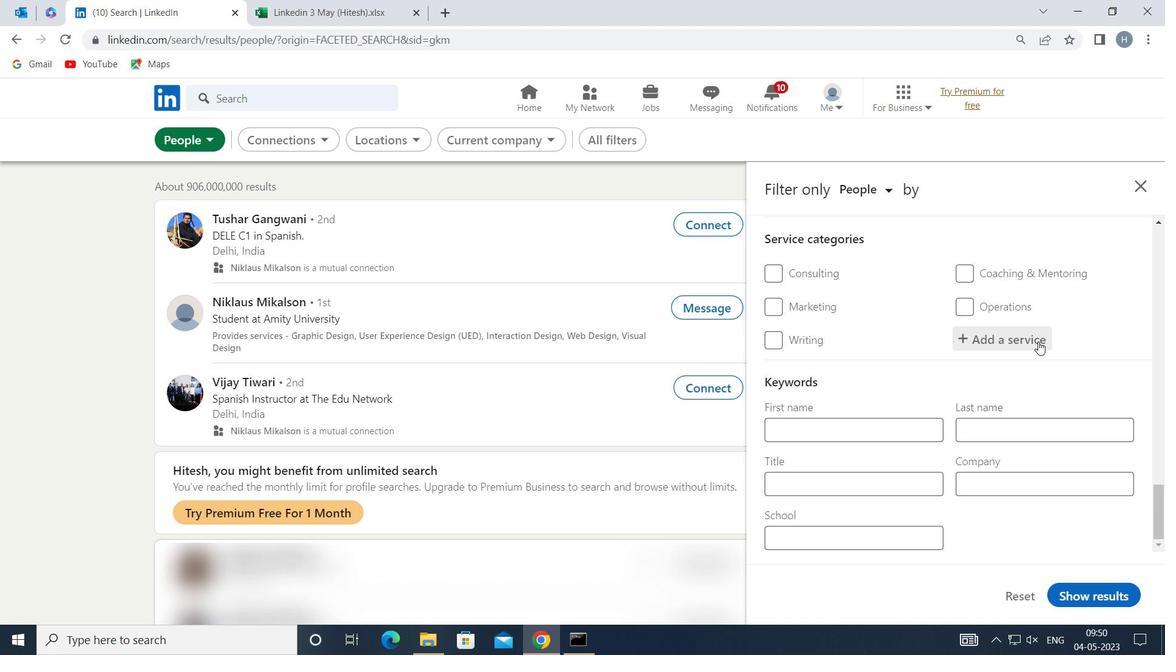 
Action: Key pressed <Key.shift>ANIMATIO
Screenshot: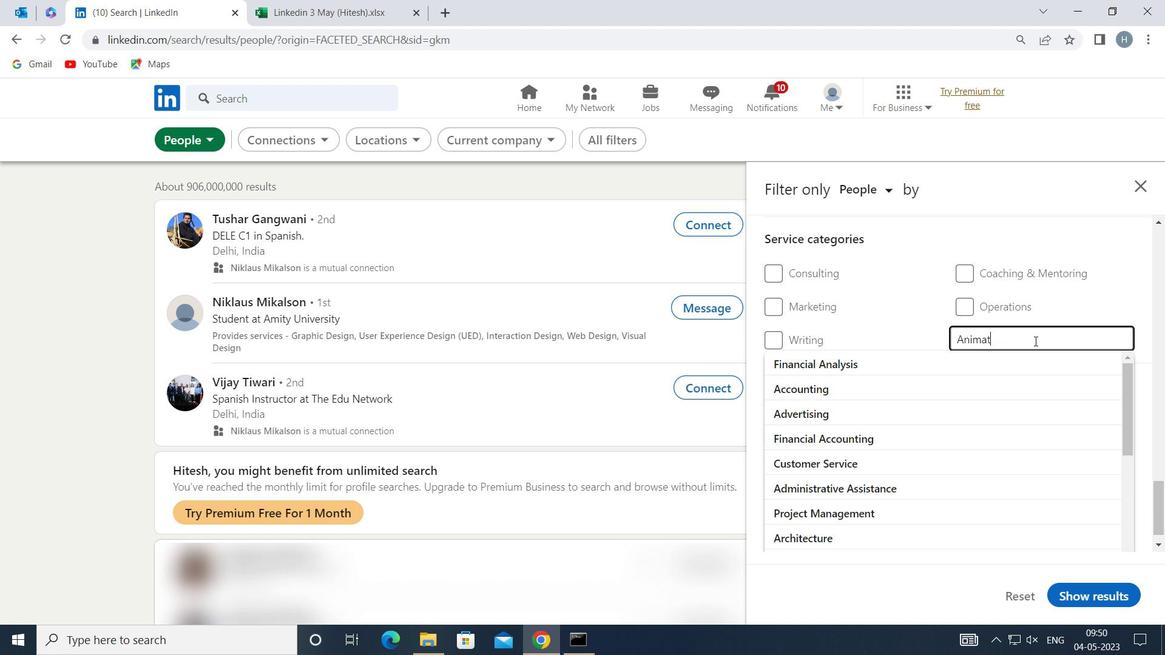 
Action: Mouse moved to (1034, 341)
Screenshot: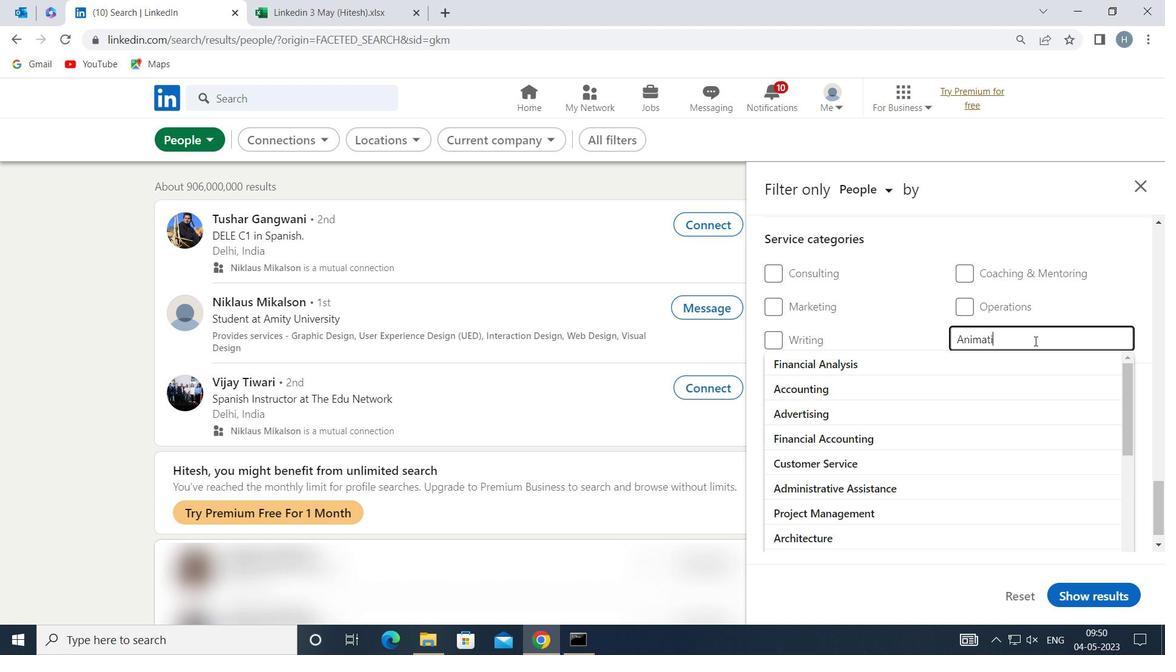 
Action: Key pressed N<Key.shift>ARCHITECTURE
Screenshot: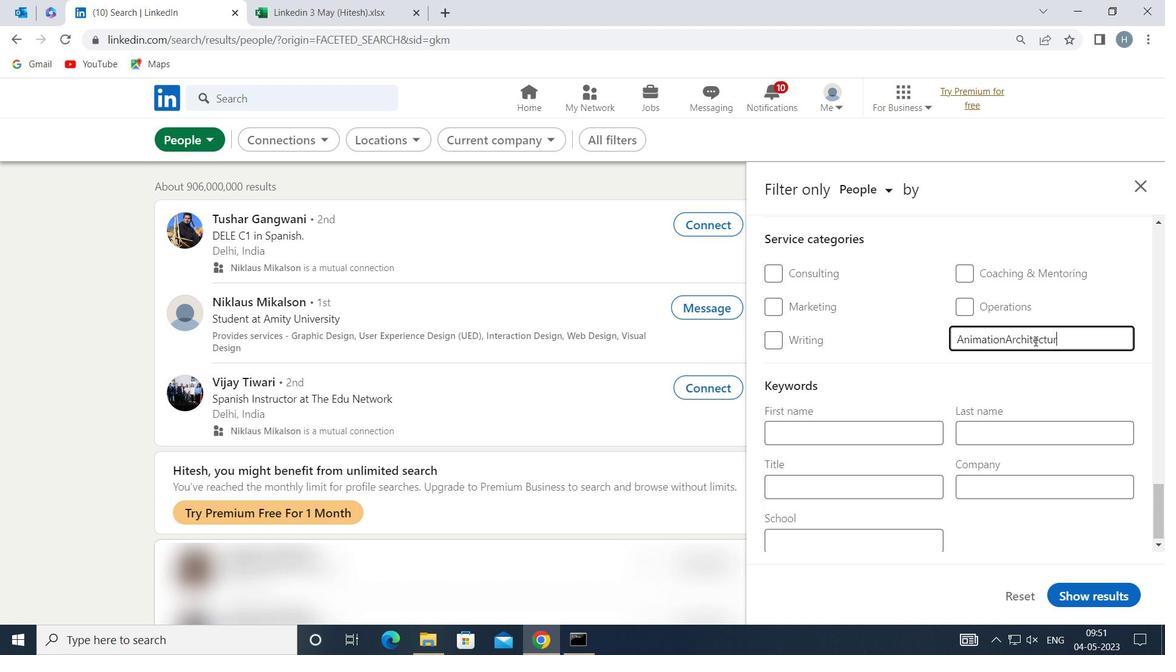 
Action: Mouse moved to (1040, 362)
Screenshot: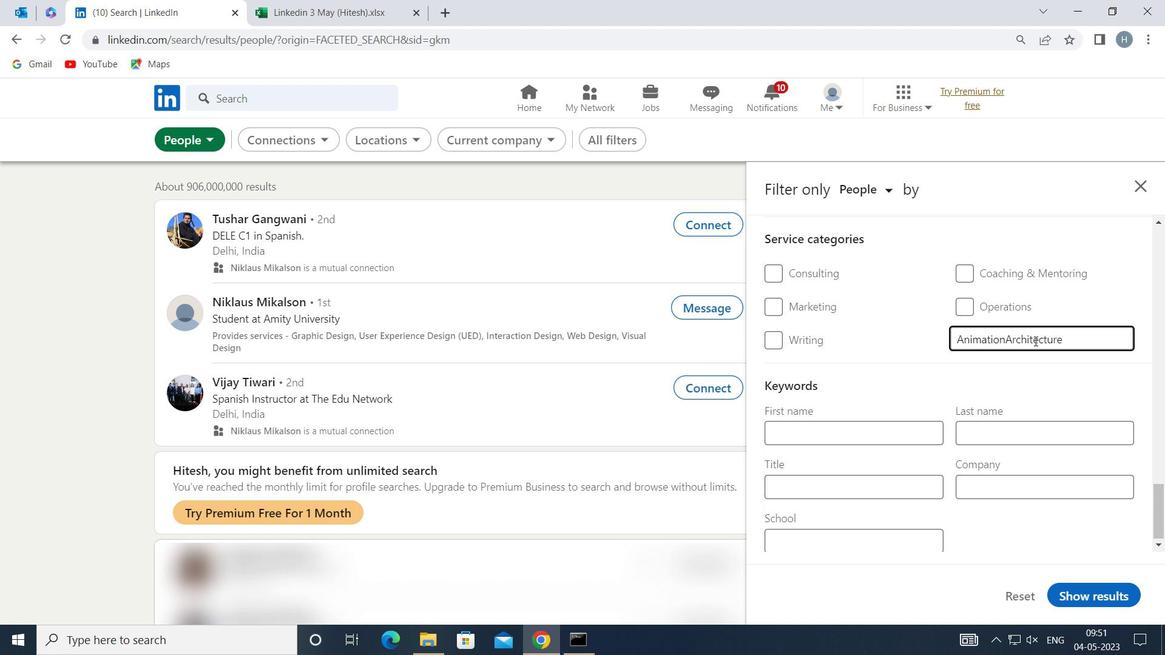 
Action: Mouse pressed left at (1040, 362)
Screenshot: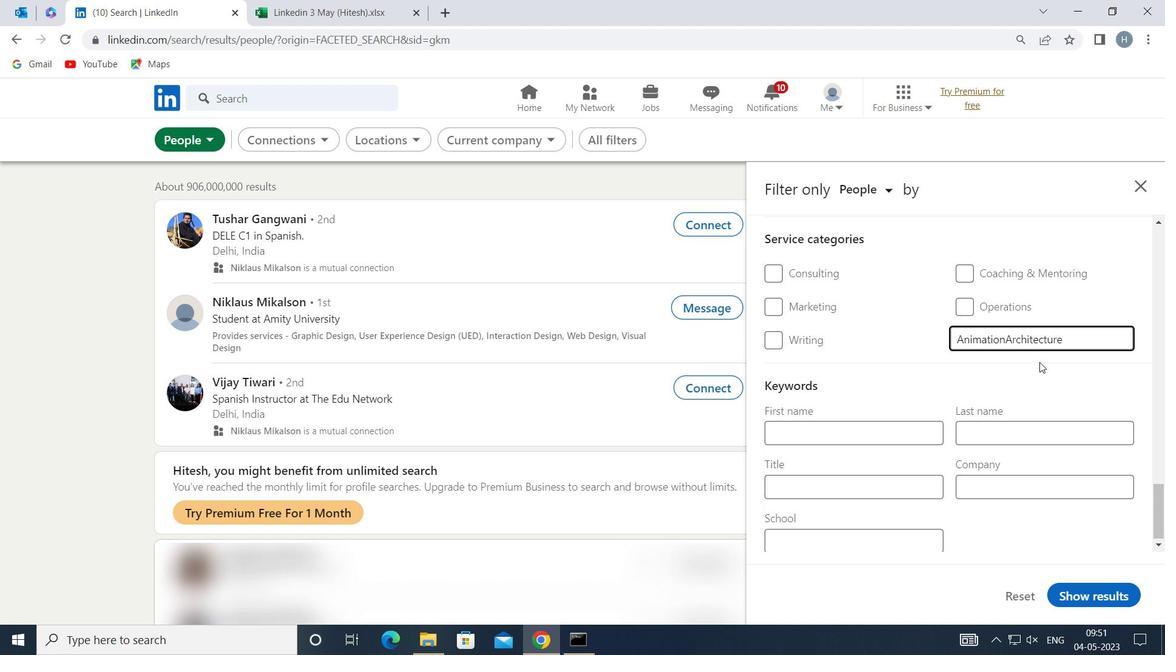 
Action: Mouse moved to (1032, 366)
Screenshot: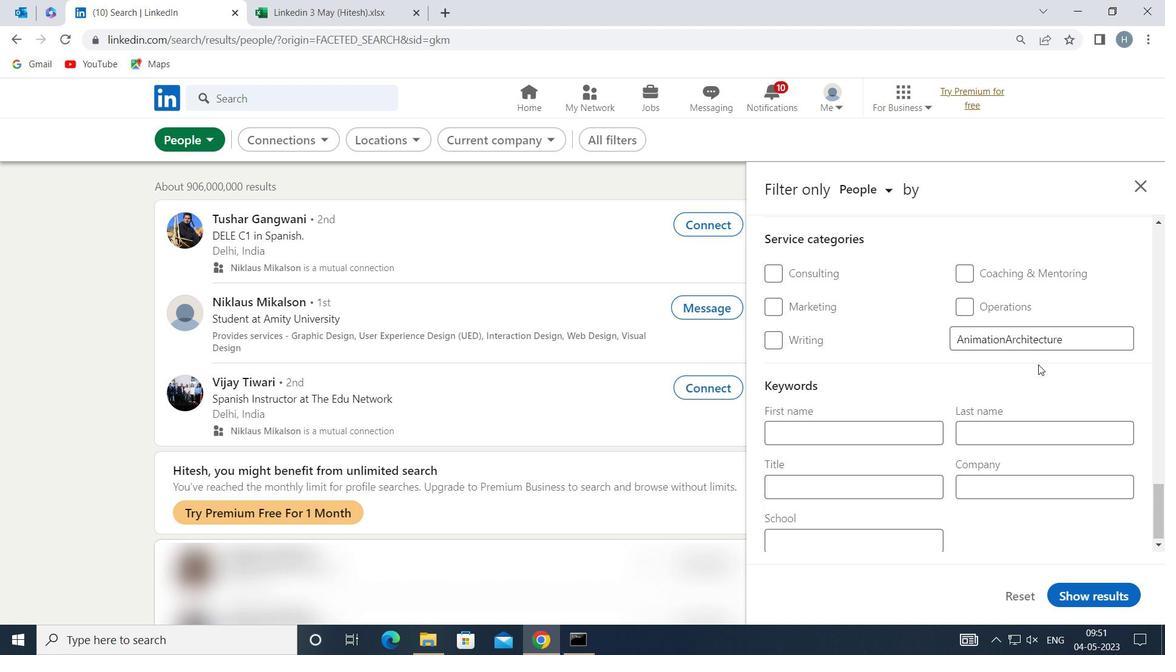 
Action: Mouse scrolled (1032, 365) with delta (0, 0)
Screenshot: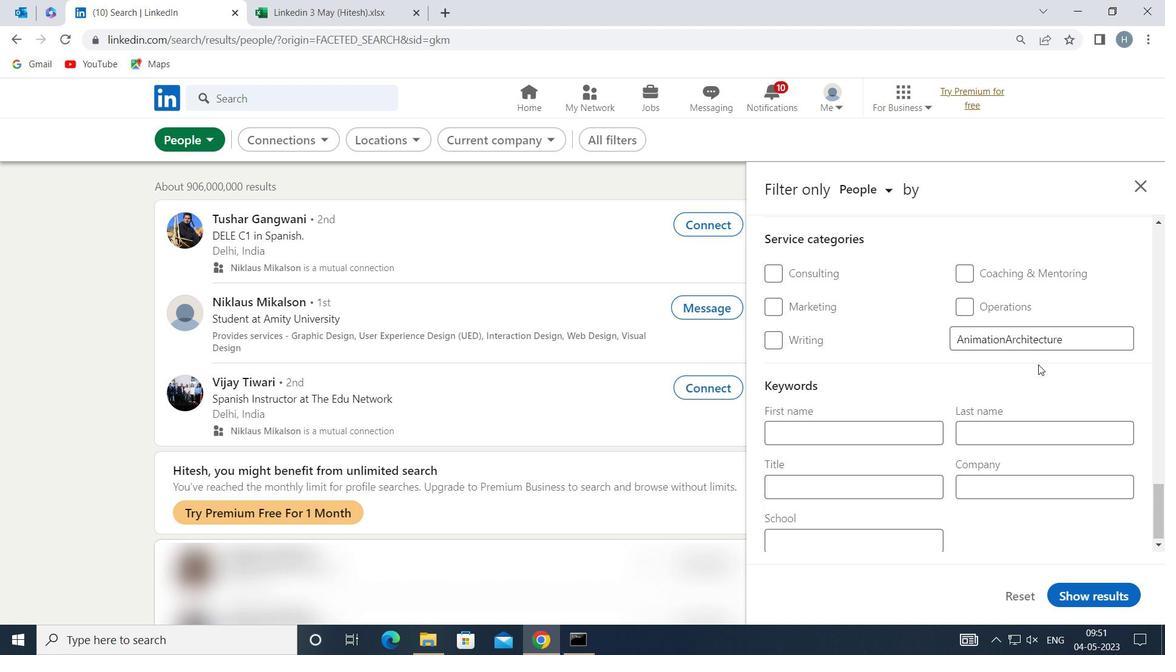 
Action: Mouse moved to (1029, 367)
Screenshot: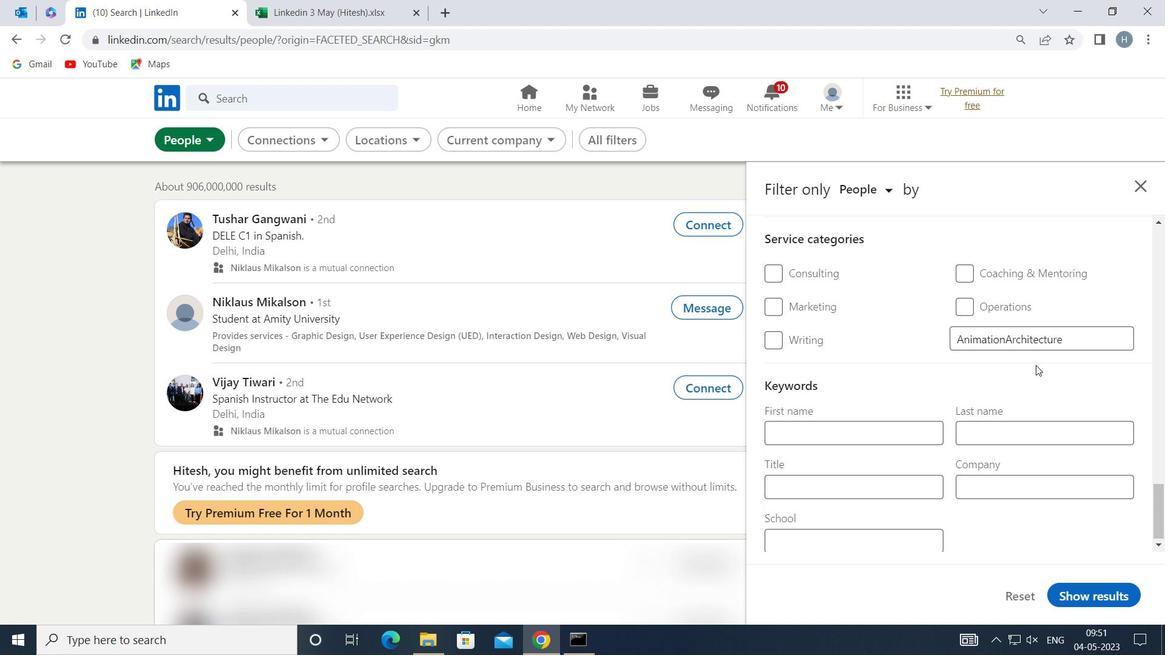 
Action: Mouse scrolled (1029, 366) with delta (0, 0)
Screenshot: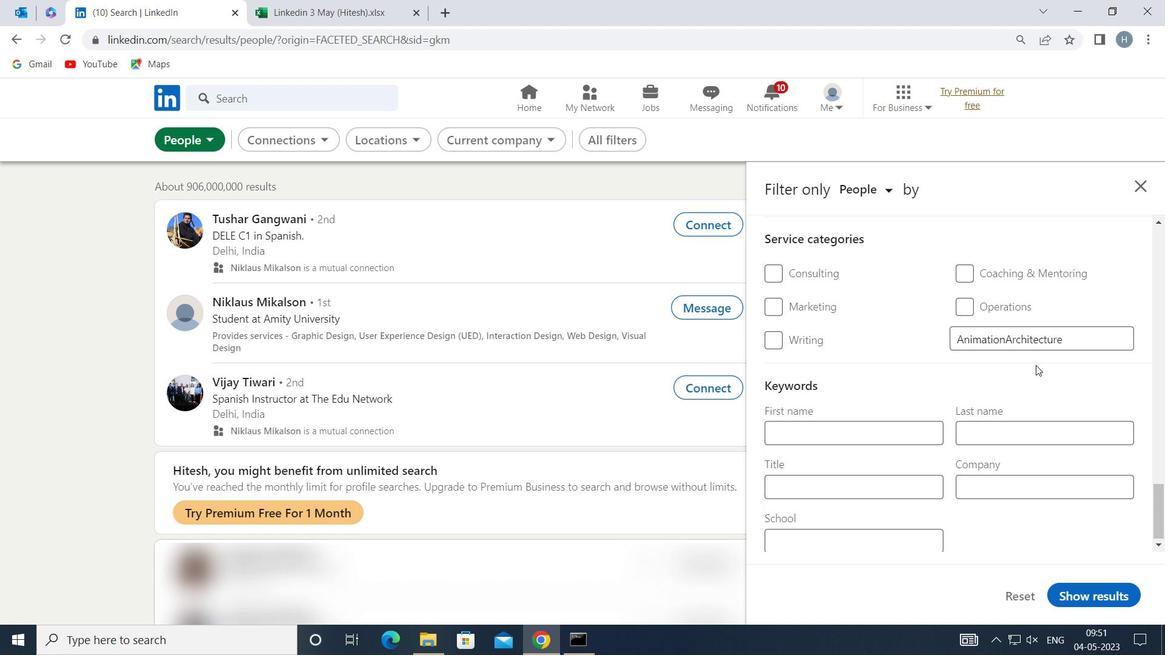 
Action: Mouse moved to (1024, 370)
Screenshot: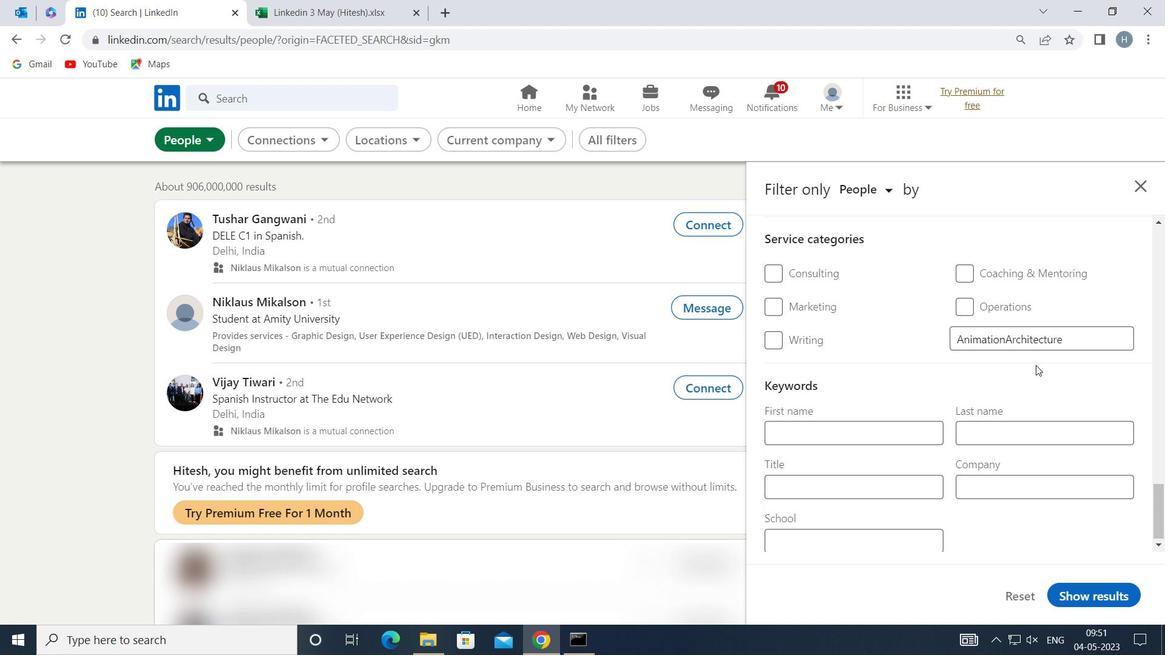 
Action: Mouse scrolled (1024, 369) with delta (0, 0)
Screenshot: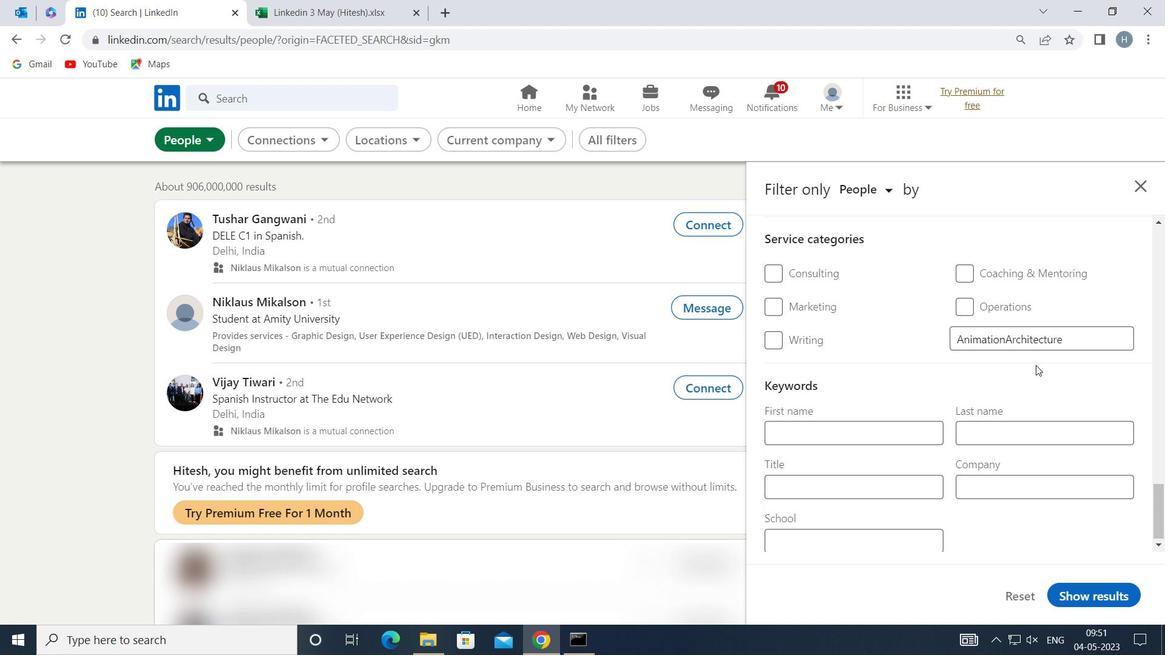 
Action: Mouse moved to (885, 478)
Screenshot: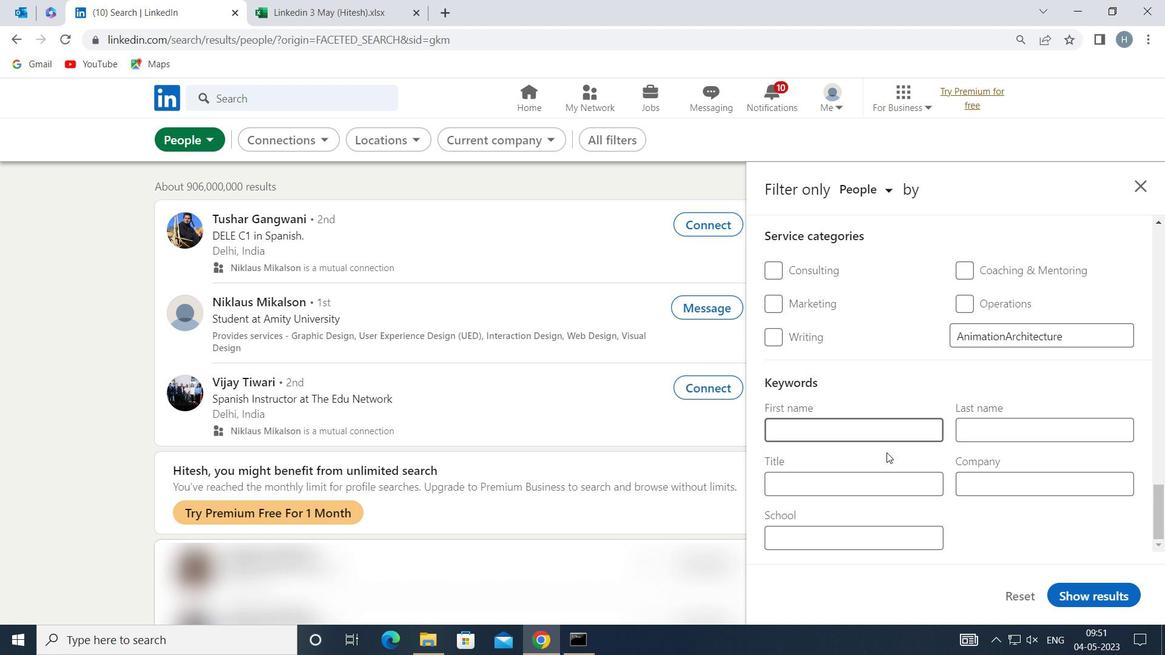 
Action: Mouse pressed left at (885, 478)
Screenshot: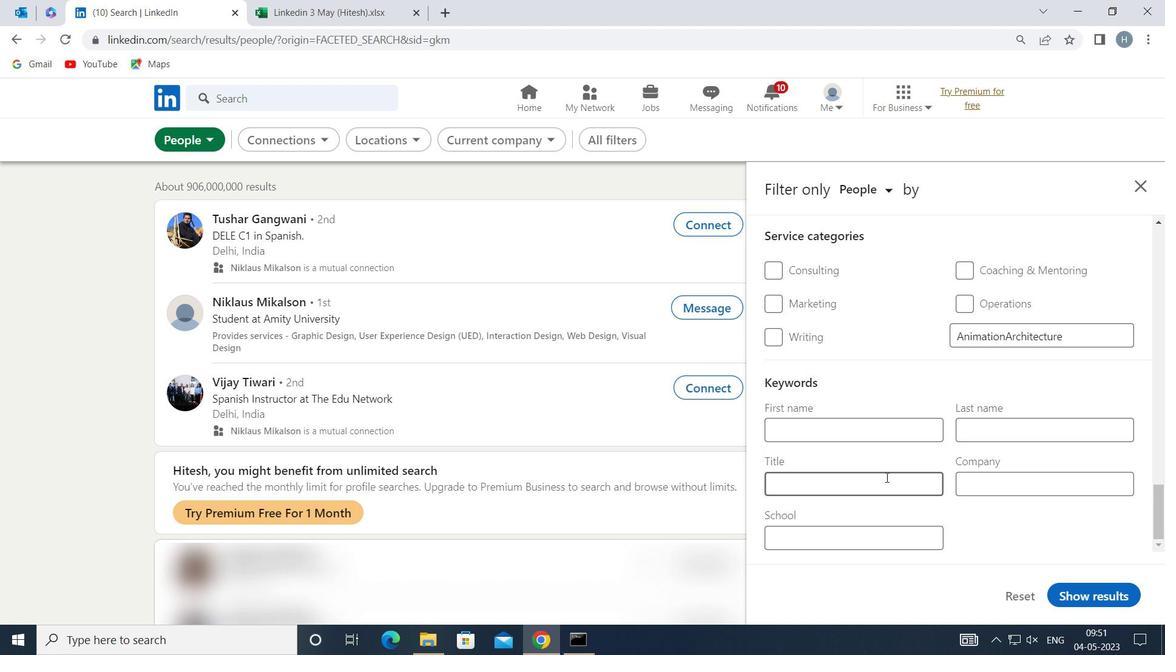 
Action: Key pressed <Key.shift>HELP<Key.space><Key.shift>DESK
Screenshot: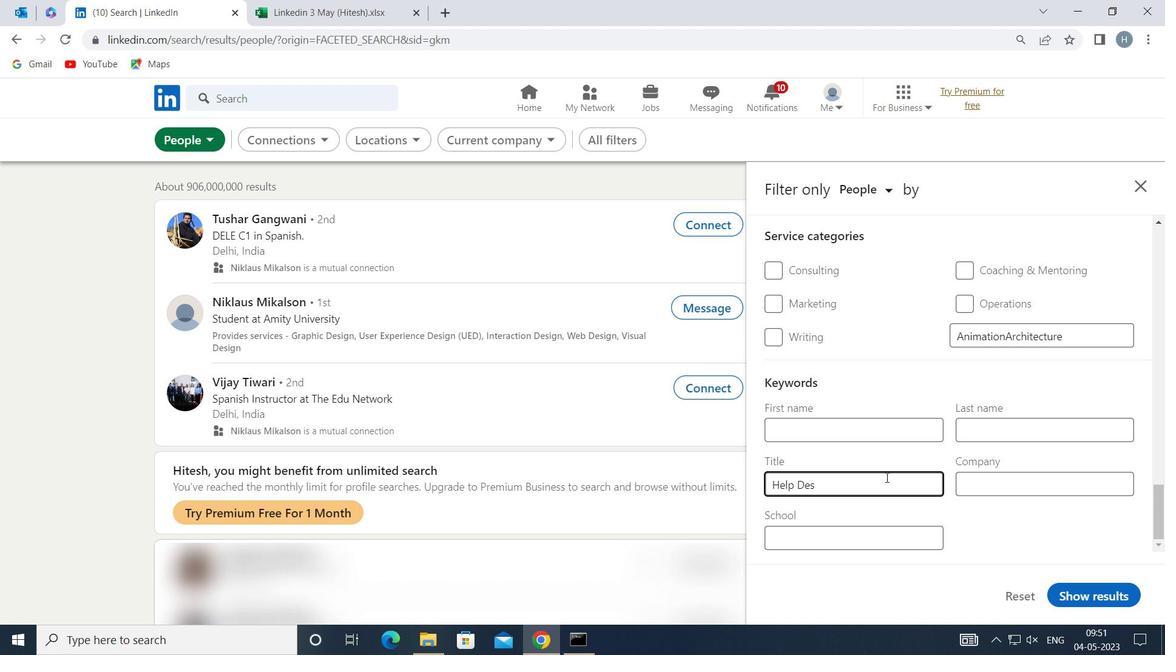 
Action: Mouse moved to (1087, 592)
Screenshot: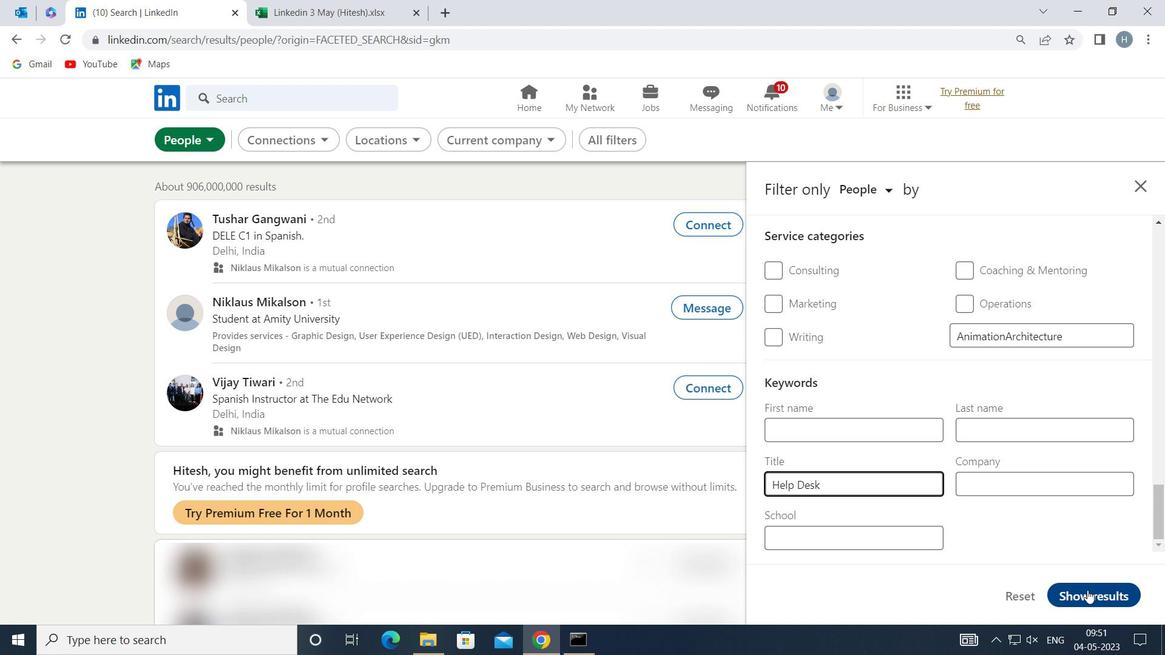 
Action: Mouse pressed left at (1087, 592)
Screenshot: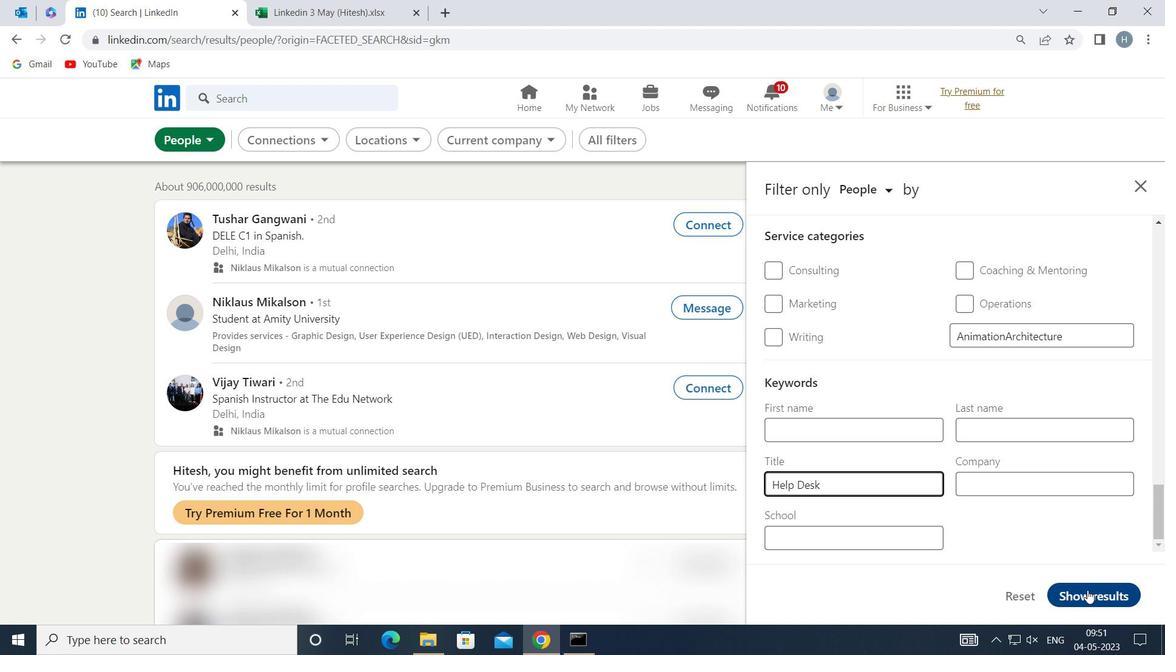 
Action: Mouse moved to (964, 522)
Screenshot: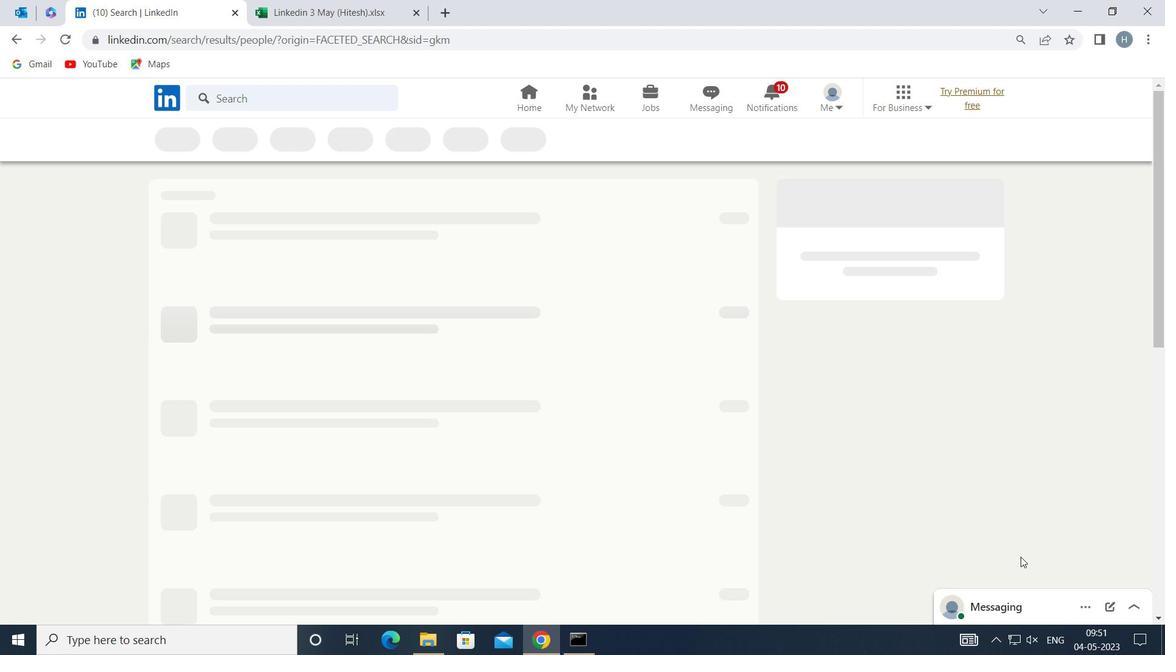
